 Task: Find connections with filter location Markham with filter topic #Socialnetworkingwith filter profile language German with filter current company Government Jobs in India with filter school FM University with filter industry Retail Art Dealers with filter service category Market Strategy with filter keywords title Director of First Impressions
Action: Mouse moved to (255, 344)
Screenshot: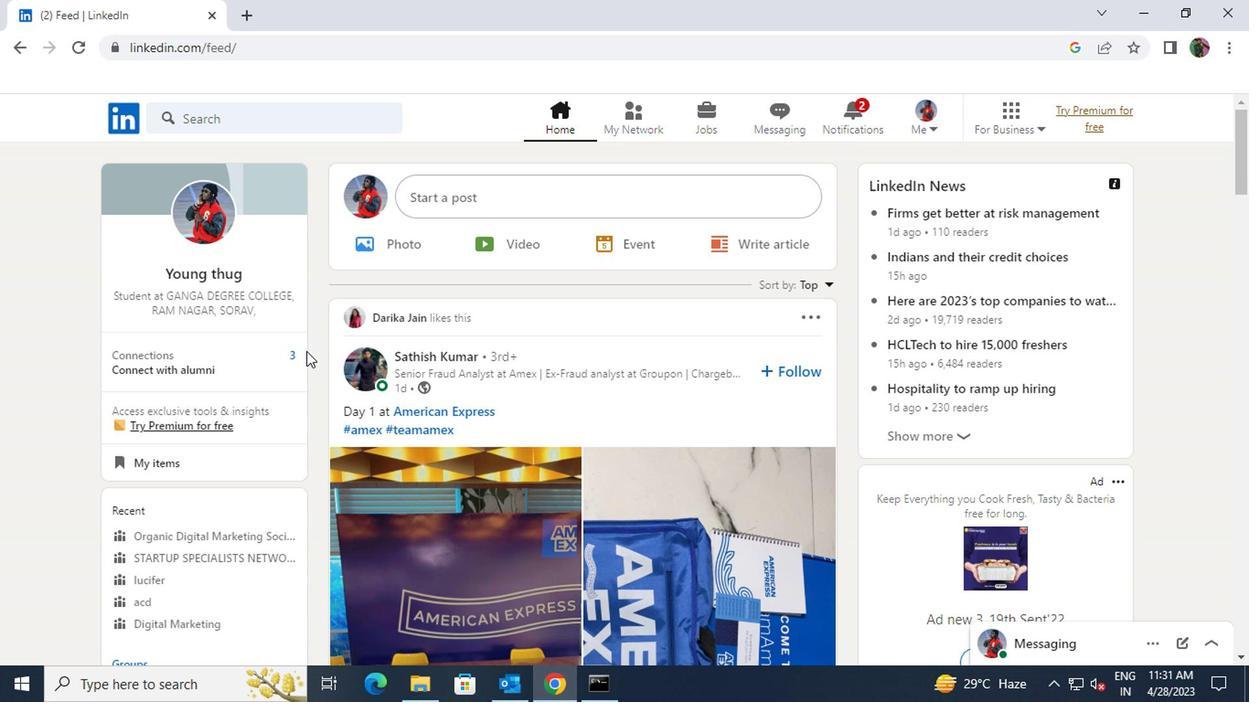 
Action: Mouse pressed left at (255, 344)
Screenshot: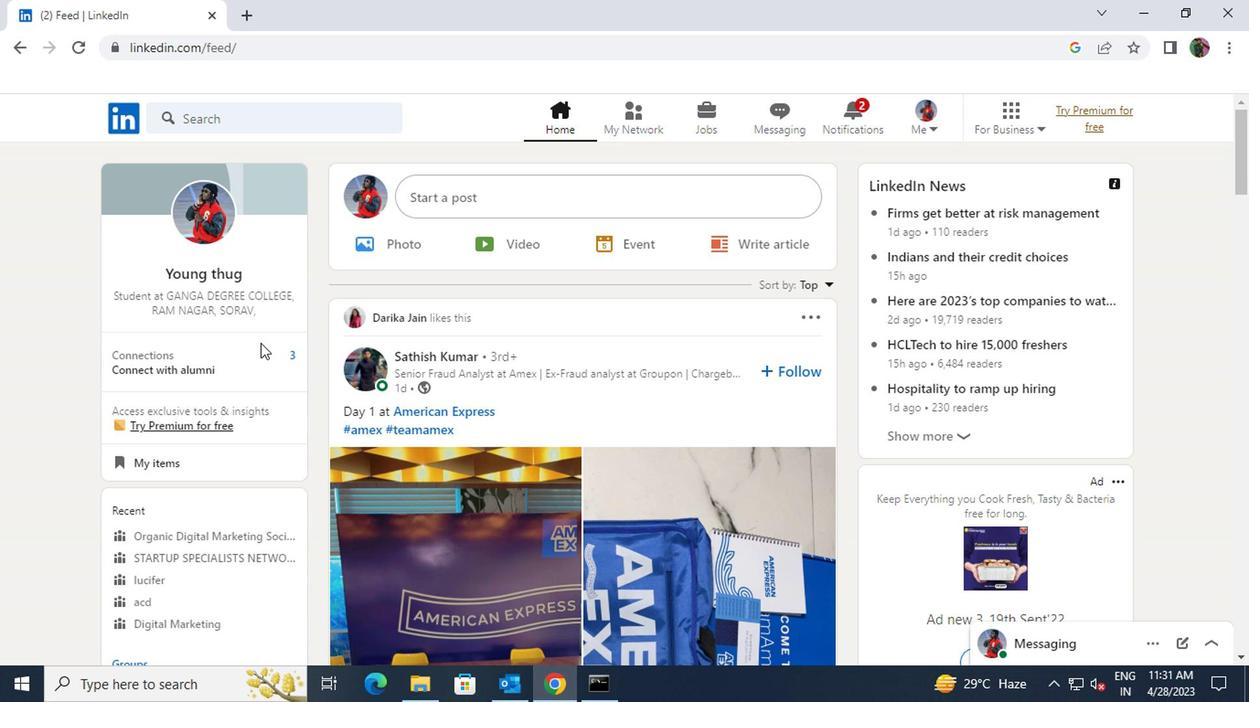 
Action: Mouse moved to (259, 354)
Screenshot: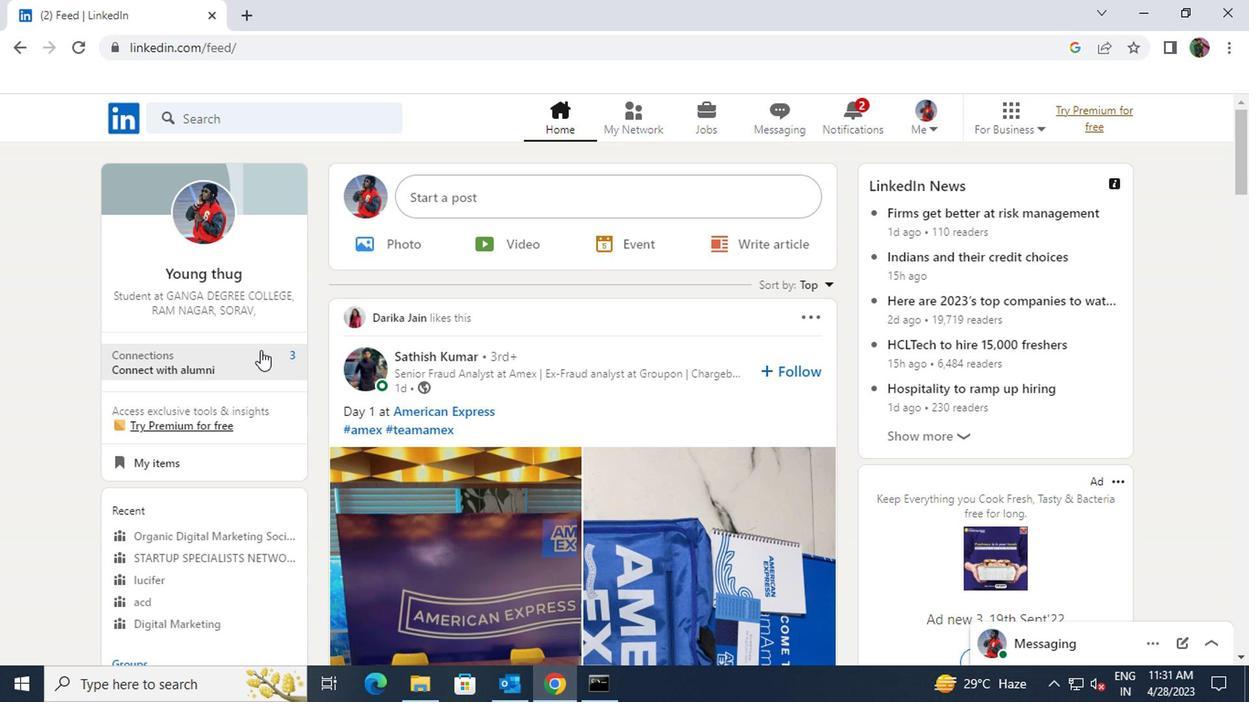 
Action: Mouse pressed left at (259, 354)
Screenshot: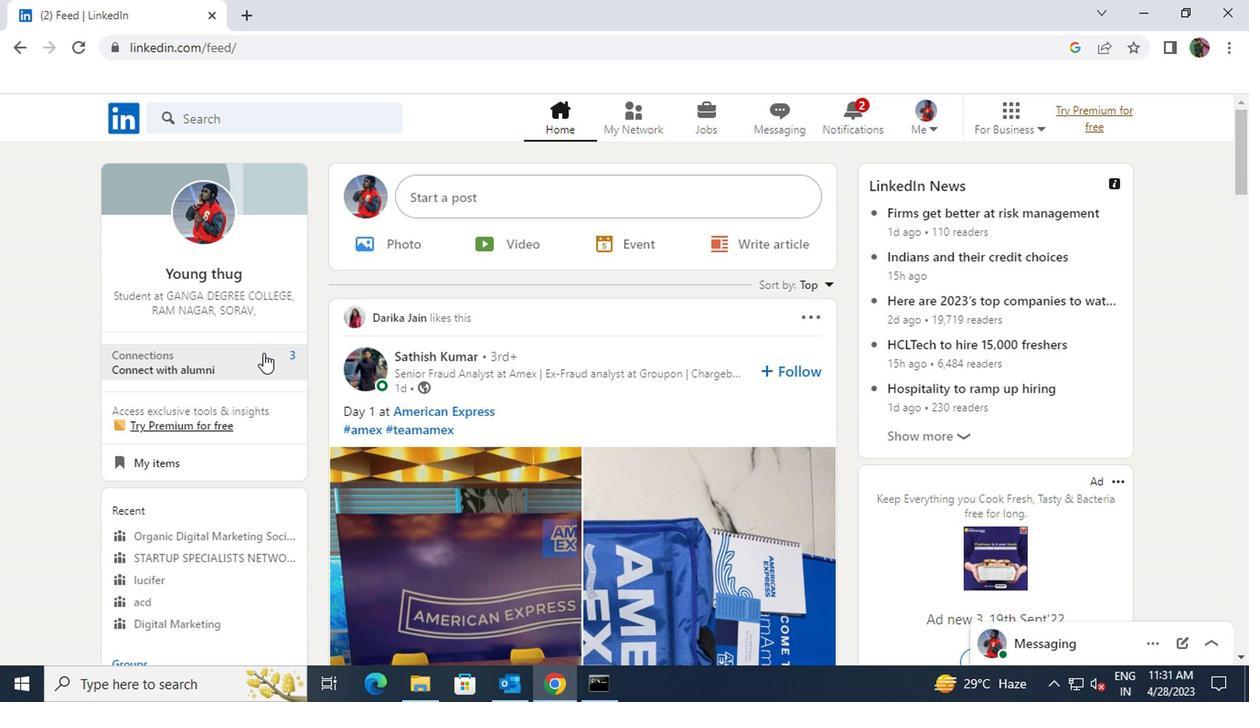 
Action: Mouse moved to (298, 216)
Screenshot: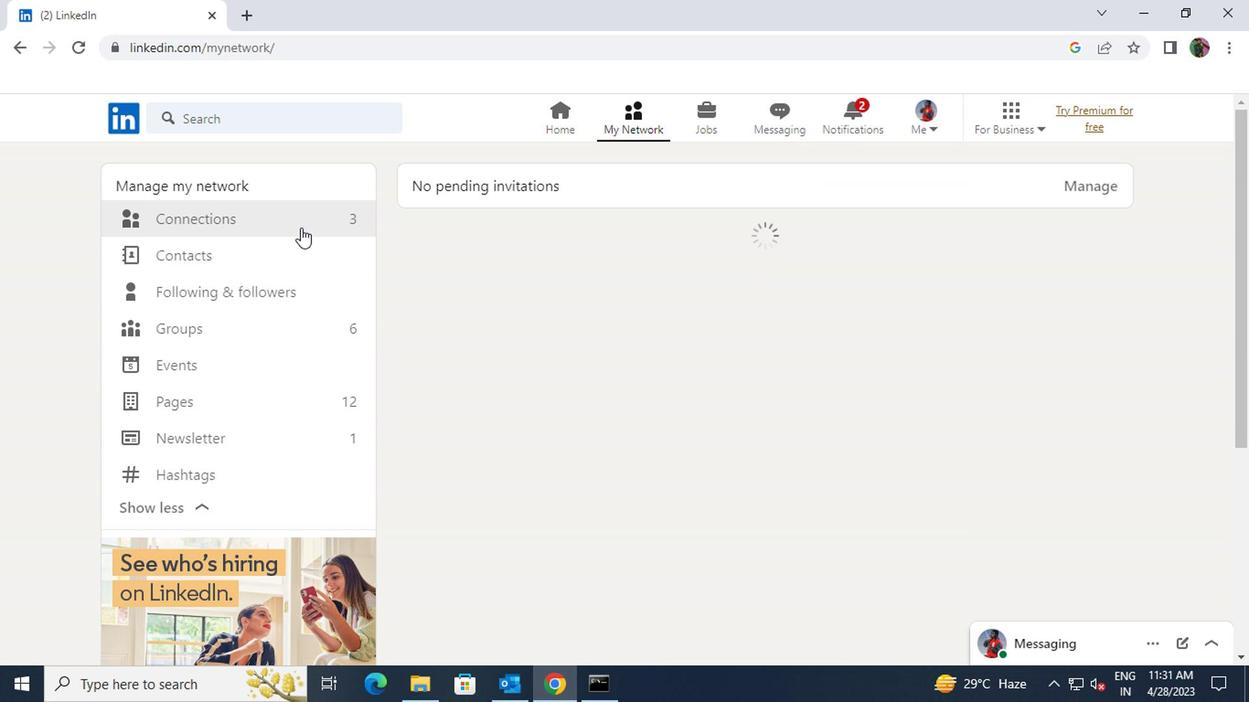 
Action: Mouse pressed left at (298, 216)
Screenshot: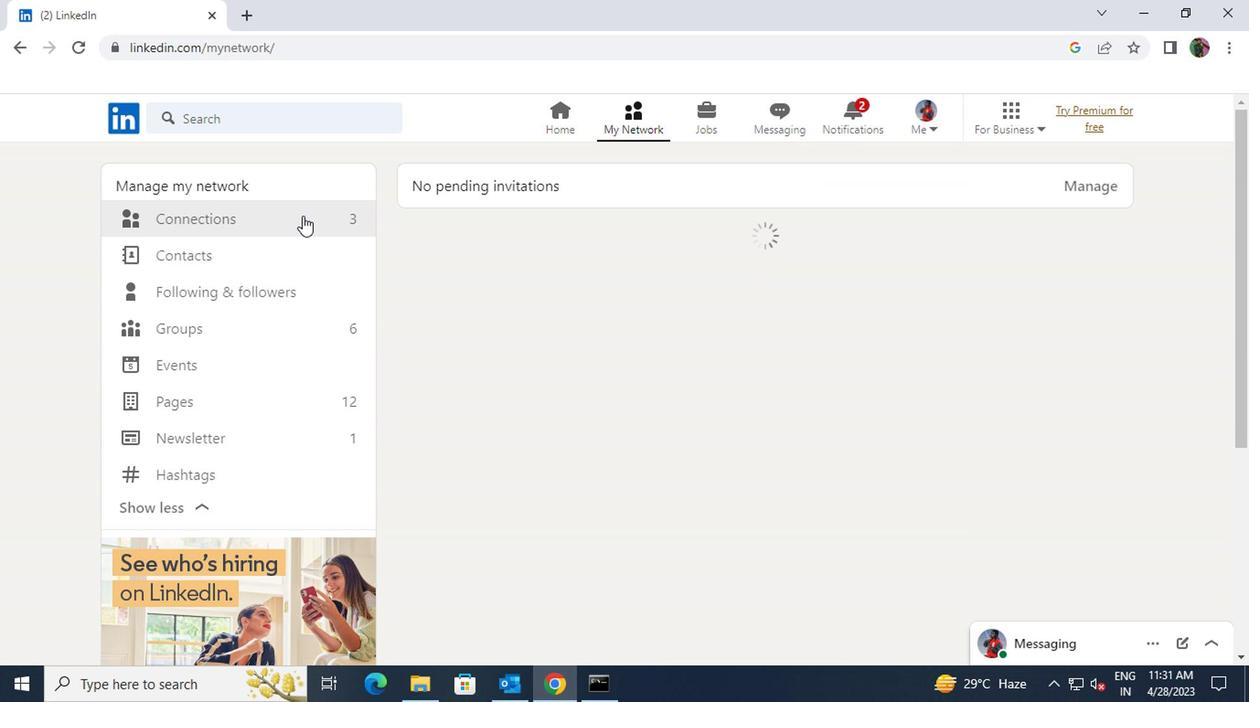 
Action: Mouse moved to (732, 221)
Screenshot: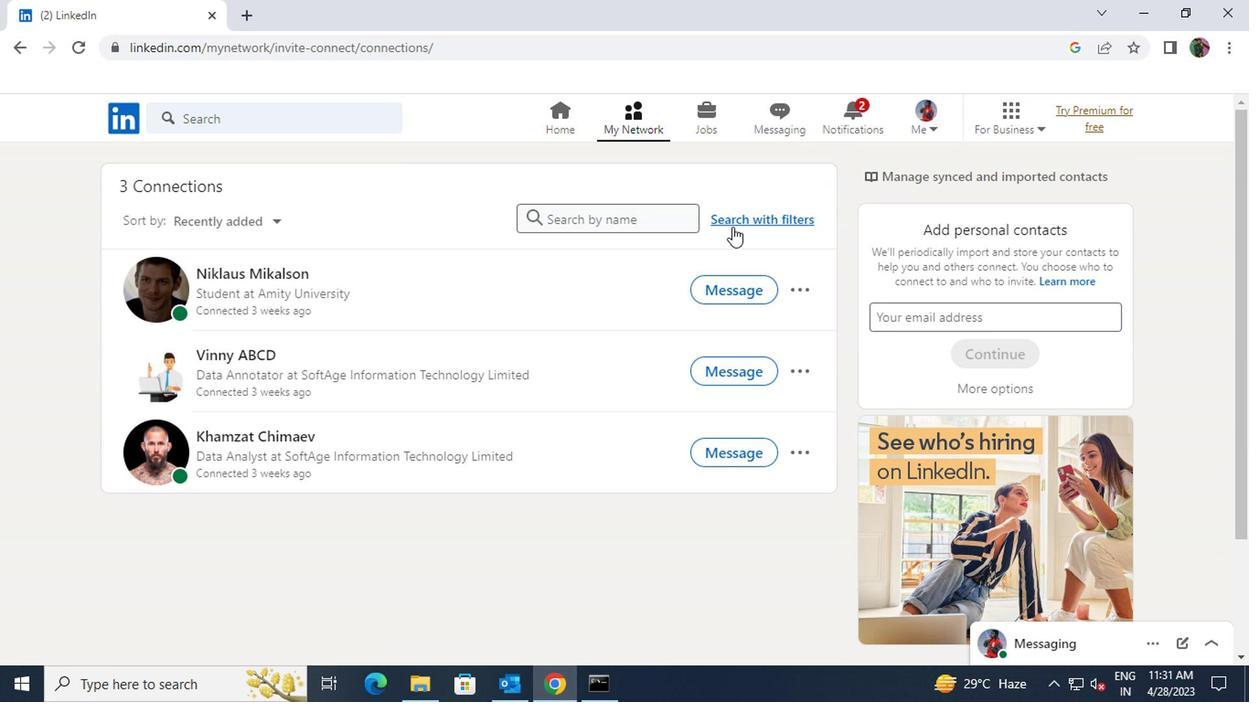 
Action: Mouse pressed left at (732, 221)
Screenshot: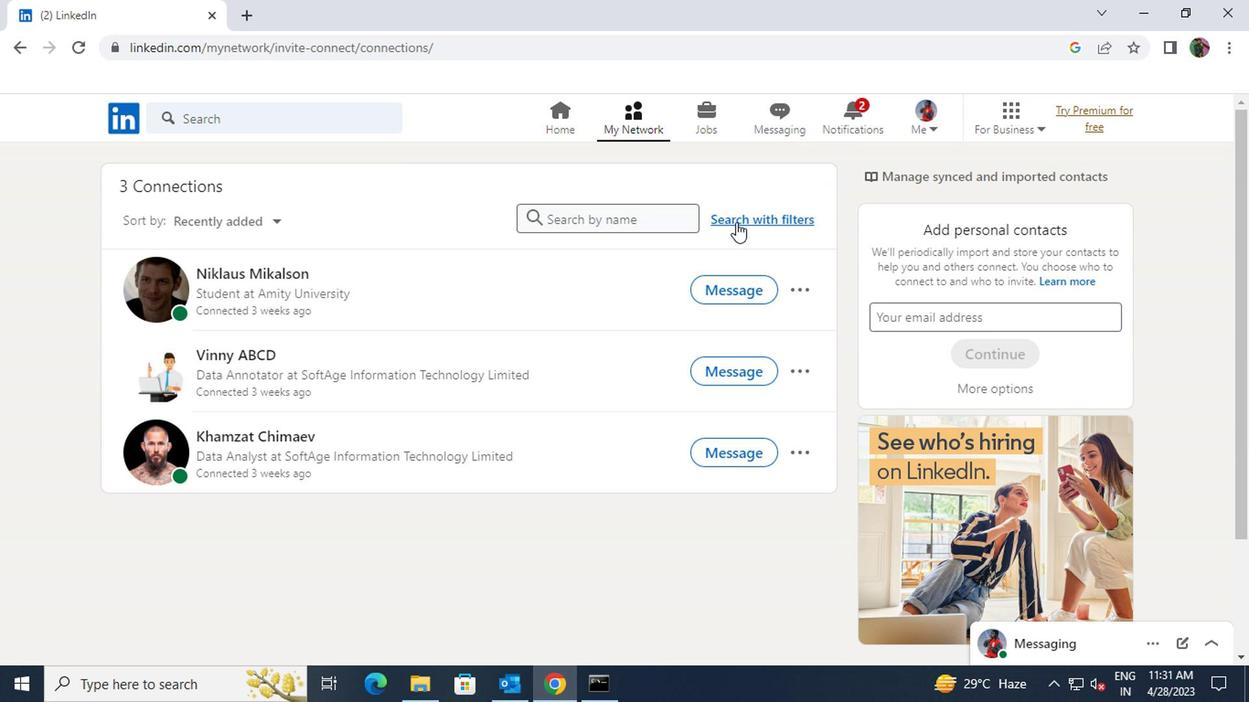 
Action: Mouse moved to (686, 167)
Screenshot: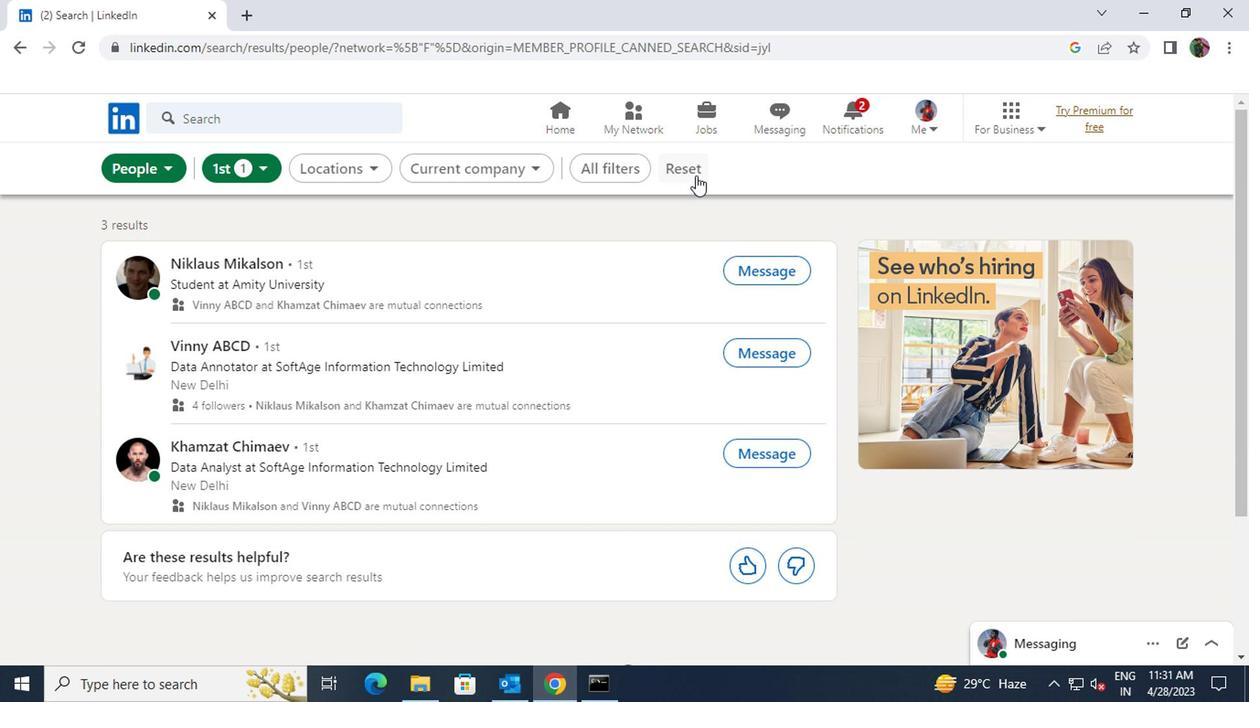 
Action: Mouse pressed left at (686, 167)
Screenshot: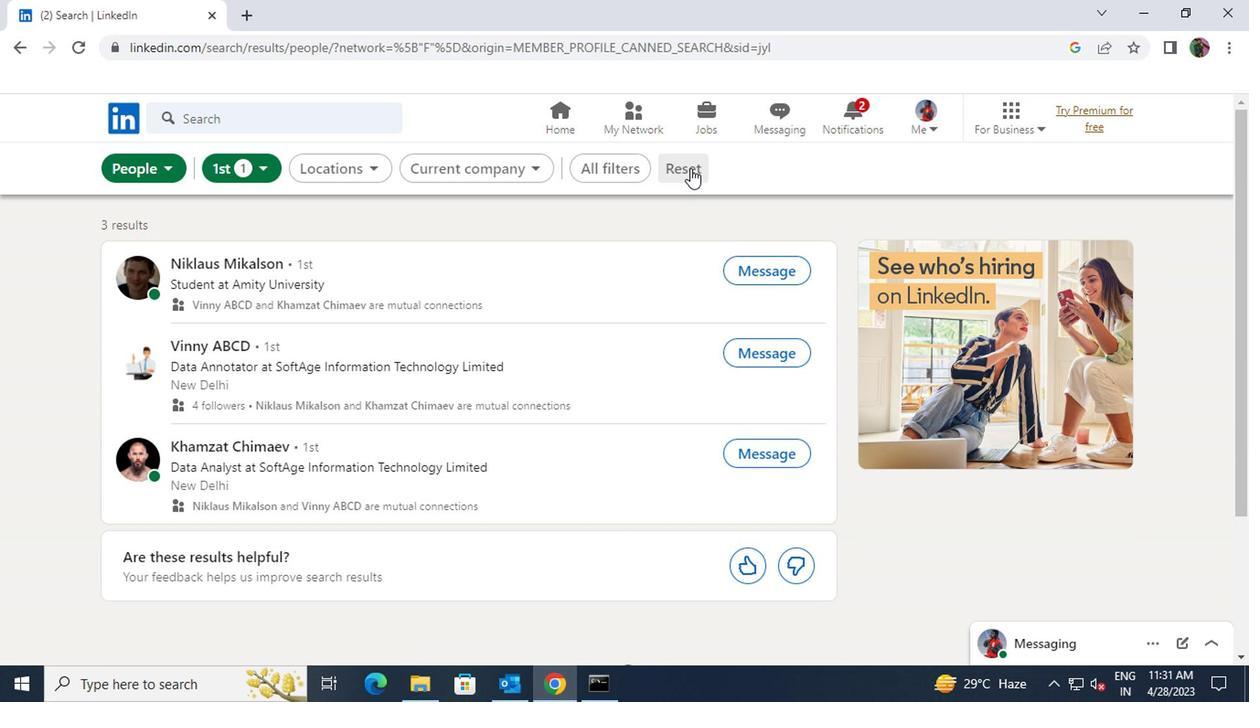 
Action: Mouse moved to (663, 164)
Screenshot: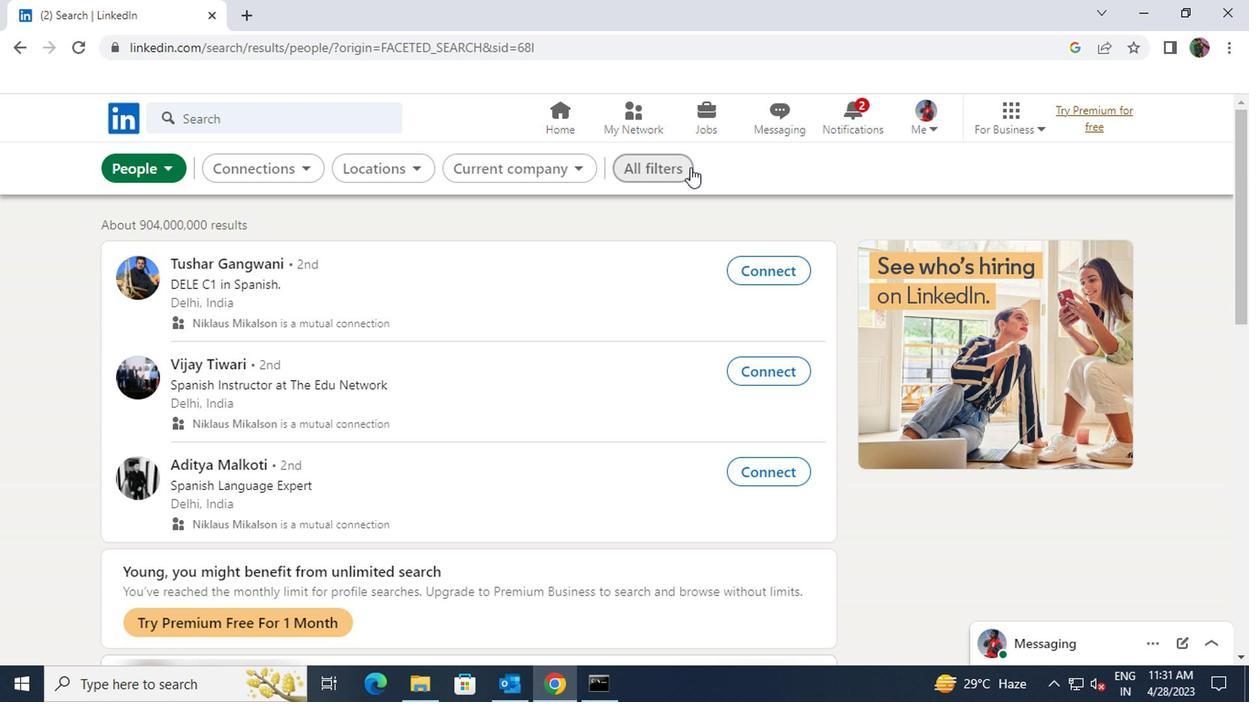 
Action: Mouse pressed left at (663, 164)
Screenshot: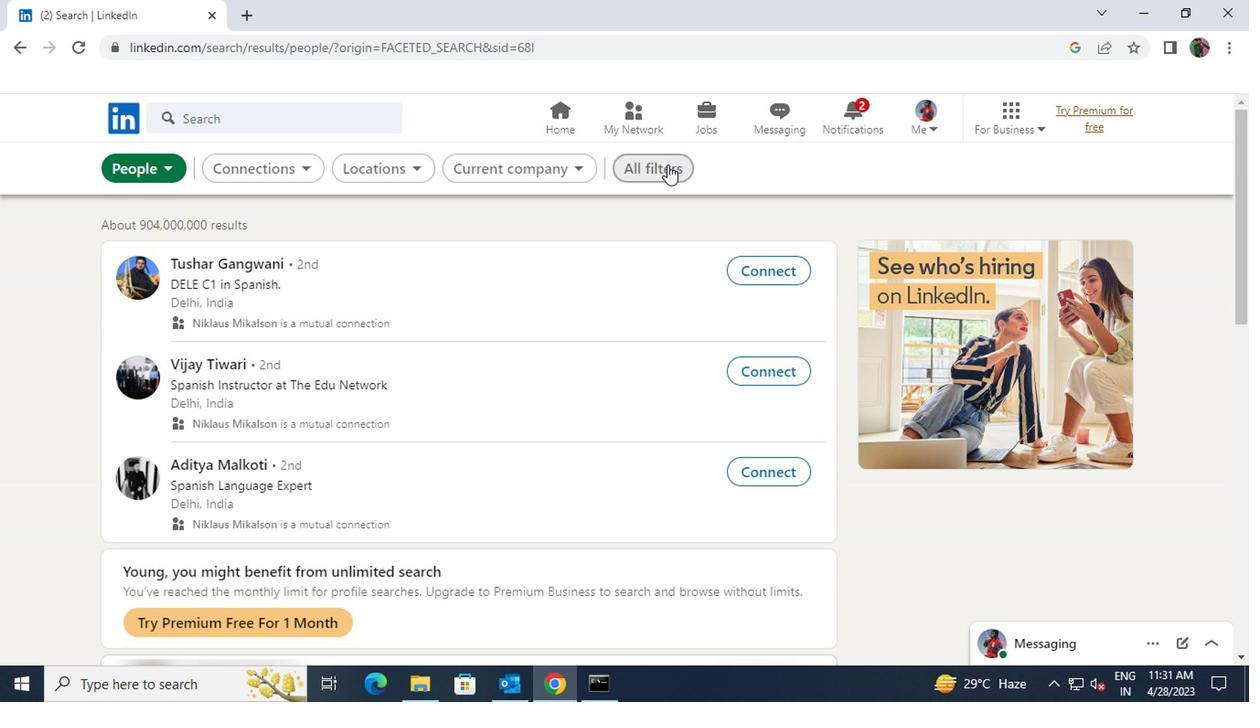 
Action: Mouse moved to (919, 380)
Screenshot: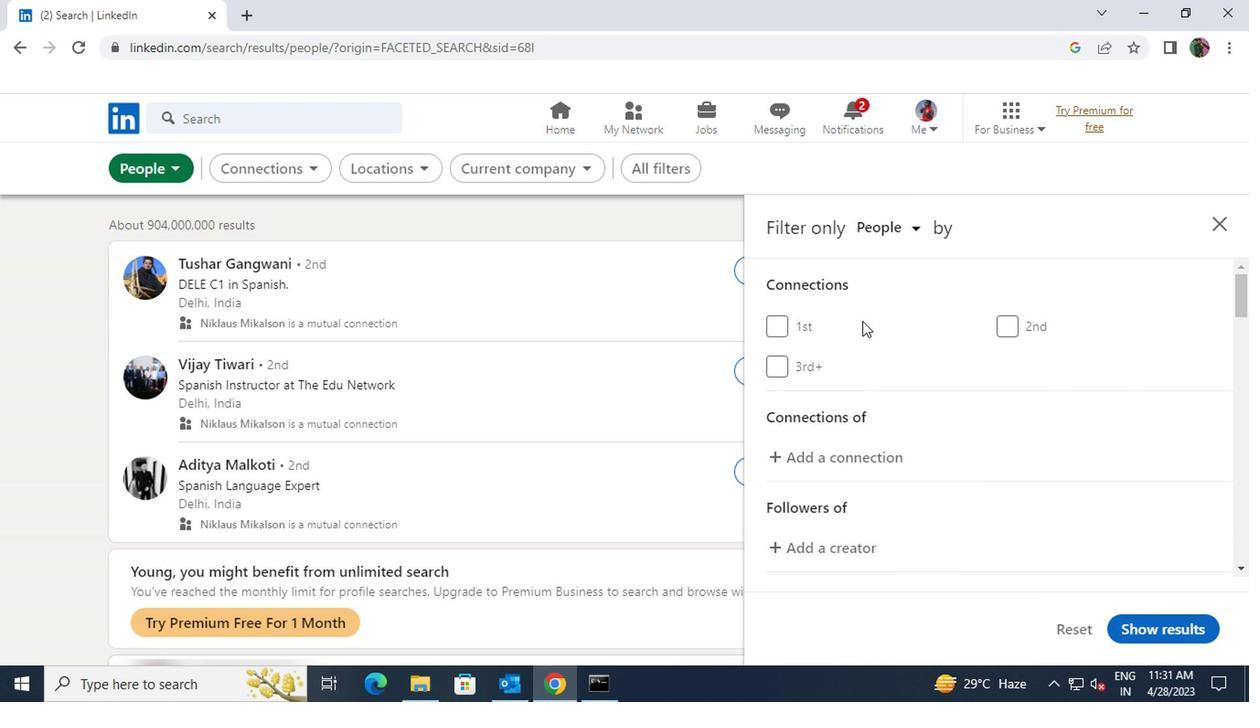 
Action: Mouse scrolled (919, 380) with delta (0, 0)
Screenshot: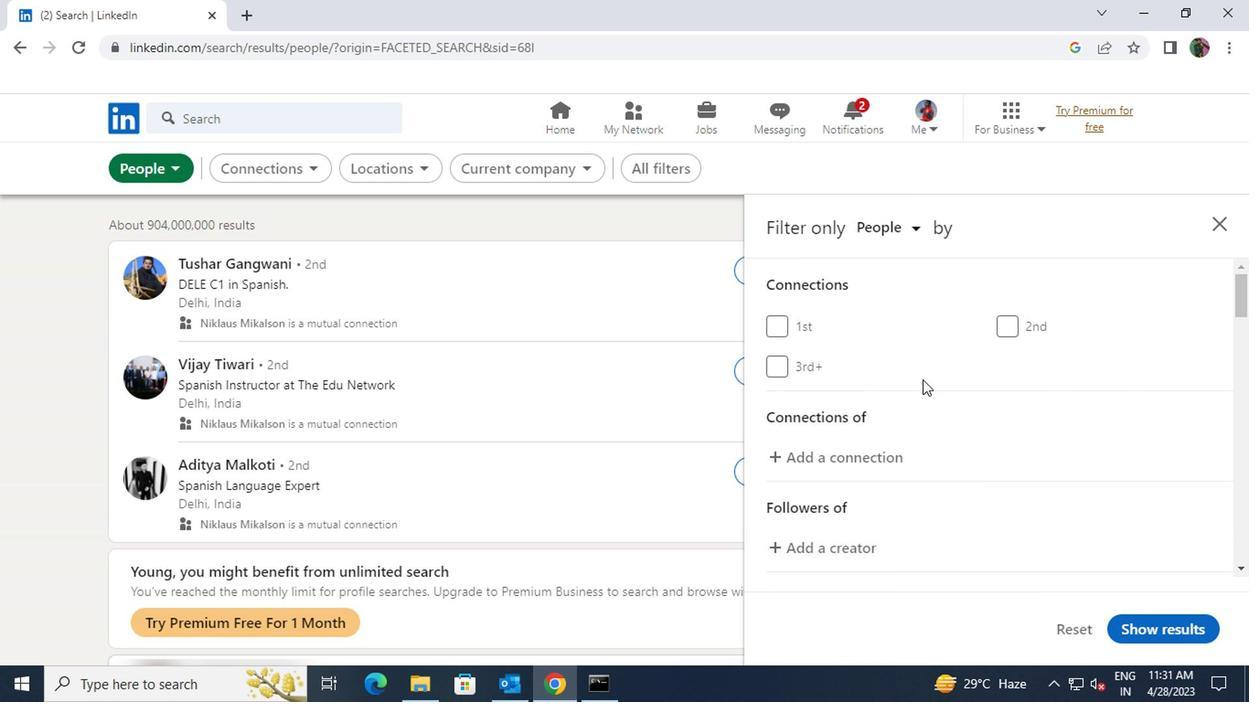 
Action: Mouse scrolled (919, 380) with delta (0, 0)
Screenshot: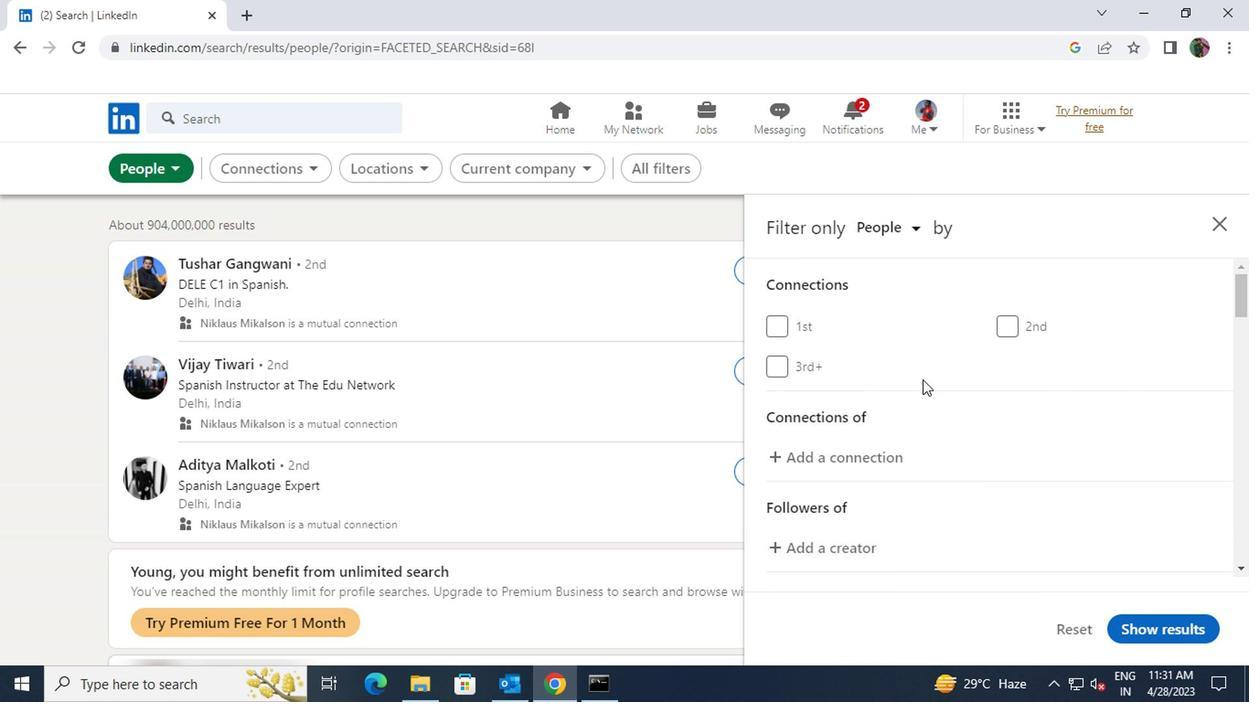 
Action: Mouse scrolled (919, 380) with delta (0, 0)
Screenshot: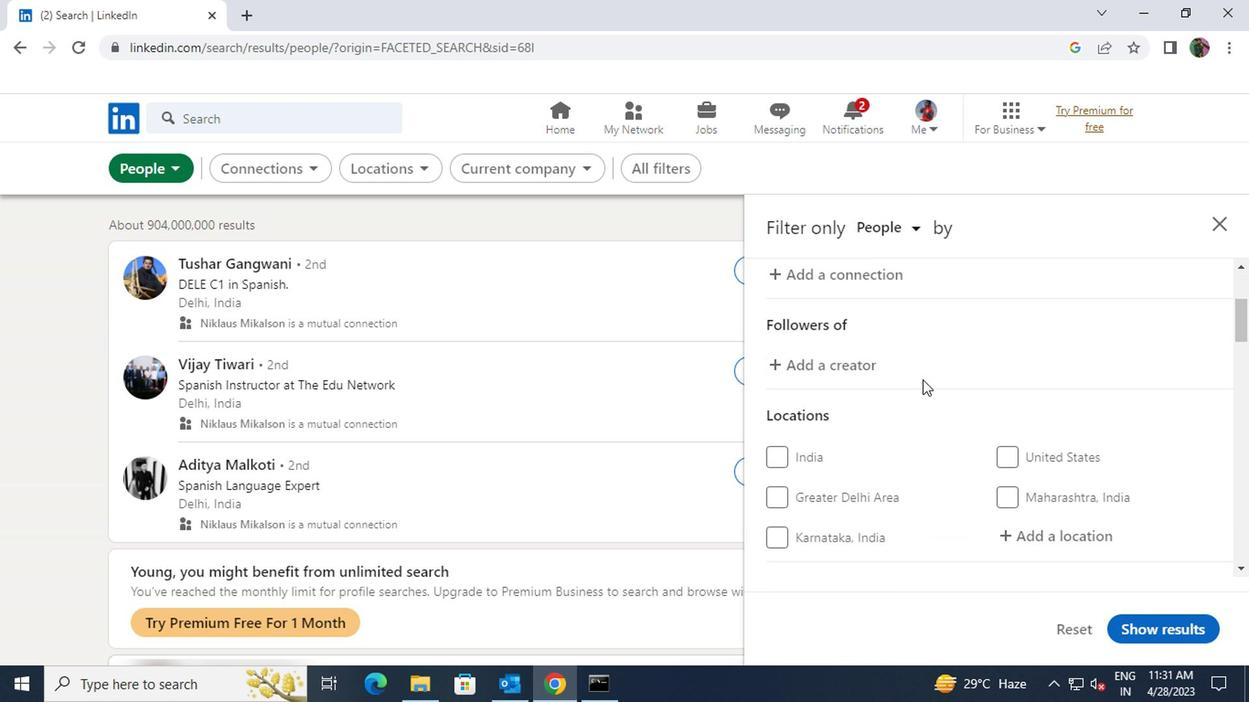 
Action: Mouse moved to (1003, 438)
Screenshot: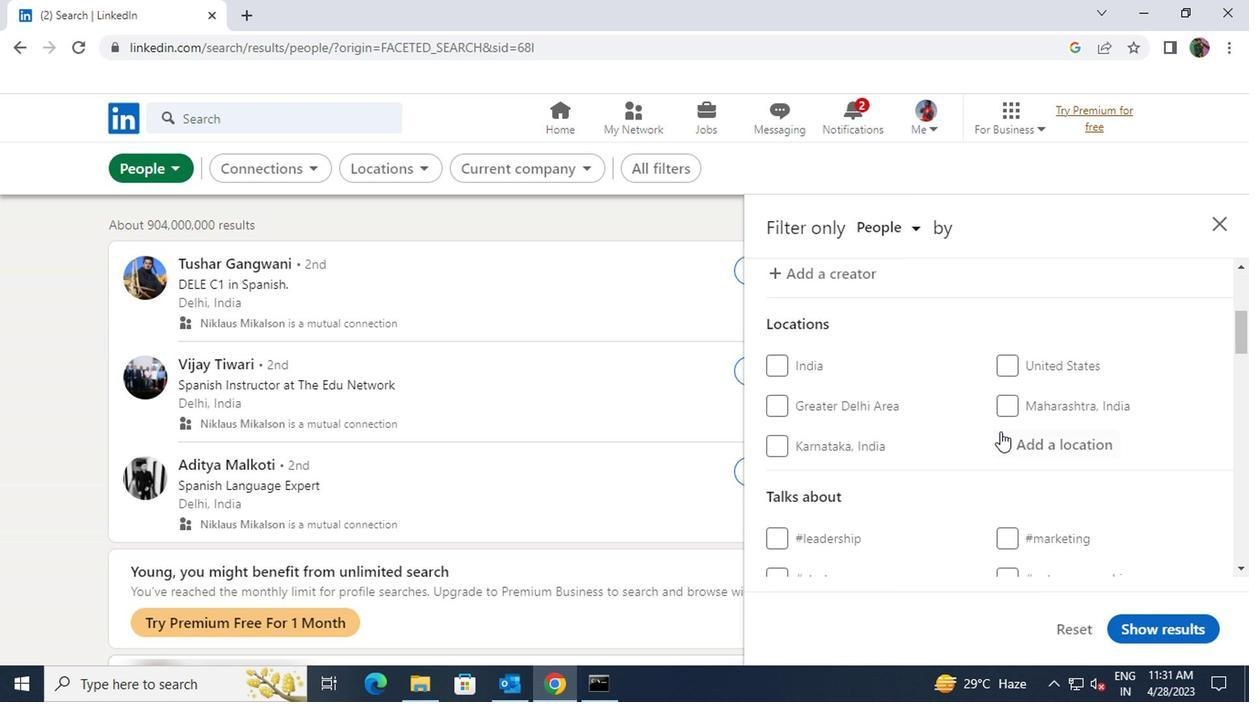 
Action: Mouse pressed left at (1003, 438)
Screenshot: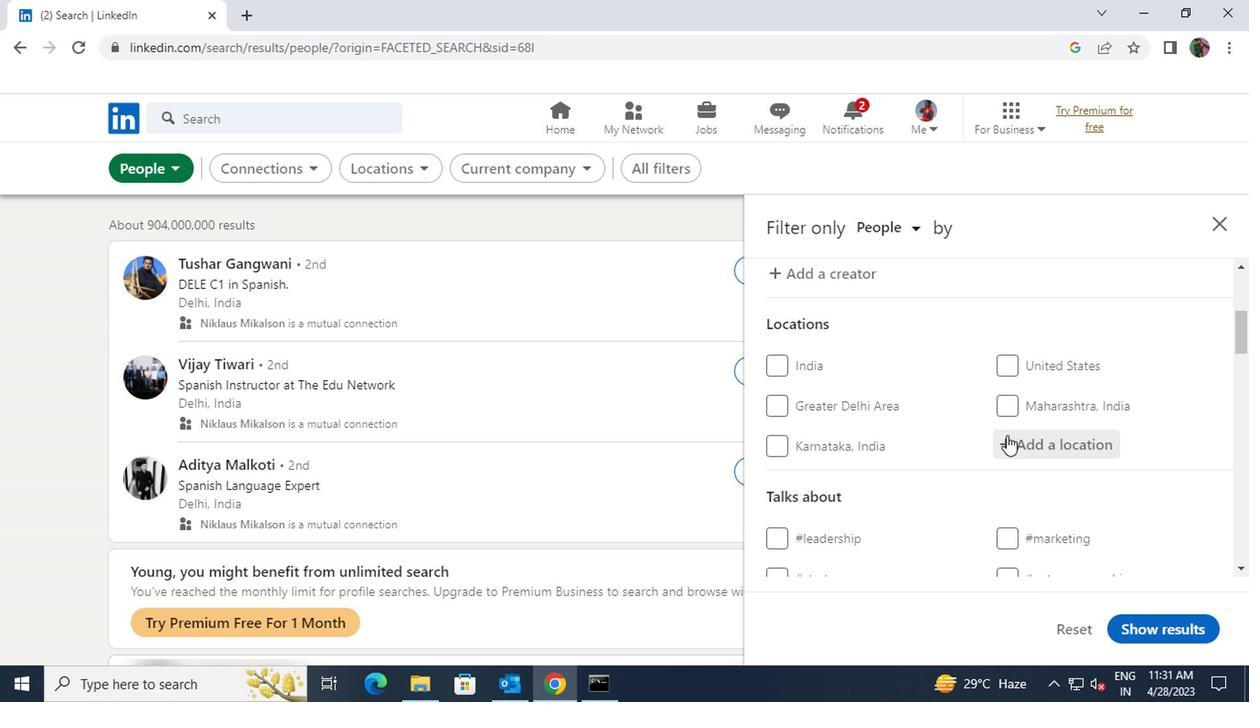 
Action: Key pressed <Key.shift>MARKHAM
Screenshot: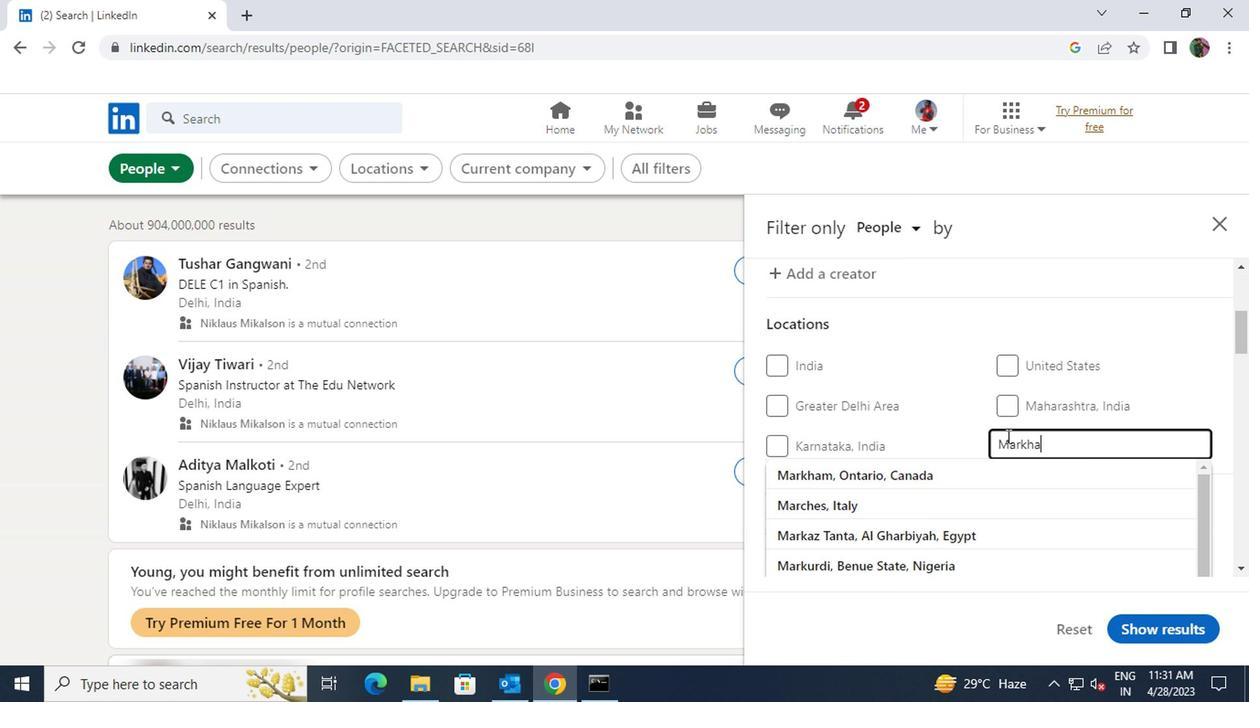 
Action: Mouse moved to (990, 473)
Screenshot: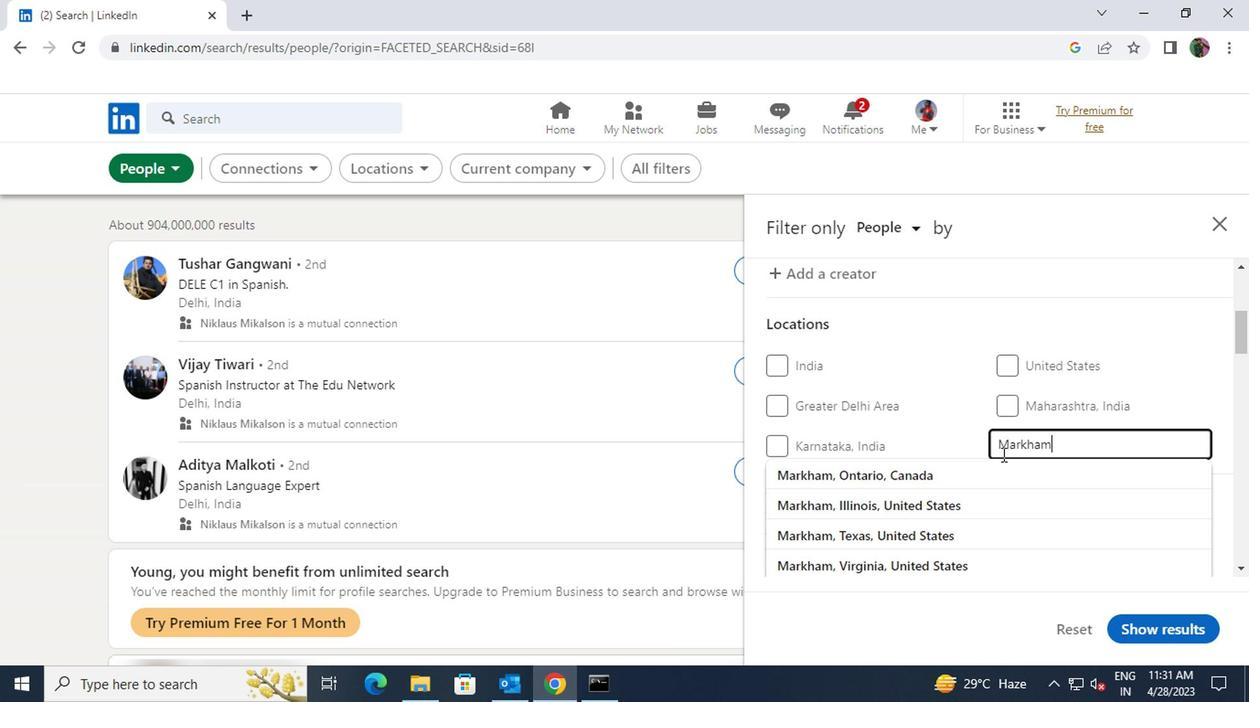 
Action: Mouse pressed left at (990, 473)
Screenshot: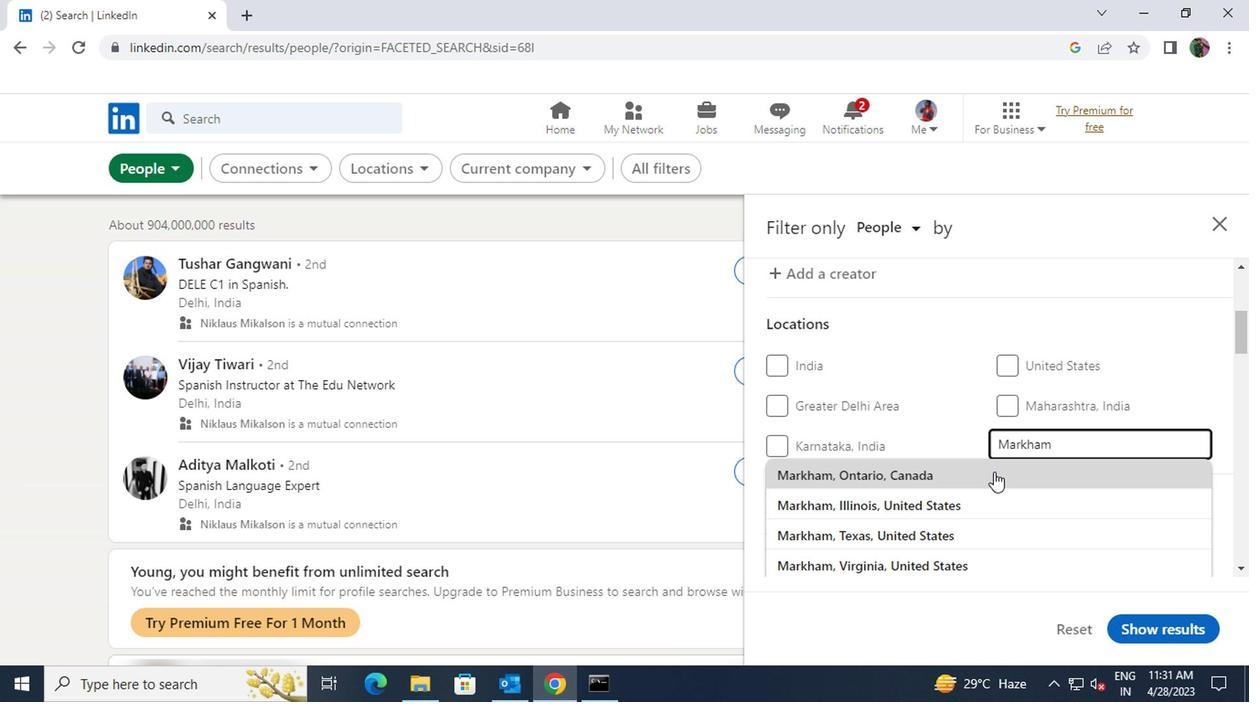 
Action: Mouse scrolled (990, 472) with delta (0, -1)
Screenshot: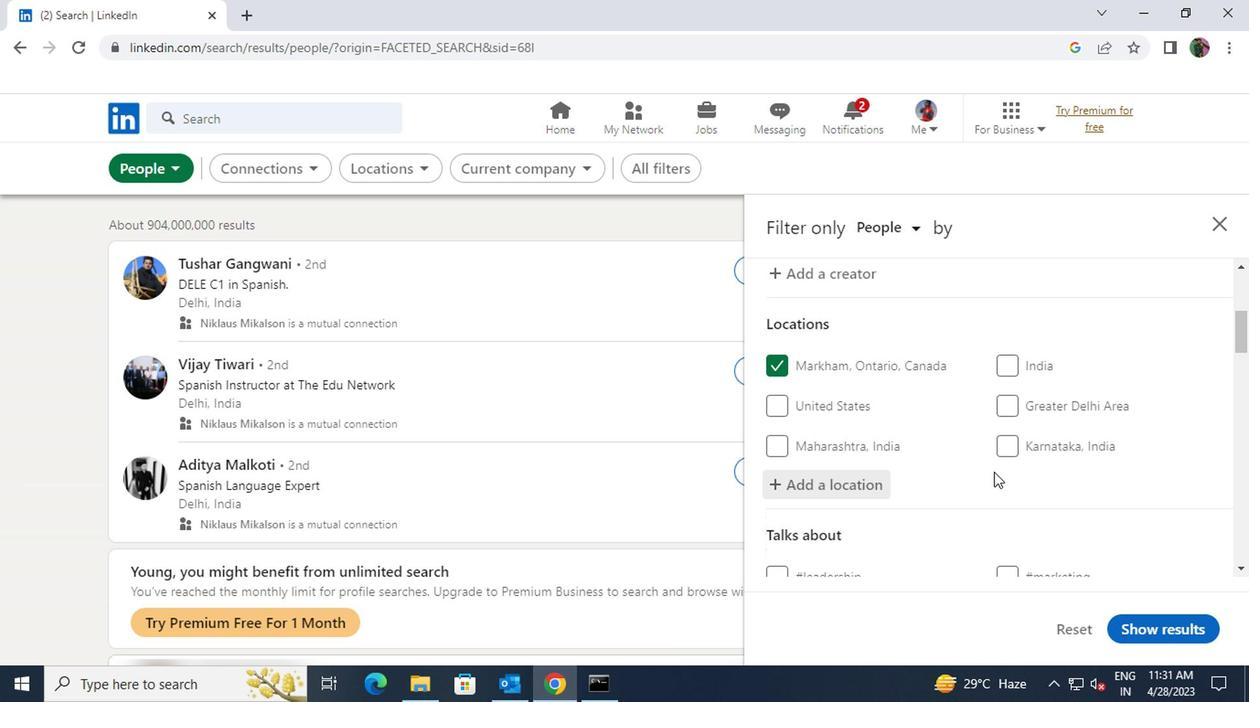 
Action: Mouse scrolled (990, 472) with delta (0, -1)
Screenshot: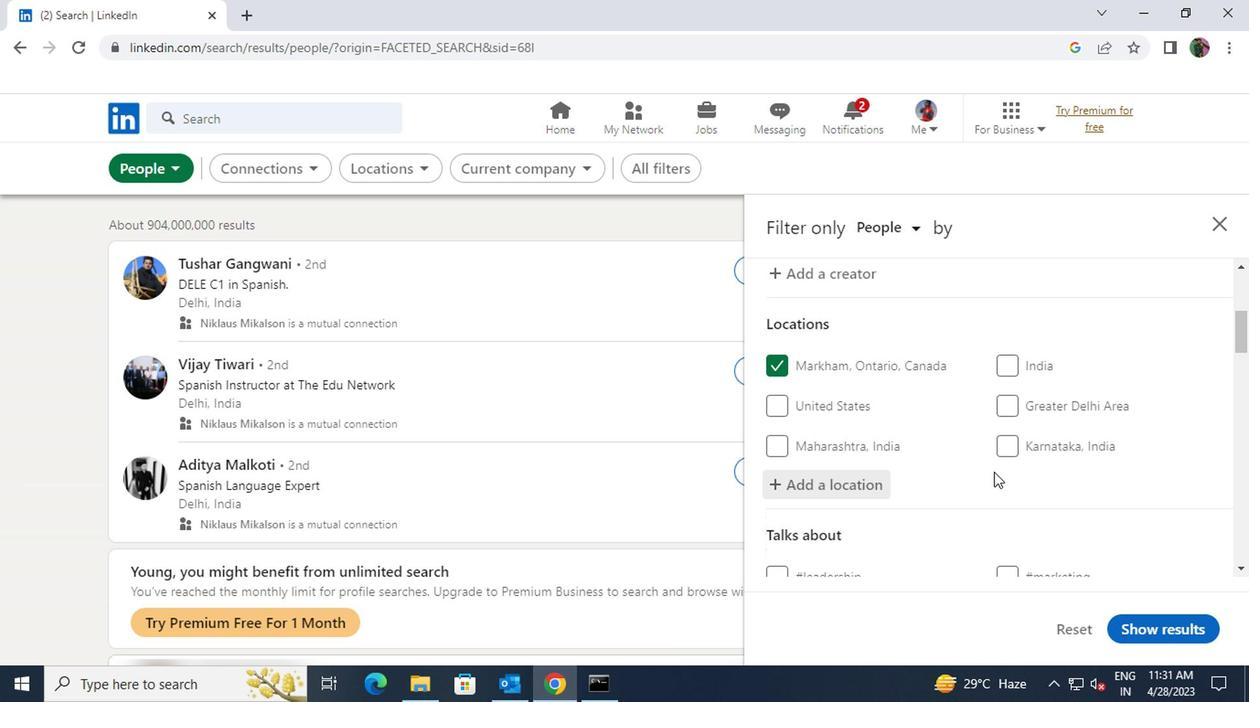 
Action: Mouse scrolled (990, 472) with delta (0, -1)
Screenshot: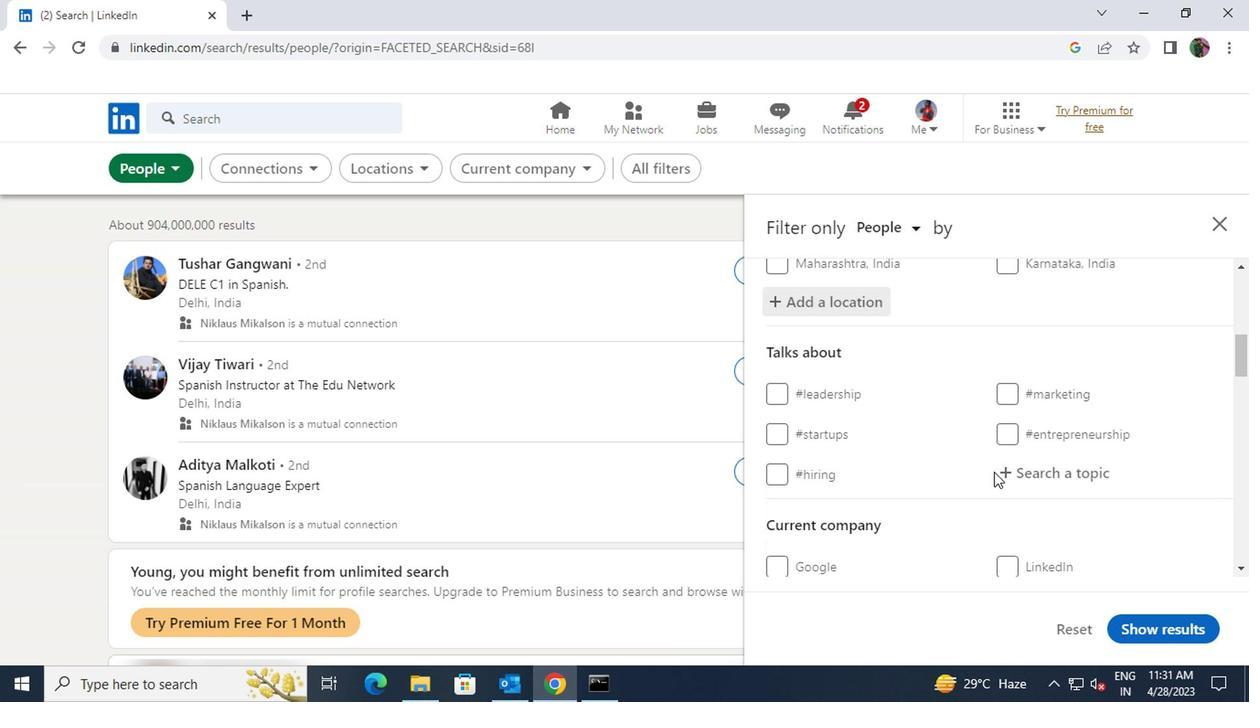 
Action: Mouse moved to (1019, 380)
Screenshot: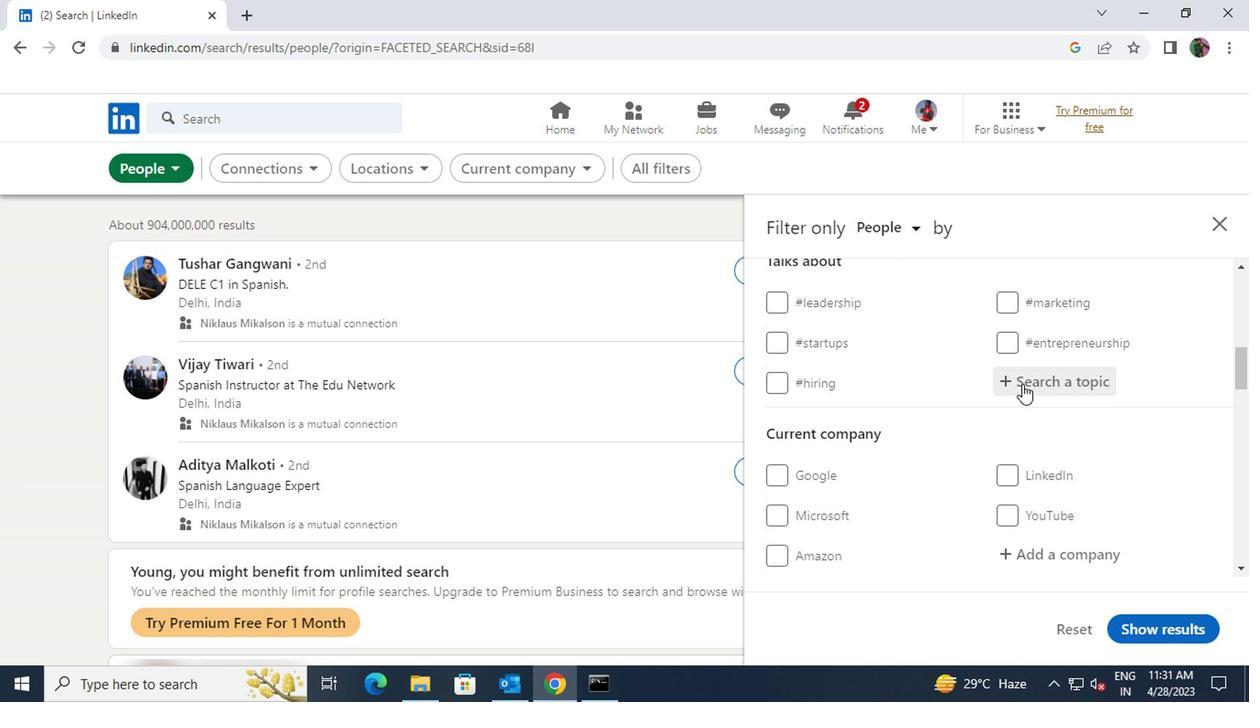 
Action: Mouse pressed left at (1019, 380)
Screenshot: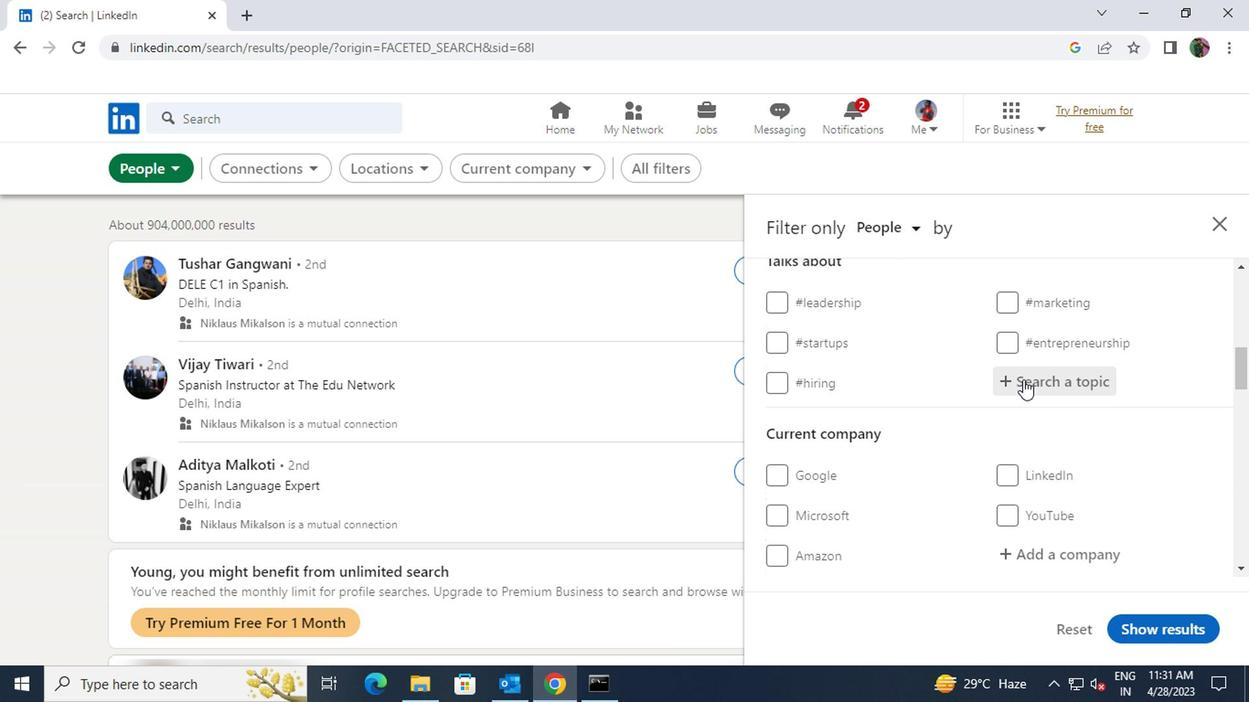 
Action: Key pressed <Key.shift><Key.shift><Key.shift><Key.shift><Key.shift><Key.shift><Key.shift><Key.shift><Key.shift><Key.shift><Key.shift><Key.shift>SOCIALNET
Screenshot: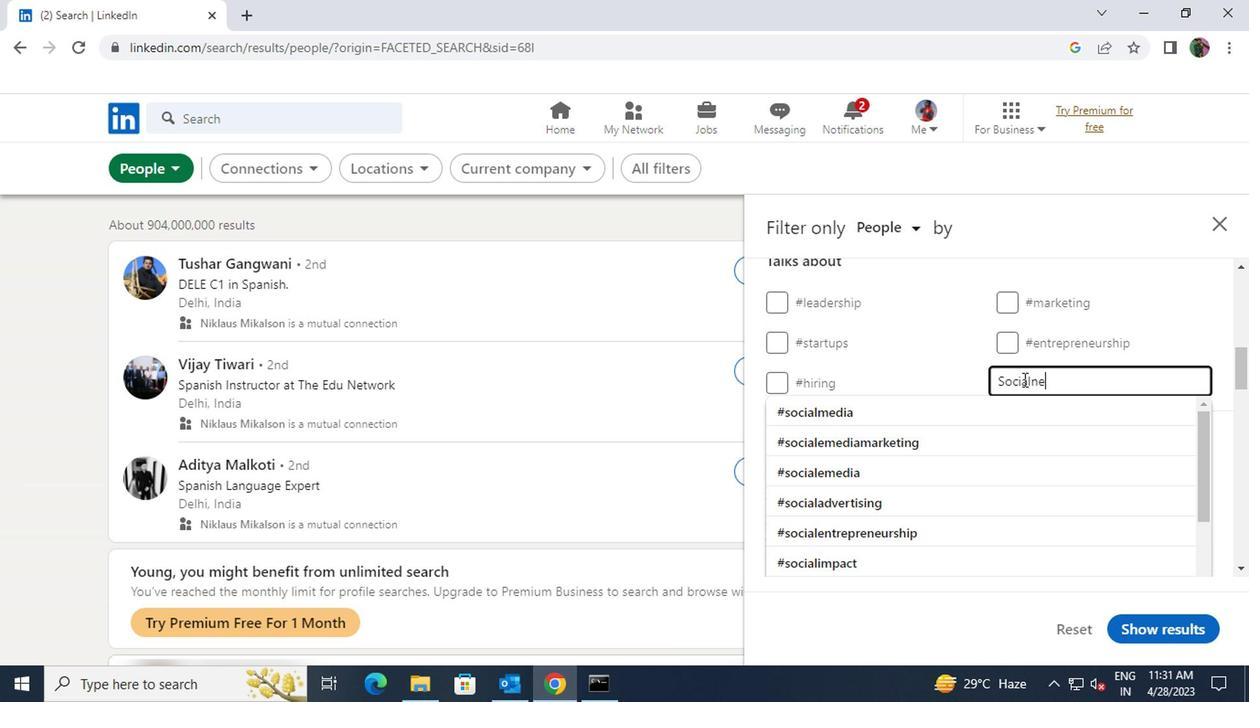 
Action: Mouse moved to (1007, 402)
Screenshot: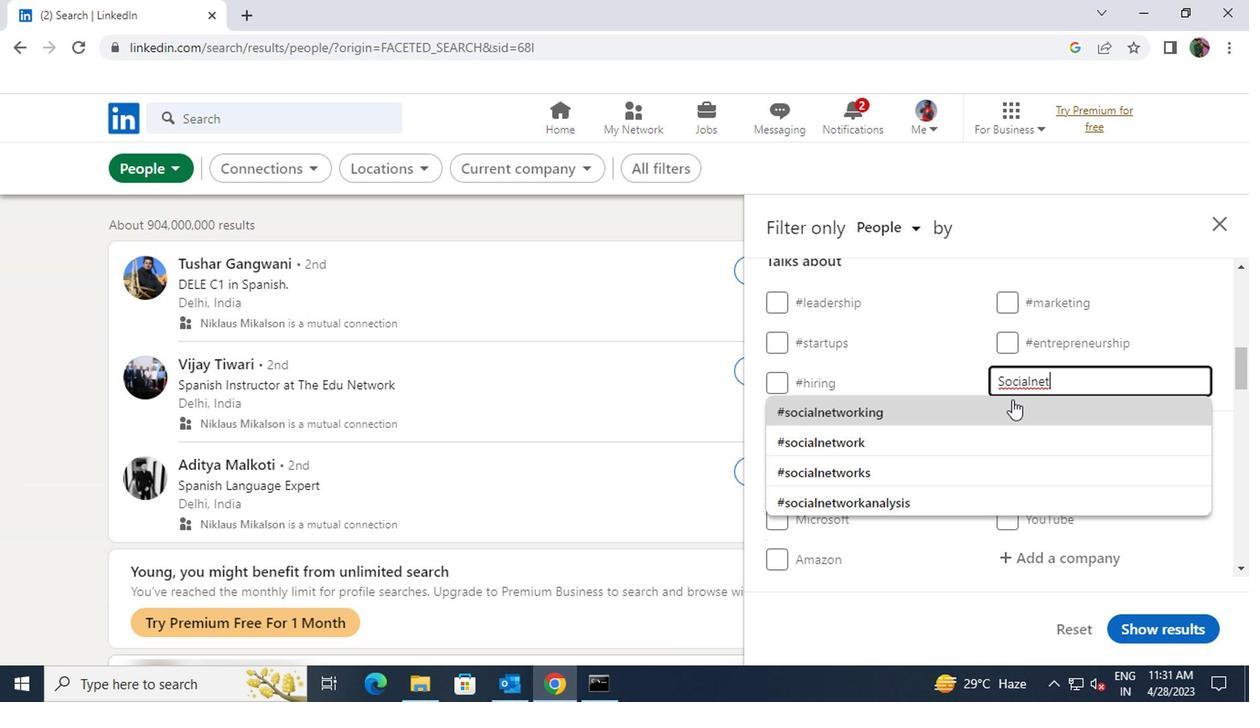 
Action: Mouse pressed left at (1007, 402)
Screenshot: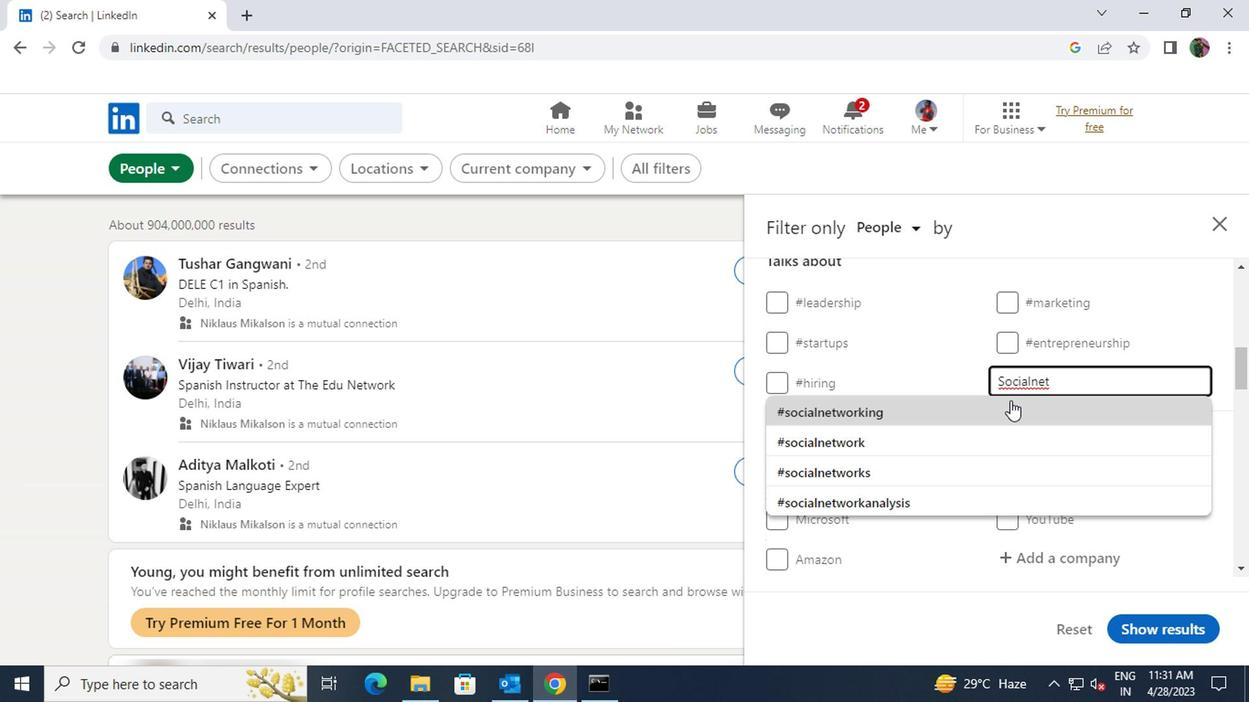 
Action: Mouse scrolled (1007, 400) with delta (0, -1)
Screenshot: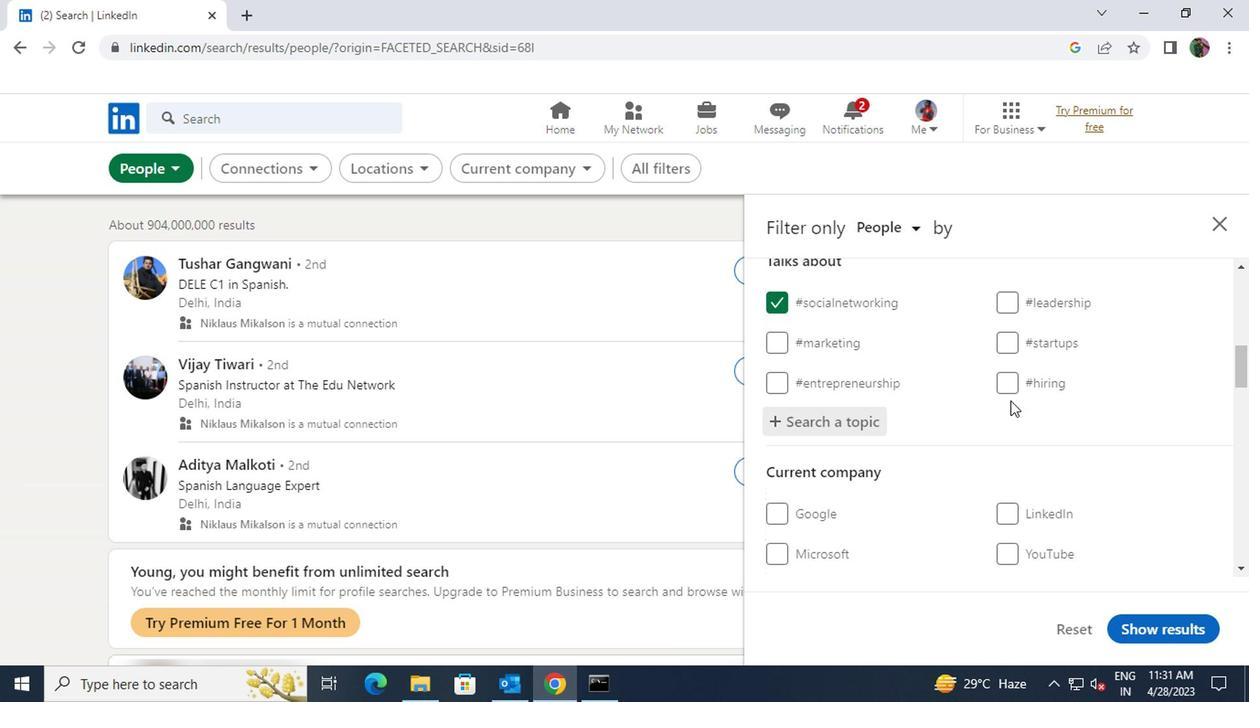 
Action: Mouse scrolled (1007, 400) with delta (0, -1)
Screenshot: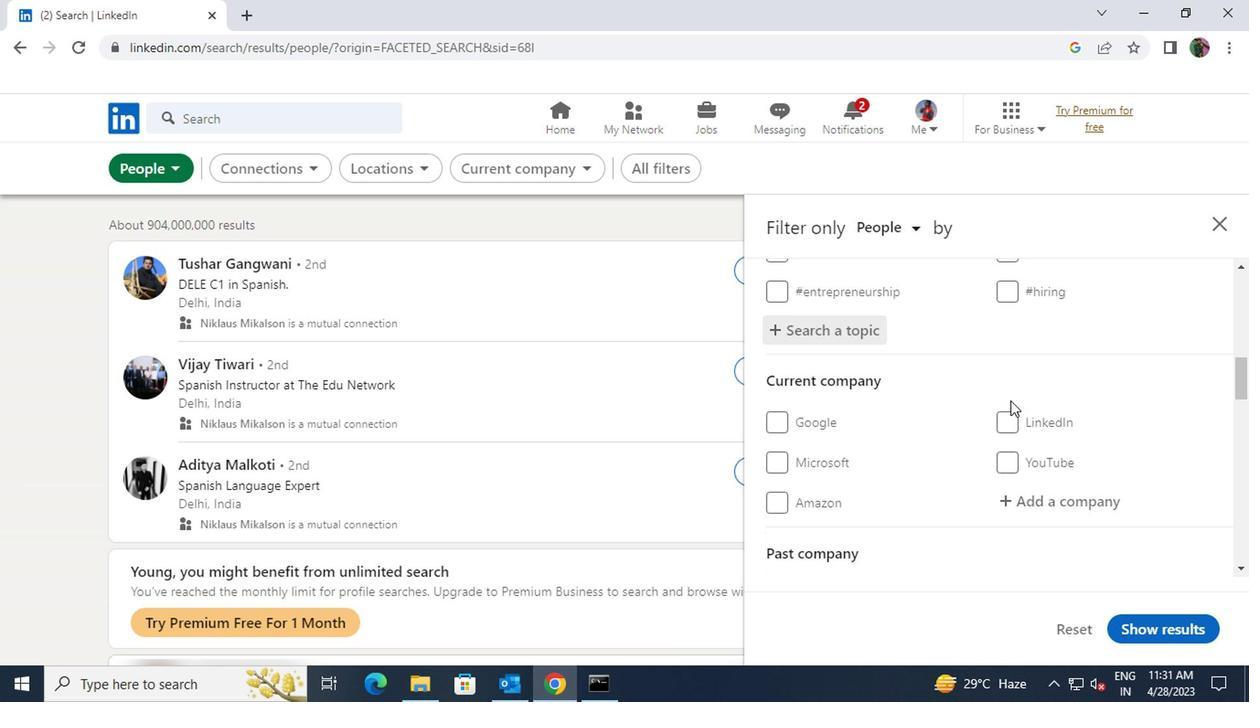 
Action: Mouse scrolled (1007, 400) with delta (0, -1)
Screenshot: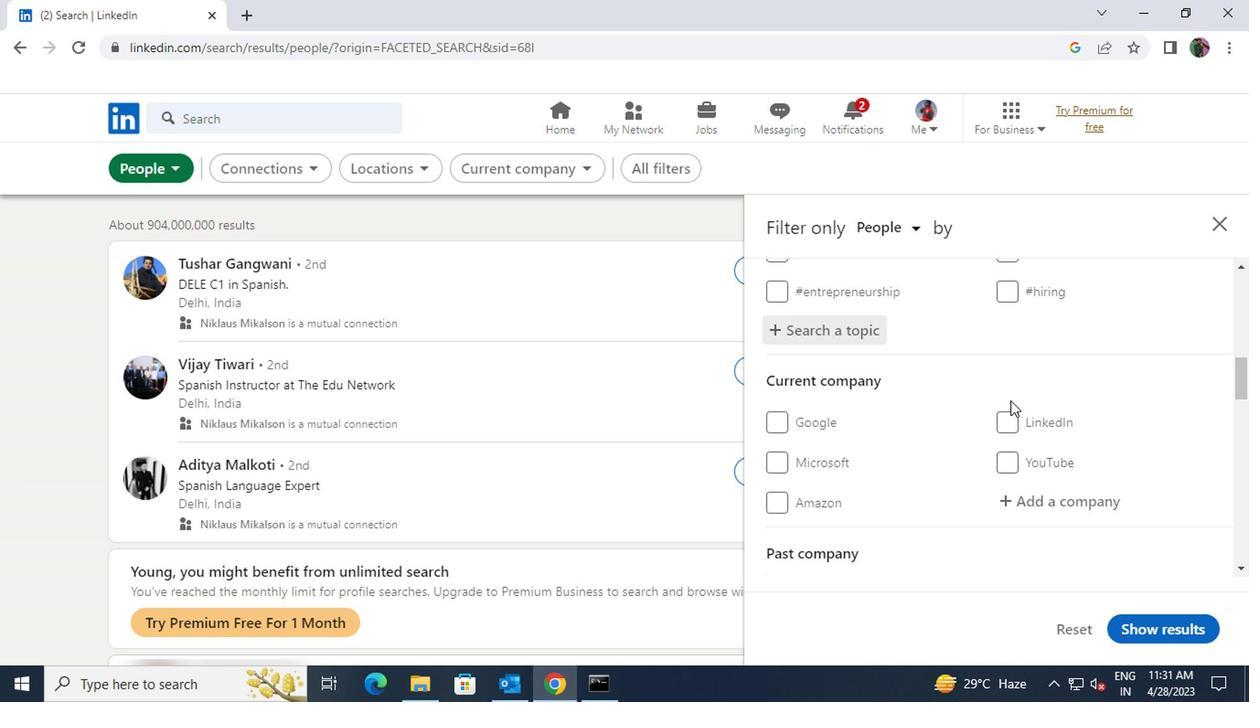 
Action: Mouse scrolled (1007, 400) with delta (0, -1)
Screenshot: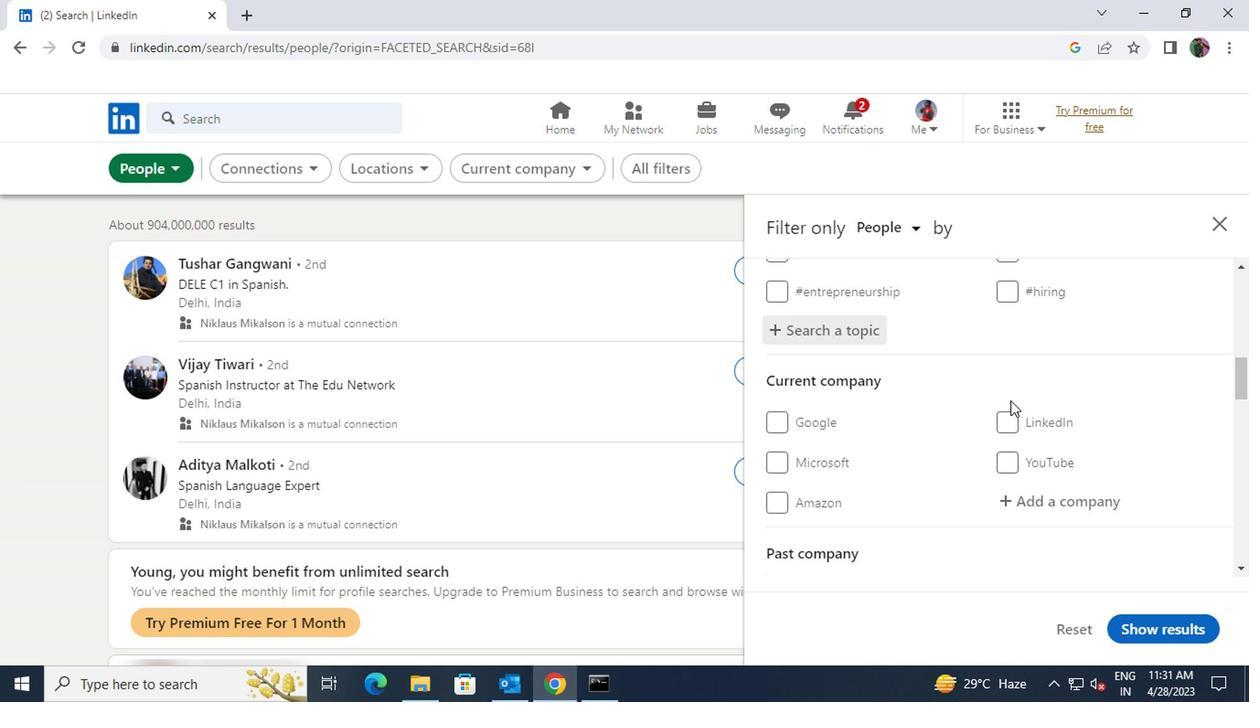 
Action: Mouse moved to (989, 389)
Screenshot: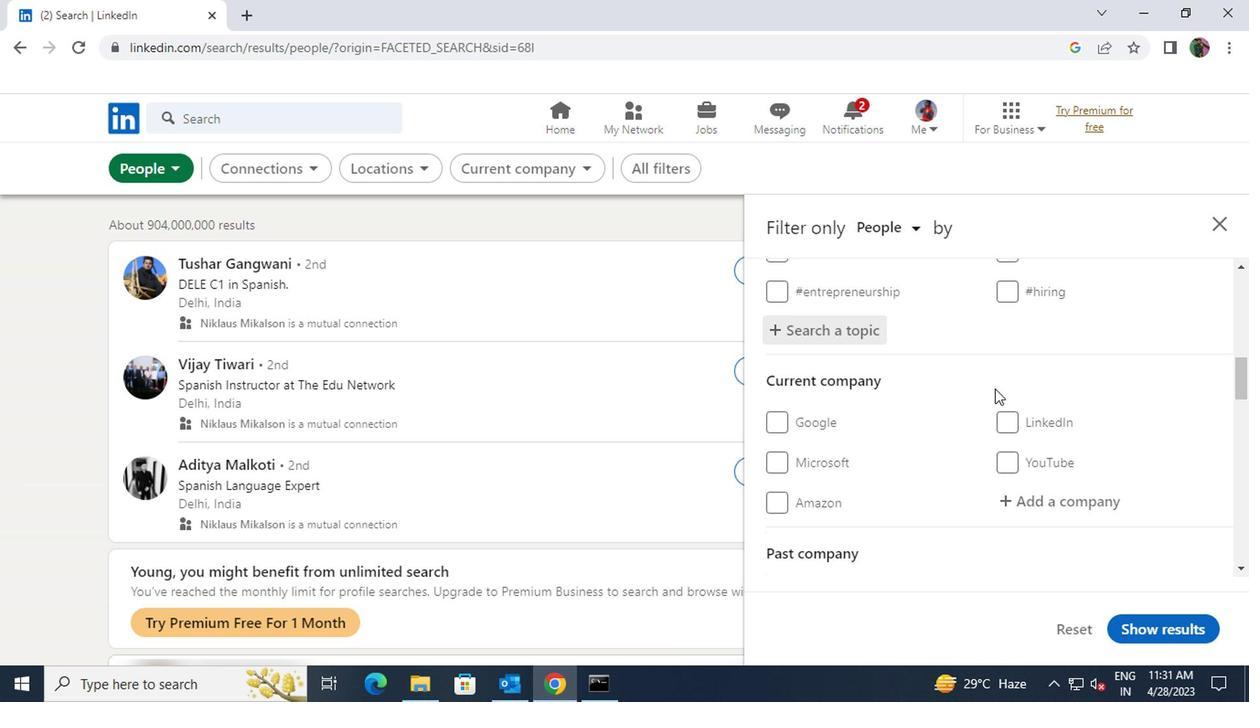 
Action: Mouse scrolled (989, 389) with delta (0, 0)
Screenshot: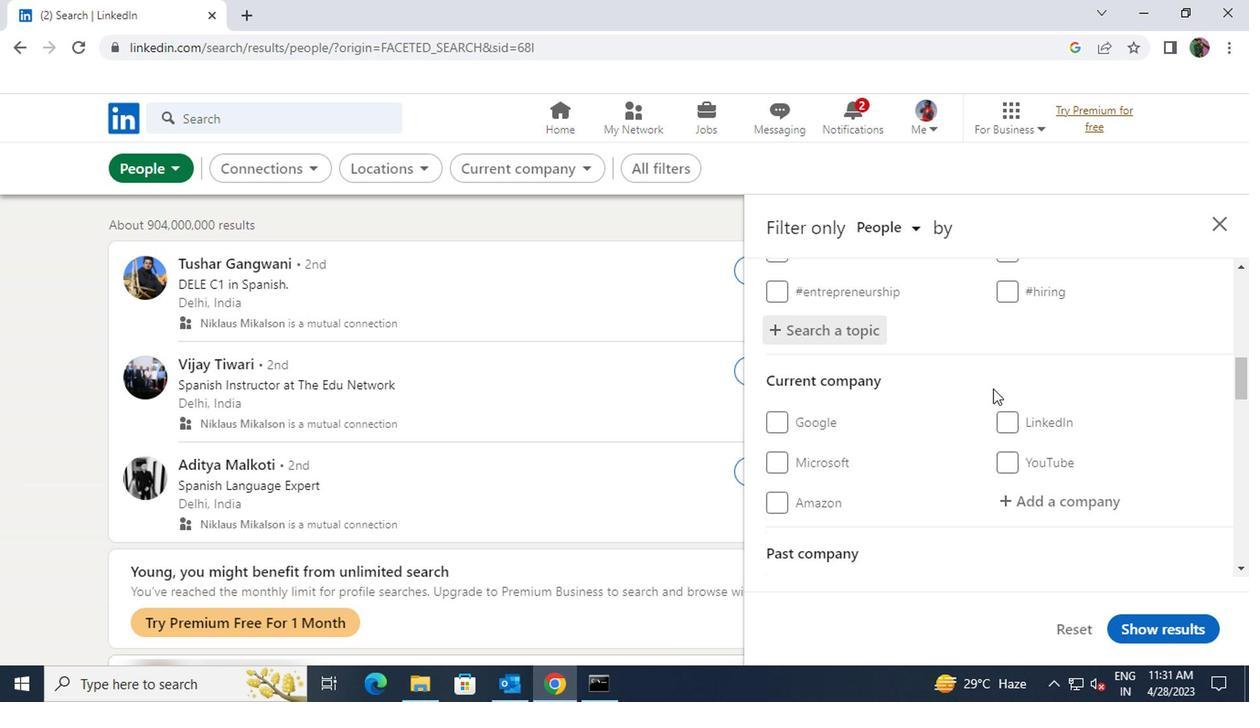 
Action: Mouse scrolled (989, 389) with delta (0, 0)
Screenshot: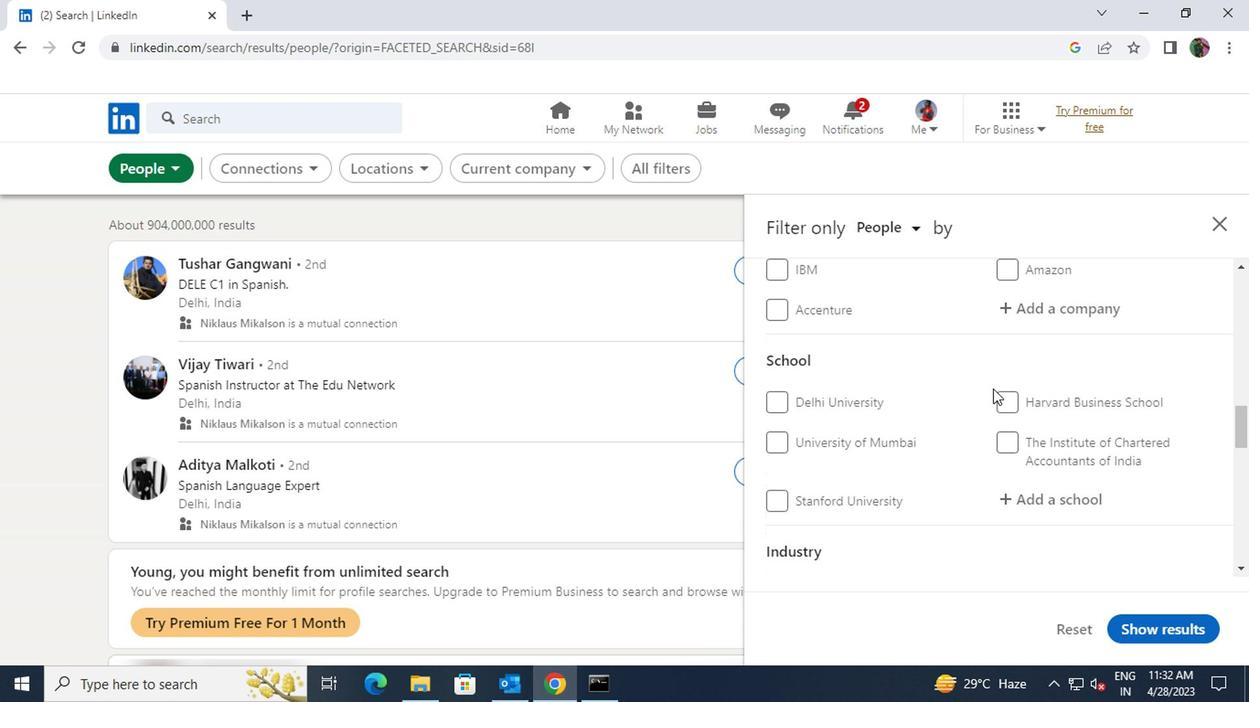 
Action: Mouse scrolled (989, 389) with delta (0, 0)
Screenshot: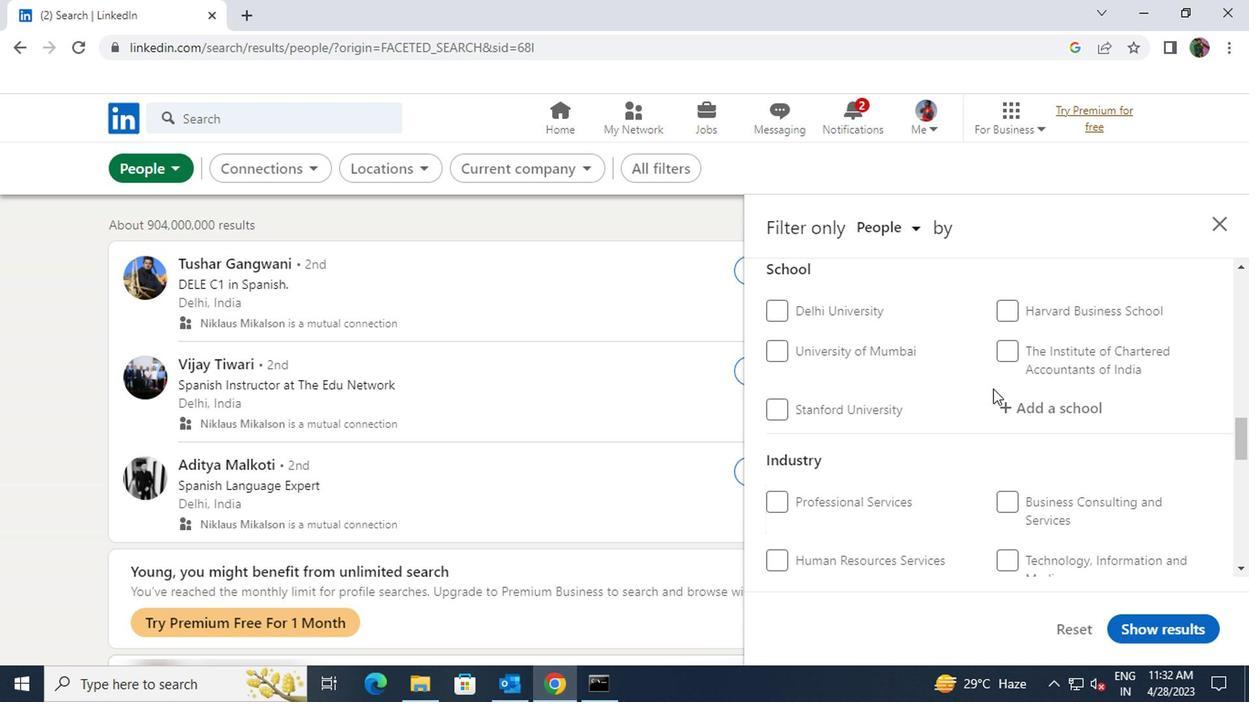 
Action: Mouse scrolled (989, 389) with delta (0, 0)
Screenshot: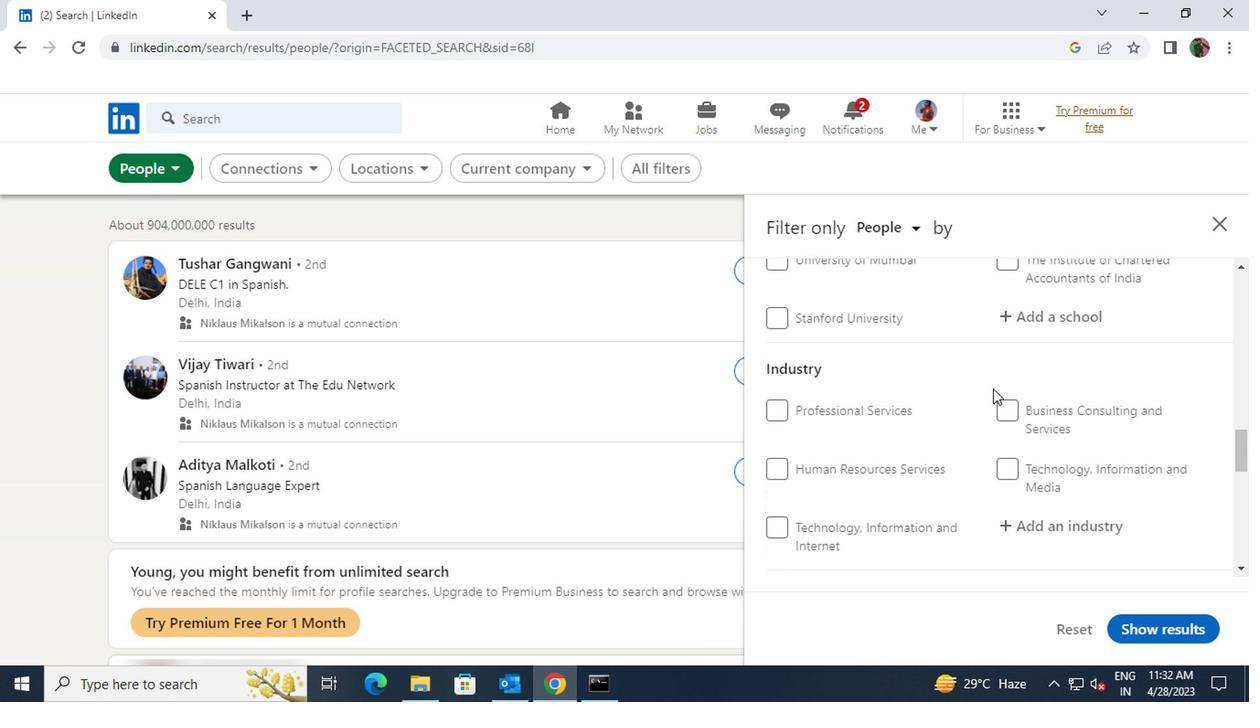
Action: Mouse scrolled (989, 389) with delta (0, 0)
Screenshot: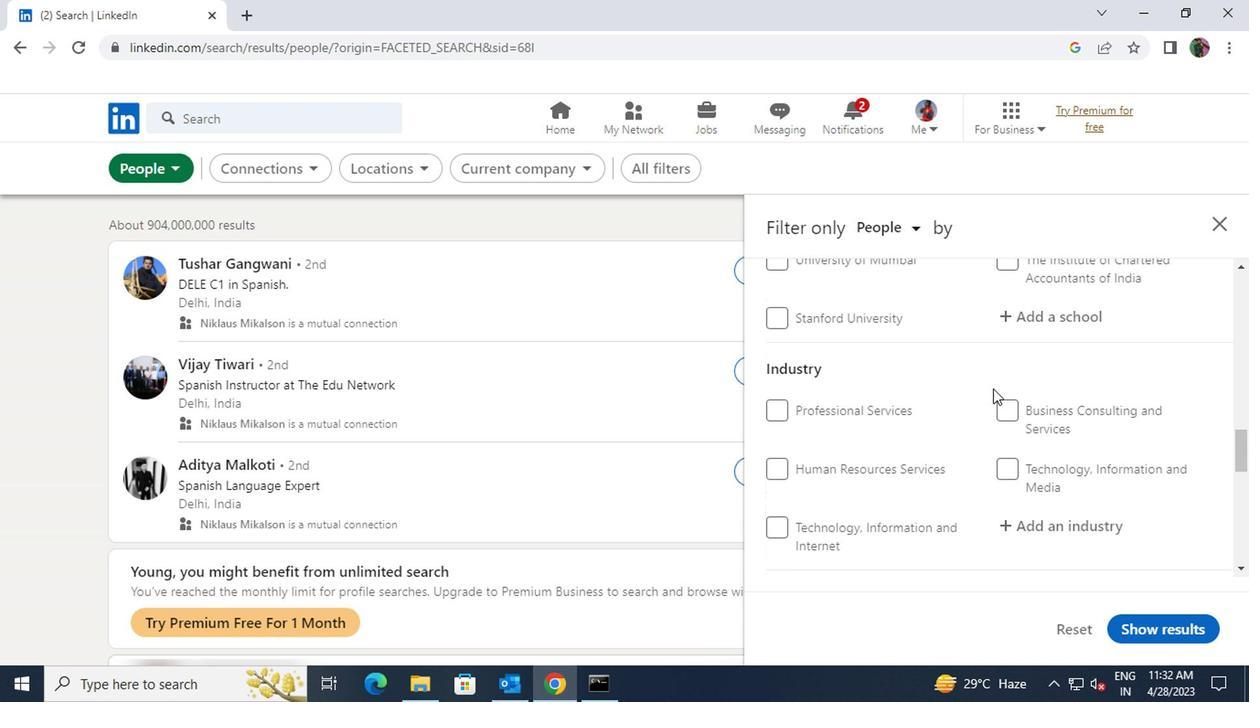 
Action: Mouse scrolled (989, 389) with delta (0, 0)
Screenshot: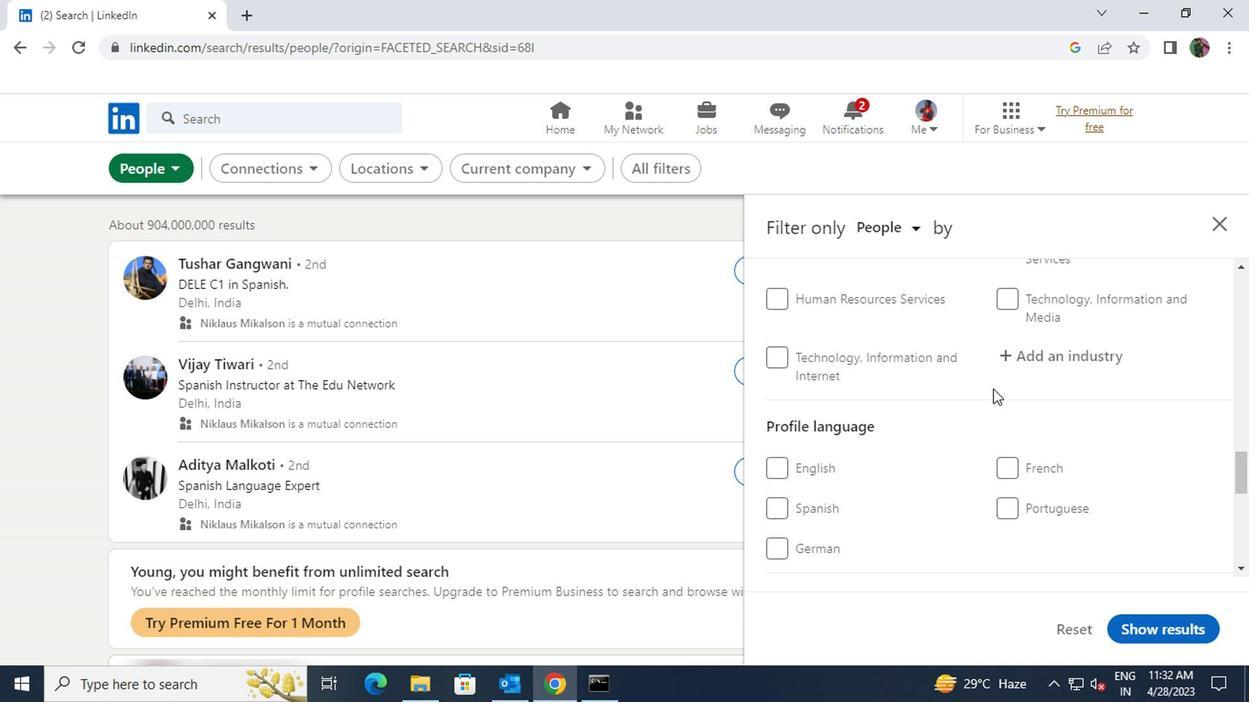 
Action: Mouse moved to (776, 441)
Screenshot: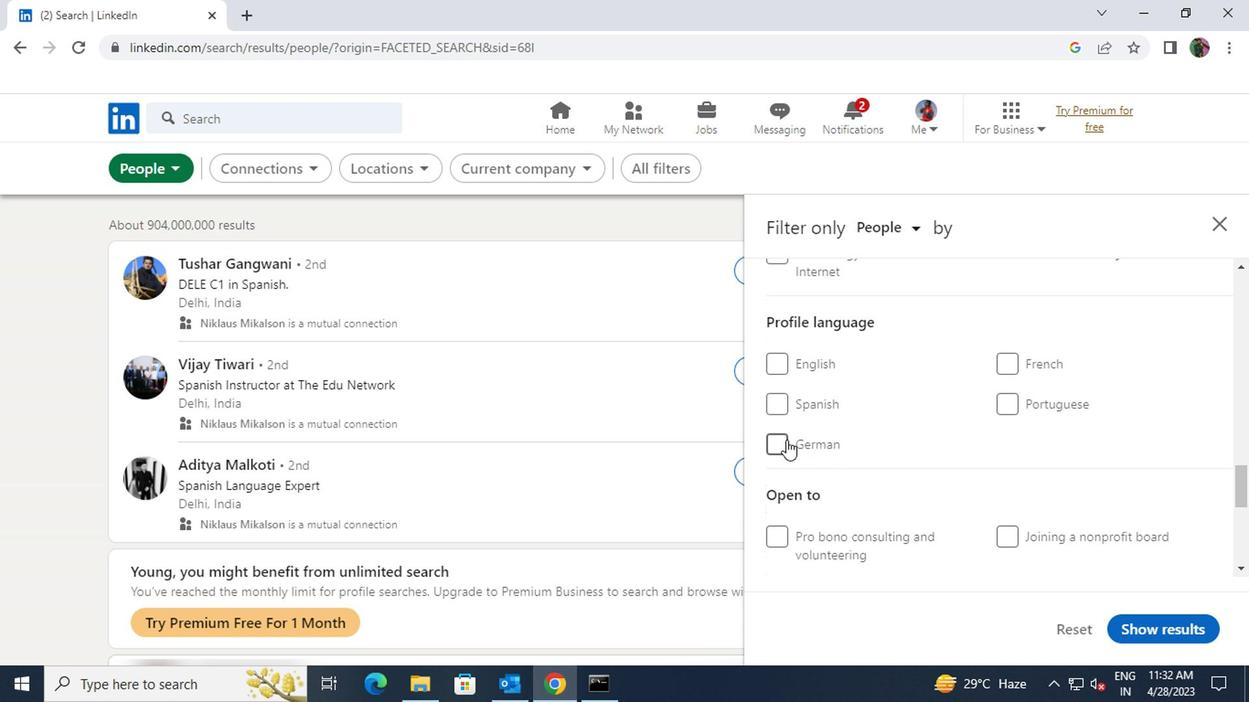 
Action: Mouse pressed left at (776, 441)
Screenshot: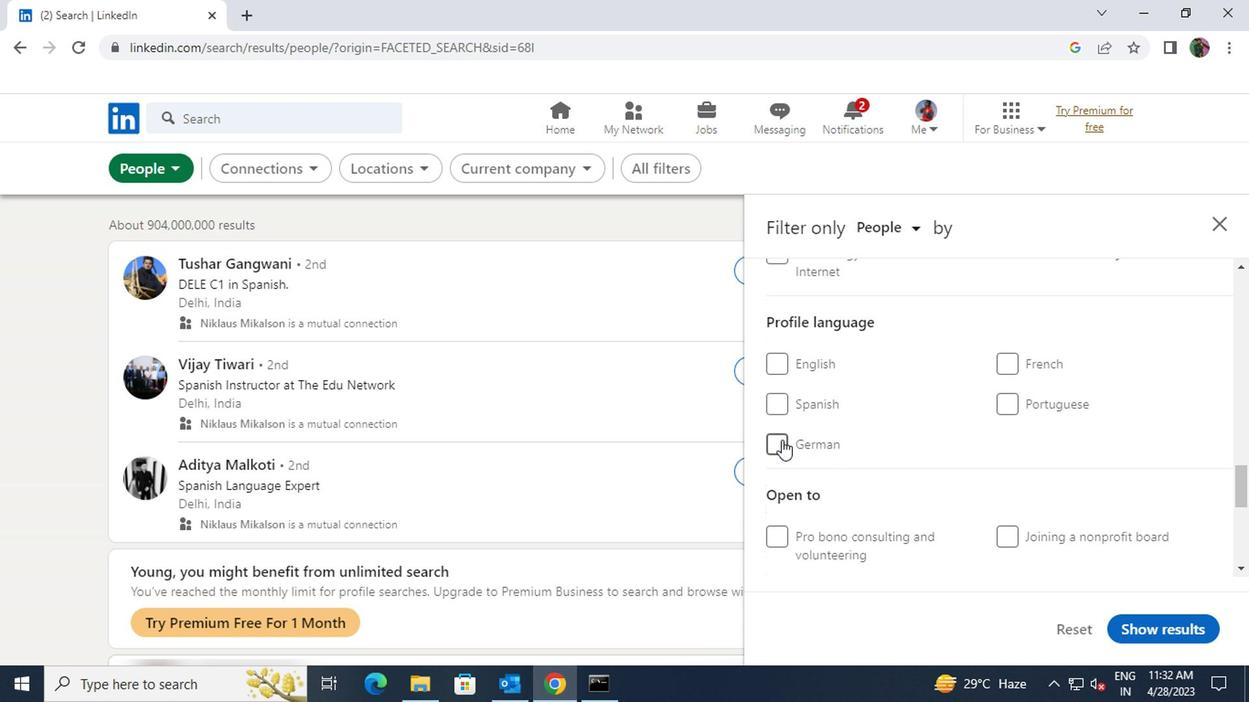 
Action: Mouse moved to (883, 430)
Screenshot: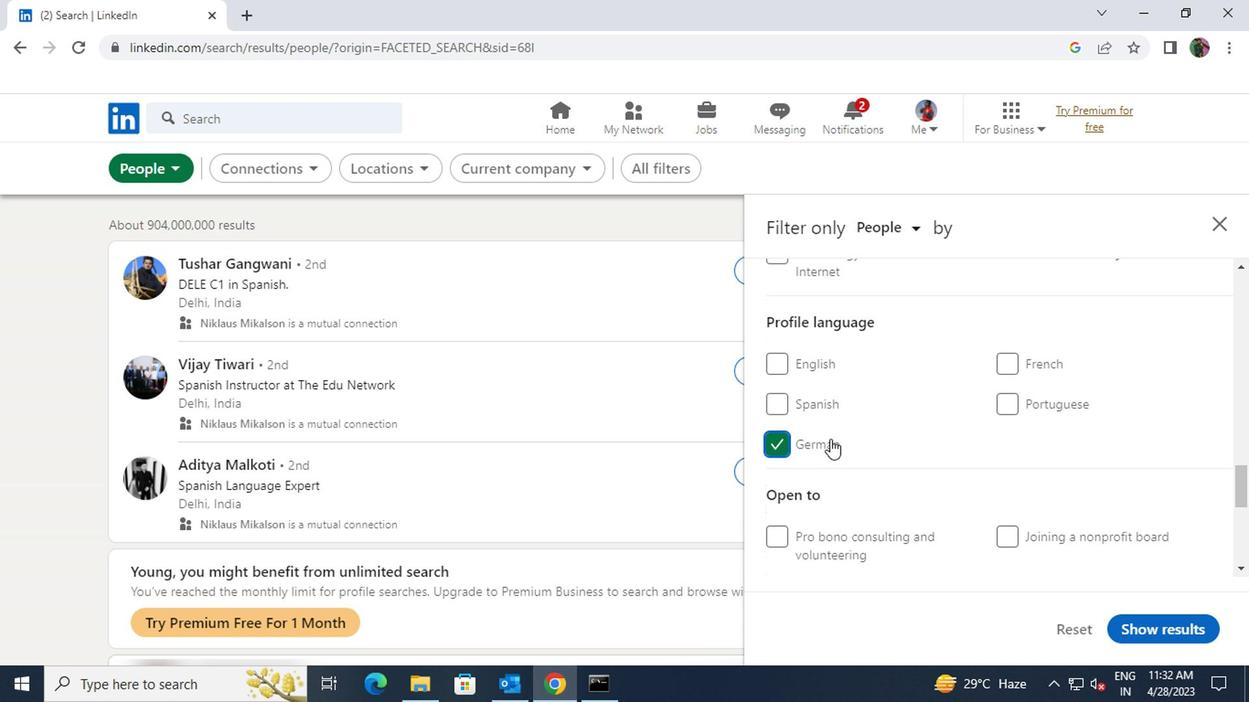 
Action: Mouse scrolled (883, 431) with delta (0, 1)
Screenshot: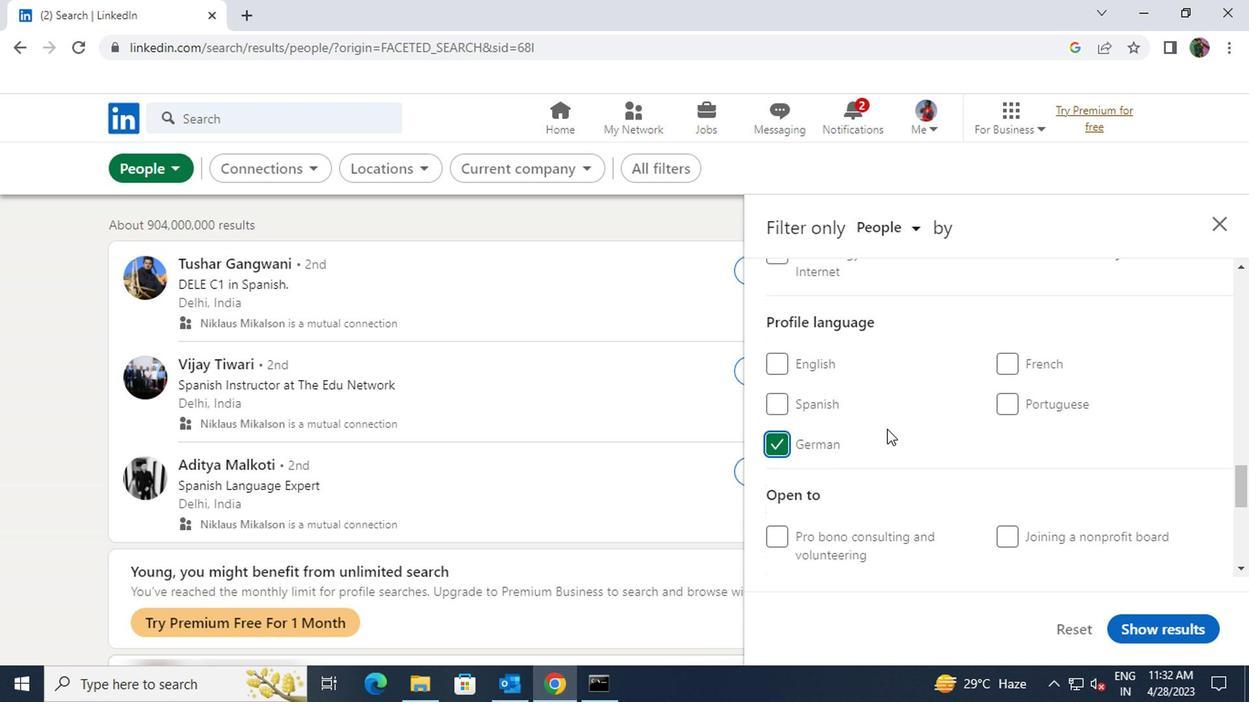
Action: Mouse scrolled (883, 431) with delta (0, 1)
Screenshot: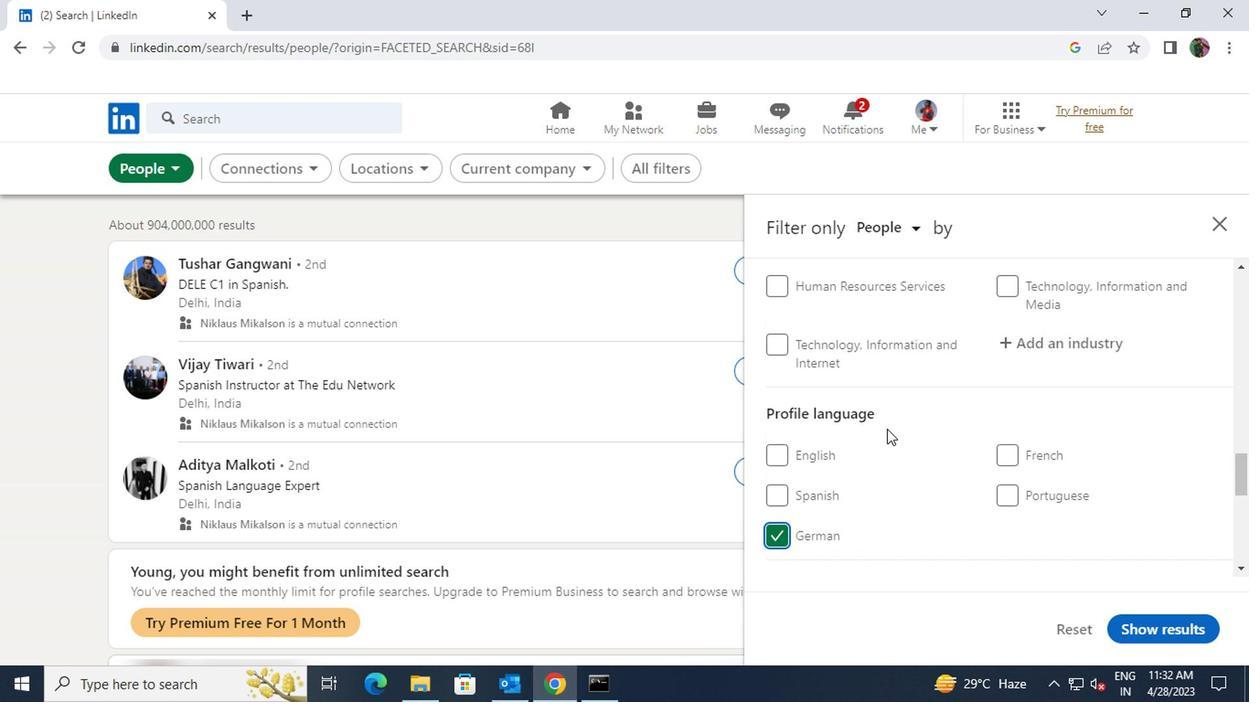 
Action: Mouse moved to (884, 430)
Screenshot: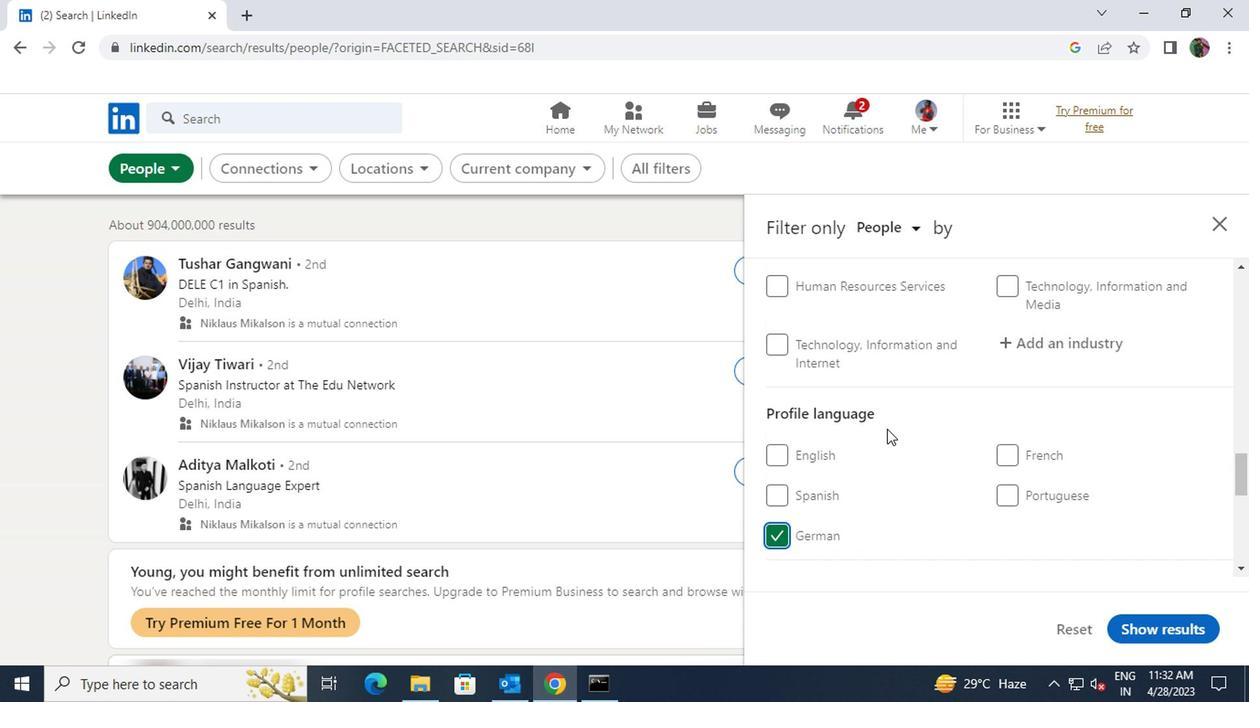 
Action: Mouse scrolled (884, 431) with delta (0, 1)
Screenshot: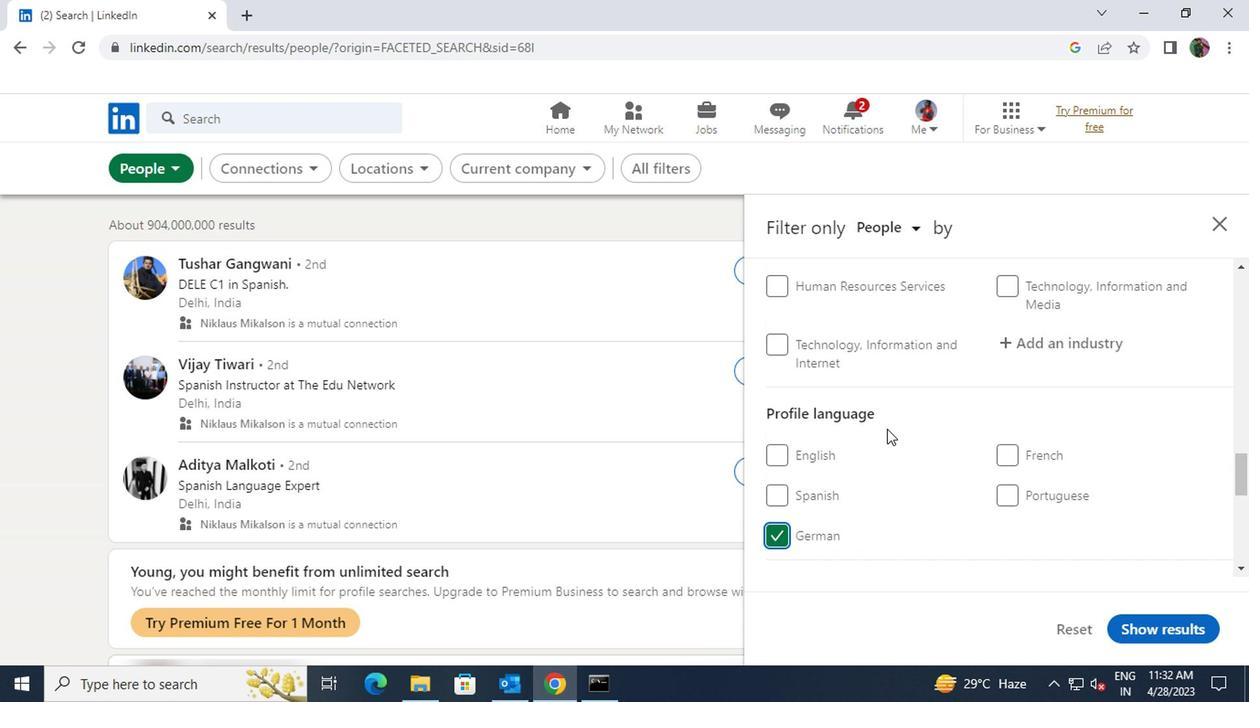
Action: Mouse scrolled (884, 431) with delta (0, 1)
Screenshot: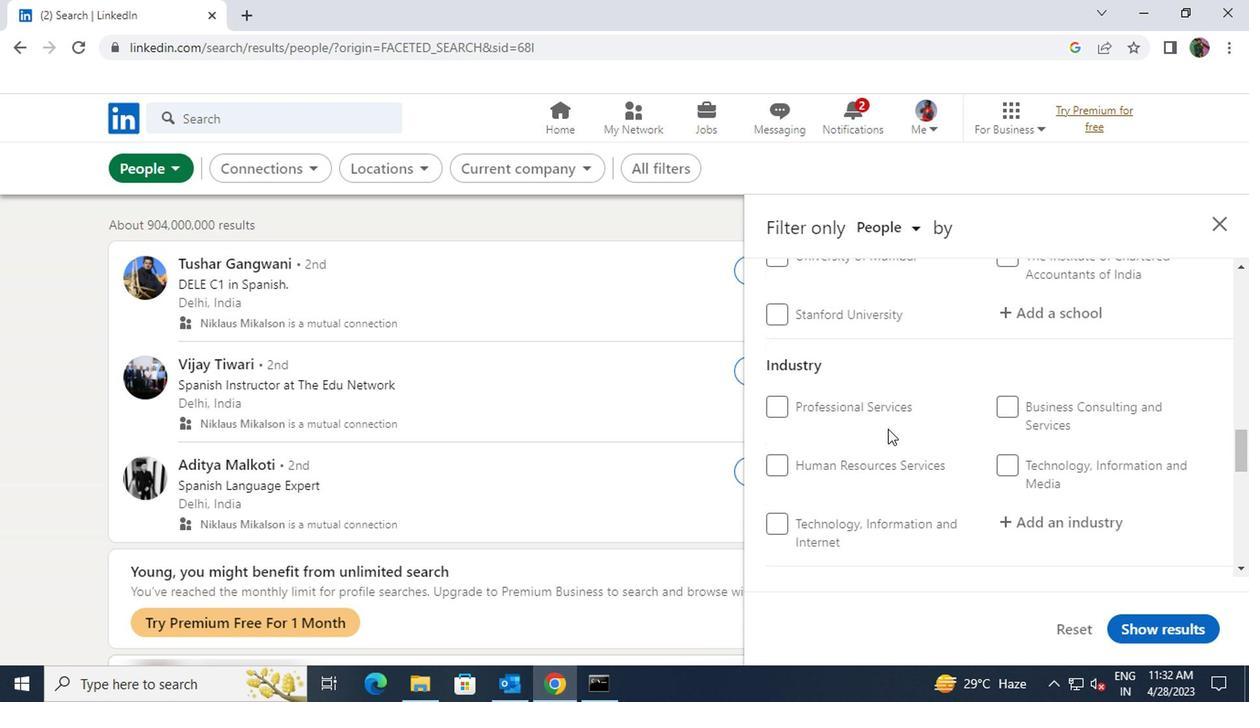 
Action: Mouse scrolled (884, 431) with delta (0, 1)
Screenshot: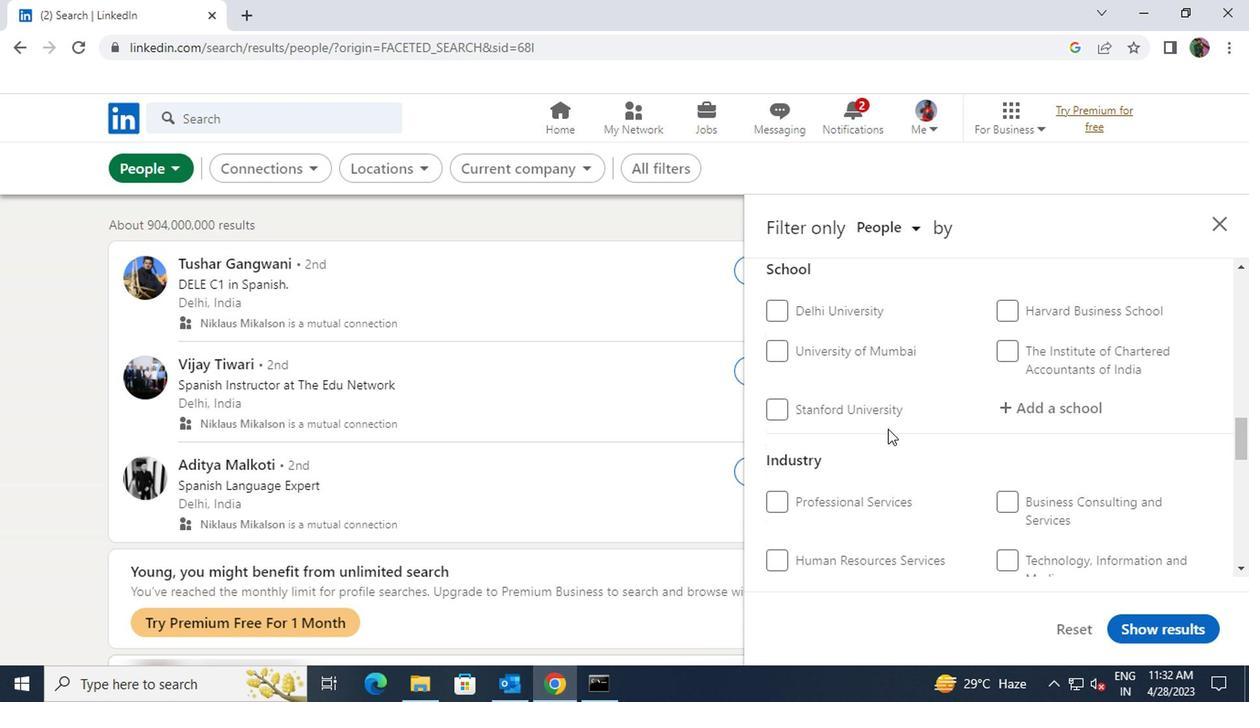 
Action: Mouse scrolled (884, 431) with delta (0, 1)
Screenshot: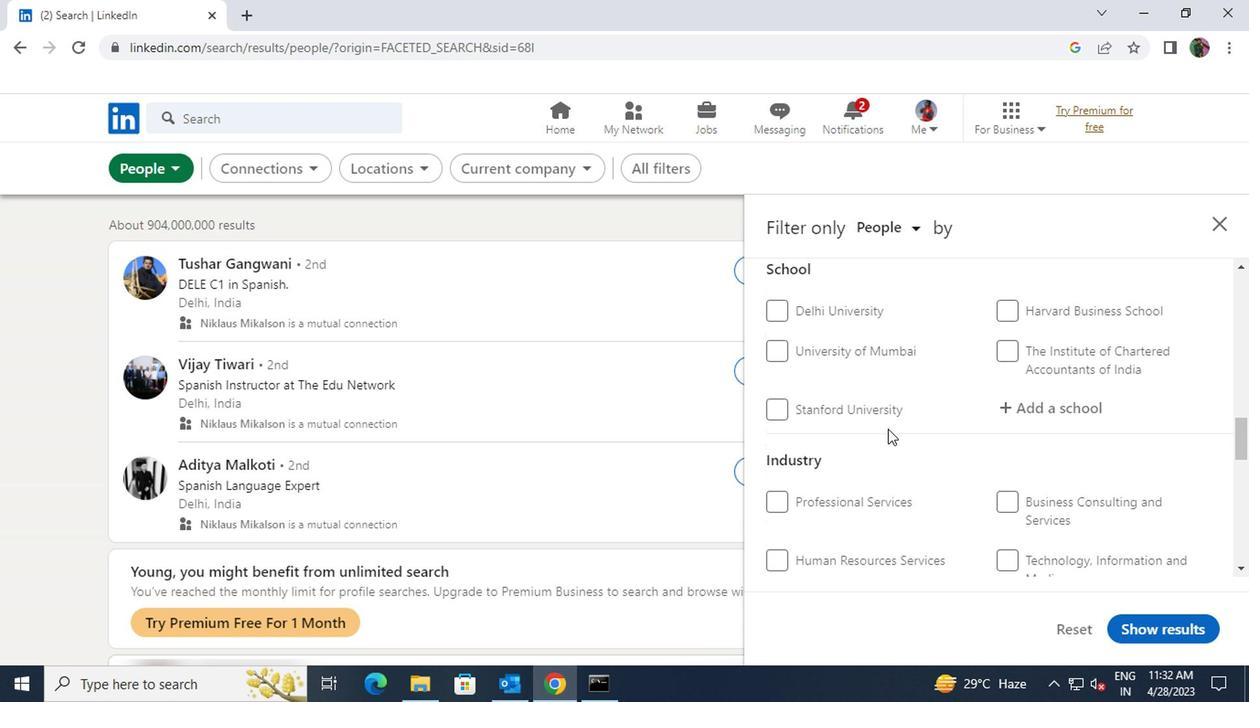 
Action: Mouse scrolled (884, 431) with delta (0, 1)
Screenshot: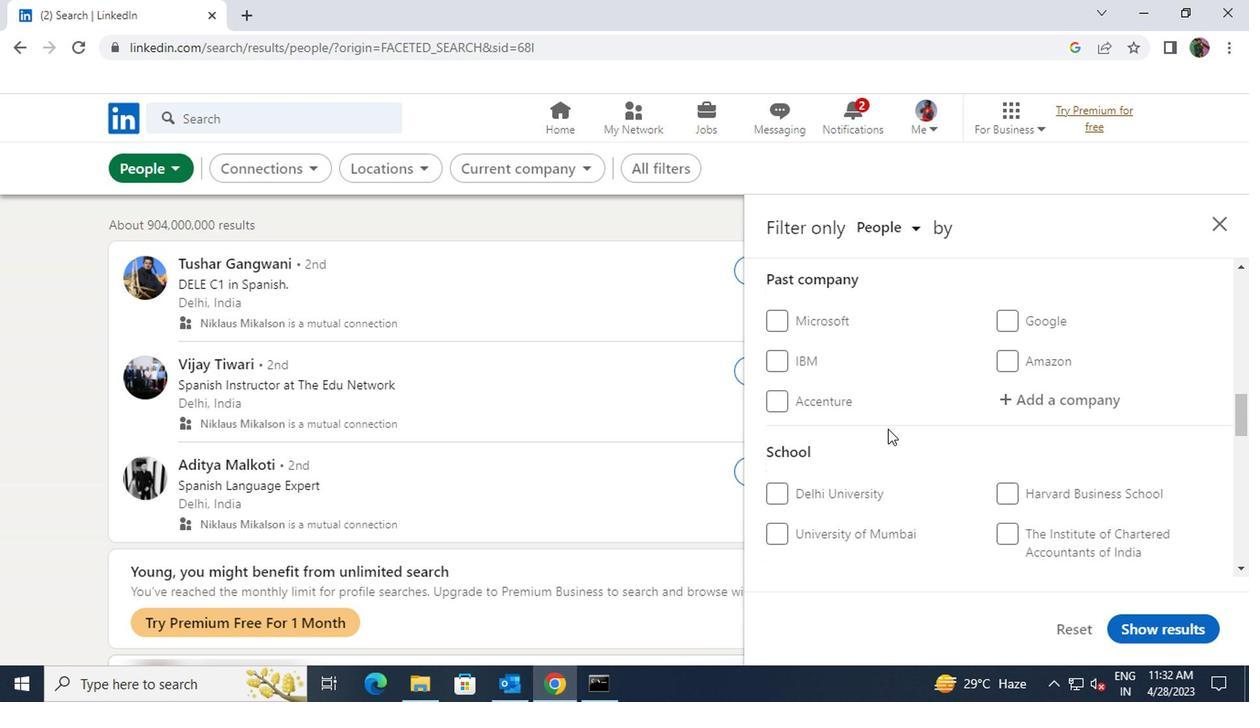 
Action: Mouse moved to (1010, 320)
Screenshot: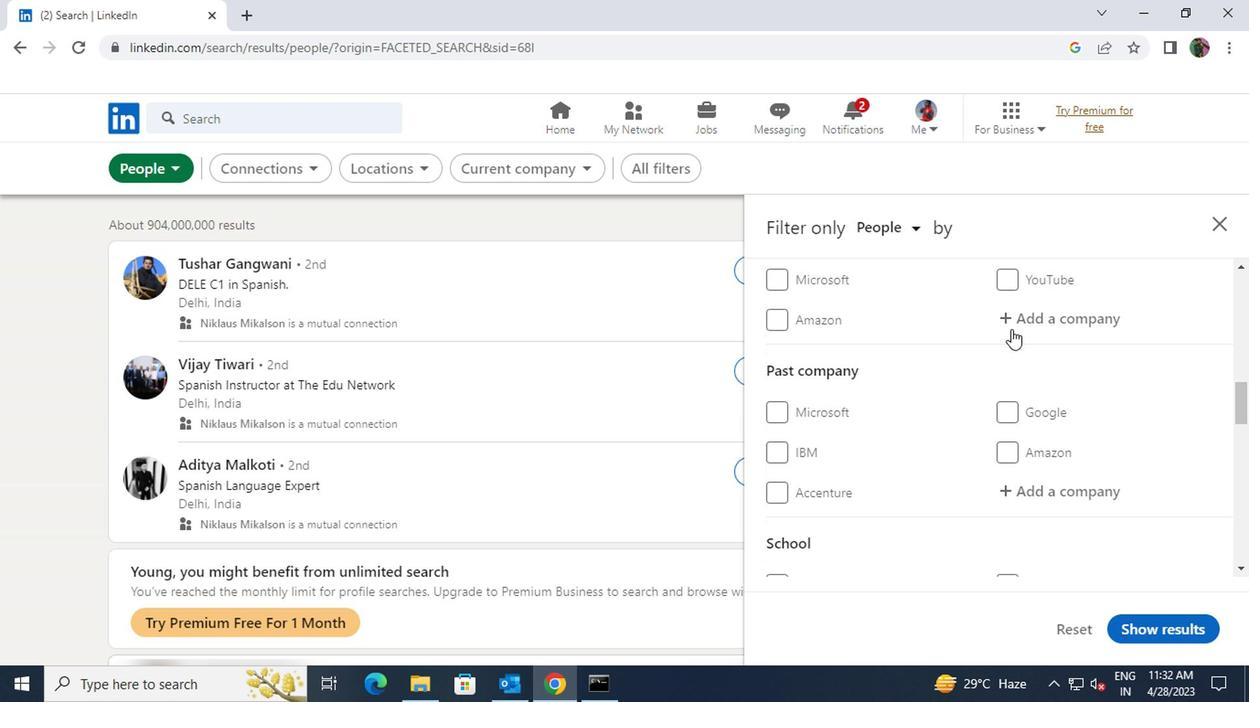 
Action: Mouse pressed left at (1010, 320)
Screenshot: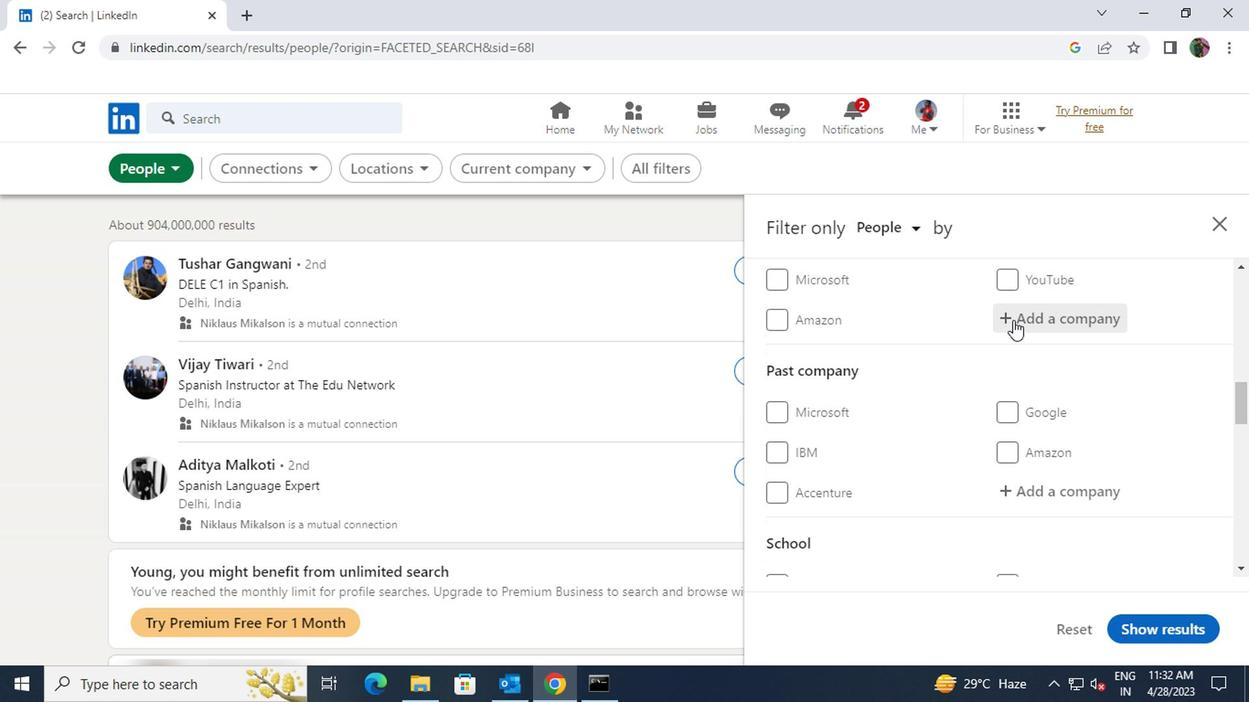
Action: Key pressed <Key.shift><Key.shift>GOVERNMENTS<Key.space><Key.shift>JOBS<Key.space>IN<Key.space><Key.shift>INDIA
Screenshot: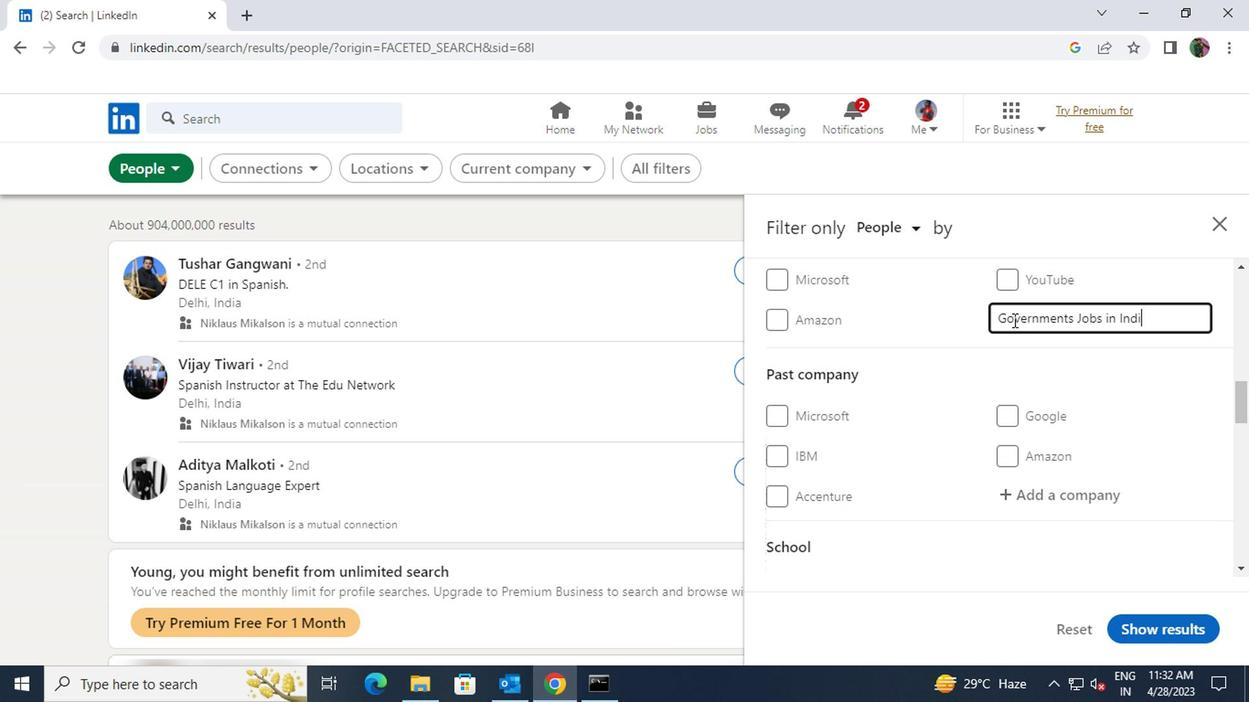
Action: Mouse moved to (969, 358)
Screenshot: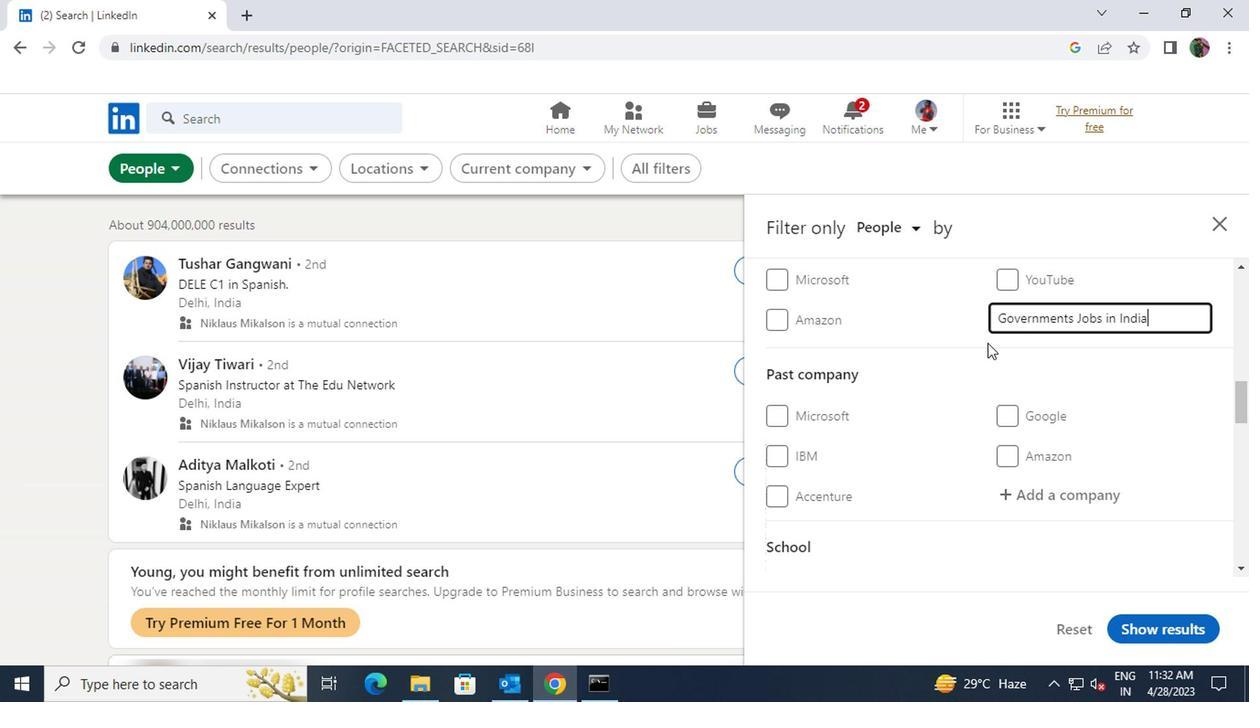 
Action: Mouse scrolled (969, 357) with delta (0, 0)
Screenshot: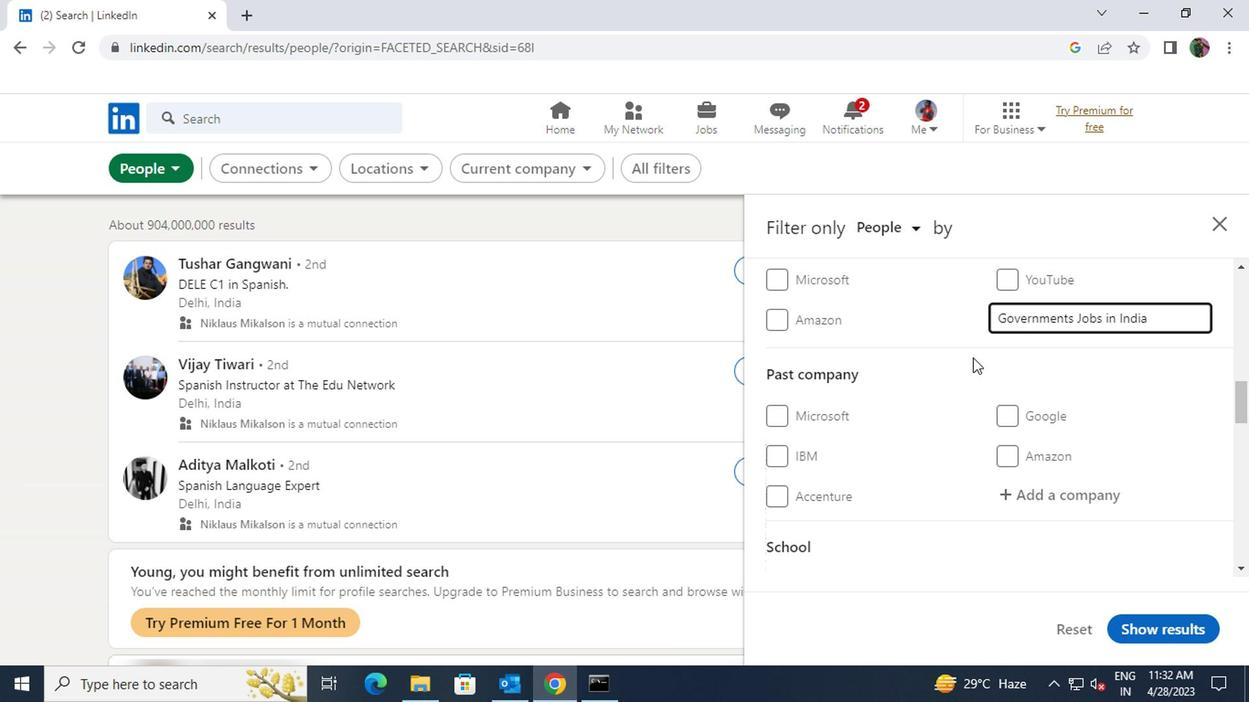 
Action: Mouse scrolled (969, 357) with delta (0, 0)
Screenshot: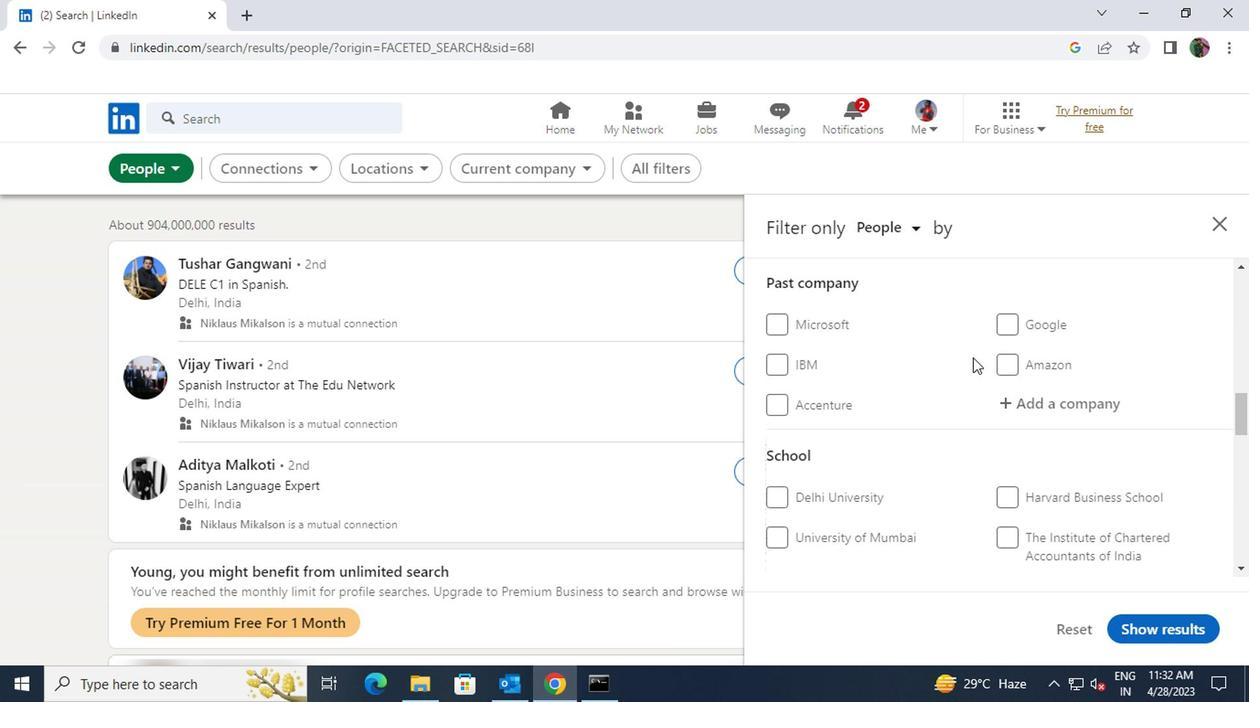 
Action: Mouse scrolled (969, 357) with delta (0, 0)
Screenshot: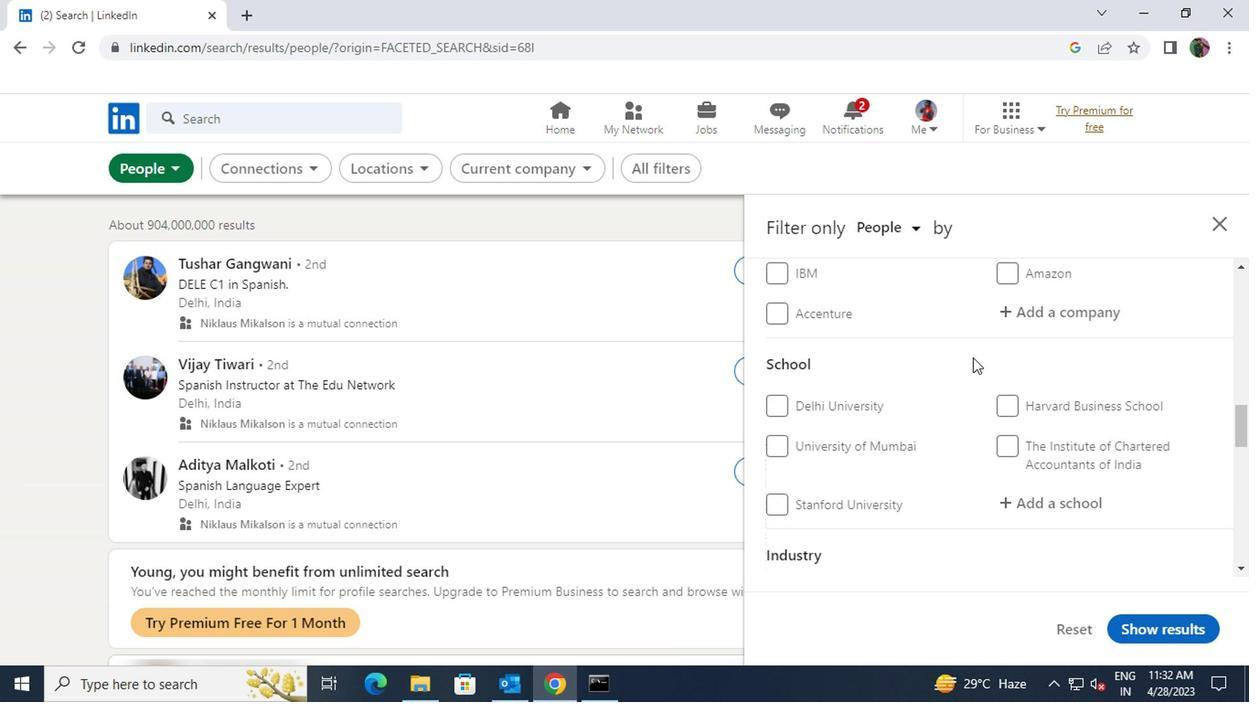 
Action: Mouse moved to (1017, 409)
Screenshot: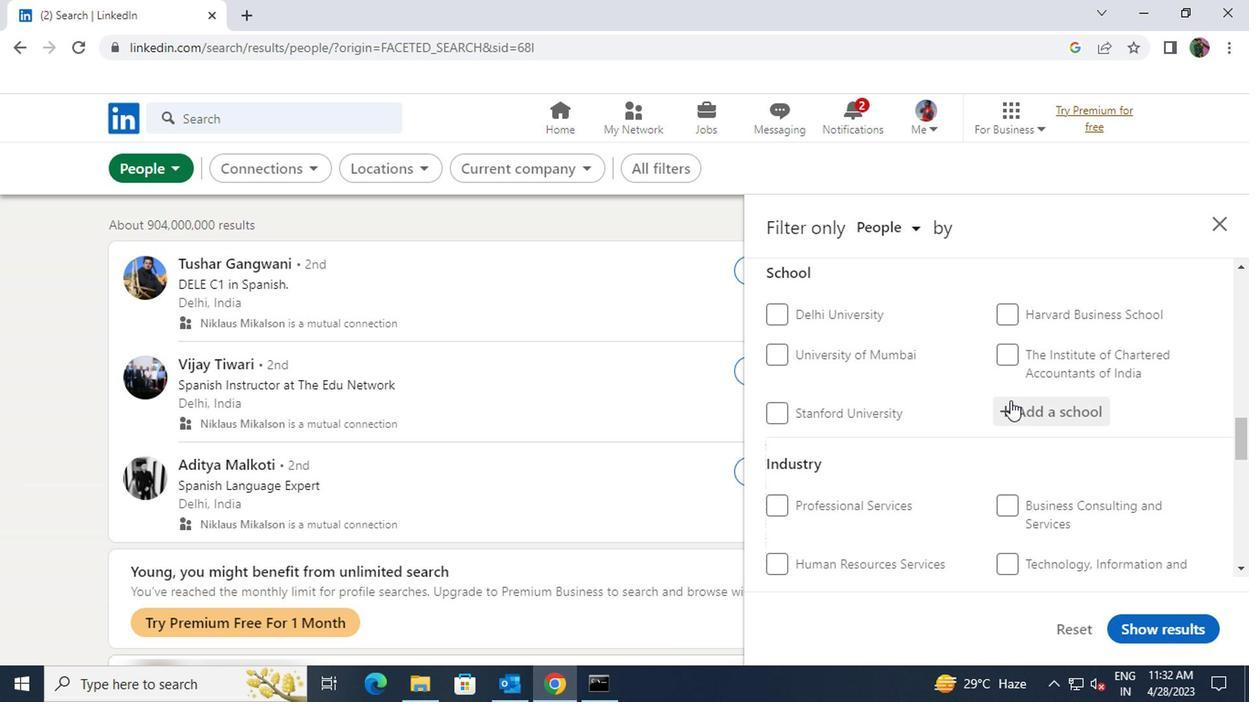 
Action: Mouse pressed left at (1017, 409)
Screenshot: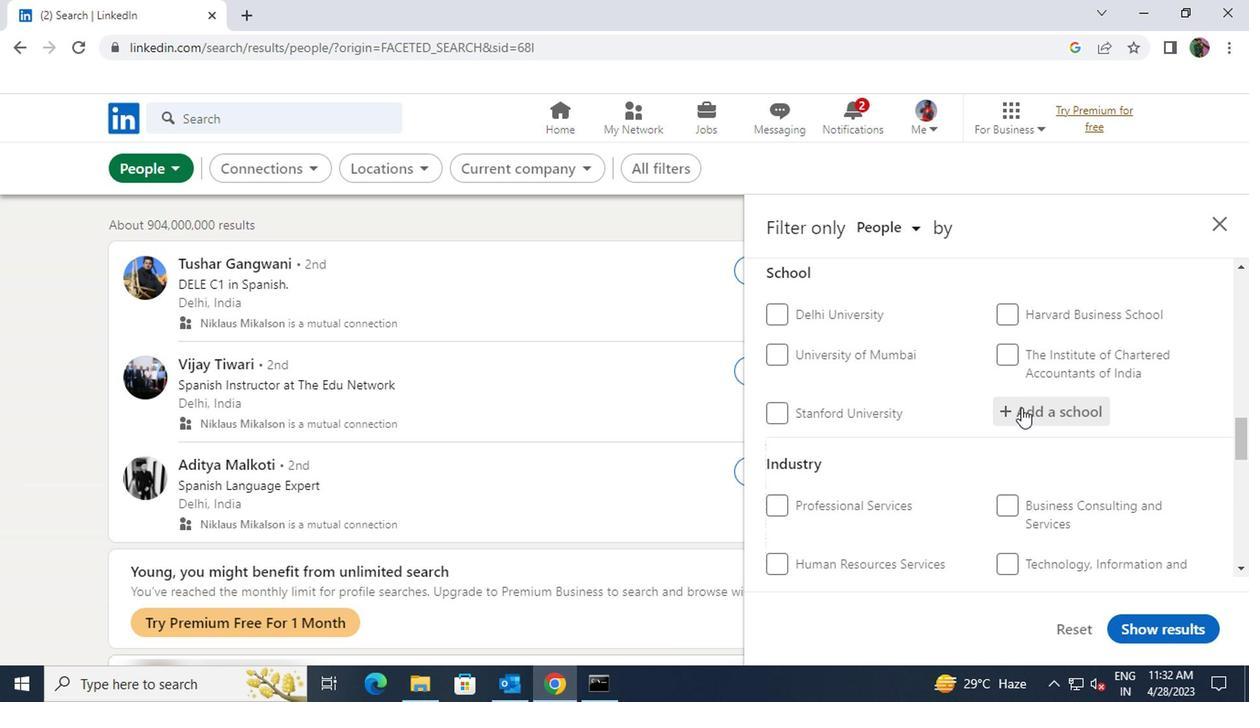
Action: Key pressed <Key.shift><Key.shift><Key.shift>FM<Key.space><Key.shift>UNIVER
Screenshot: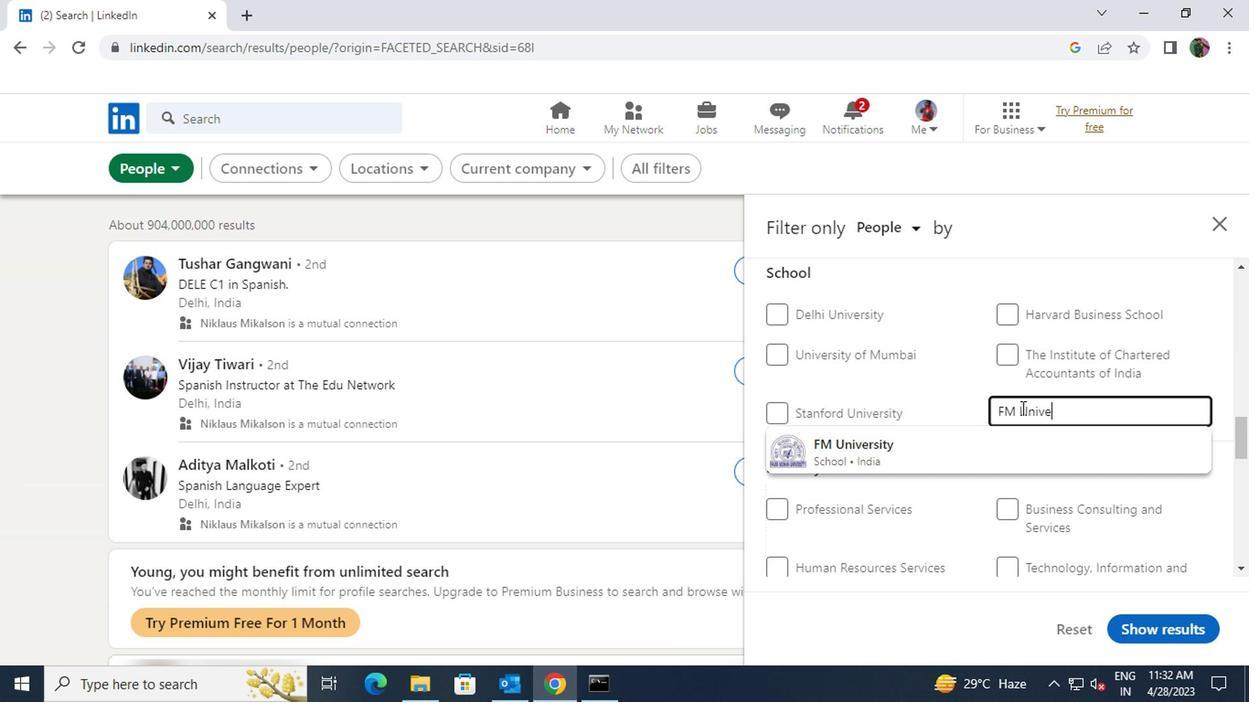 
Action: Mouse moved to (999, 438)
Screenshot: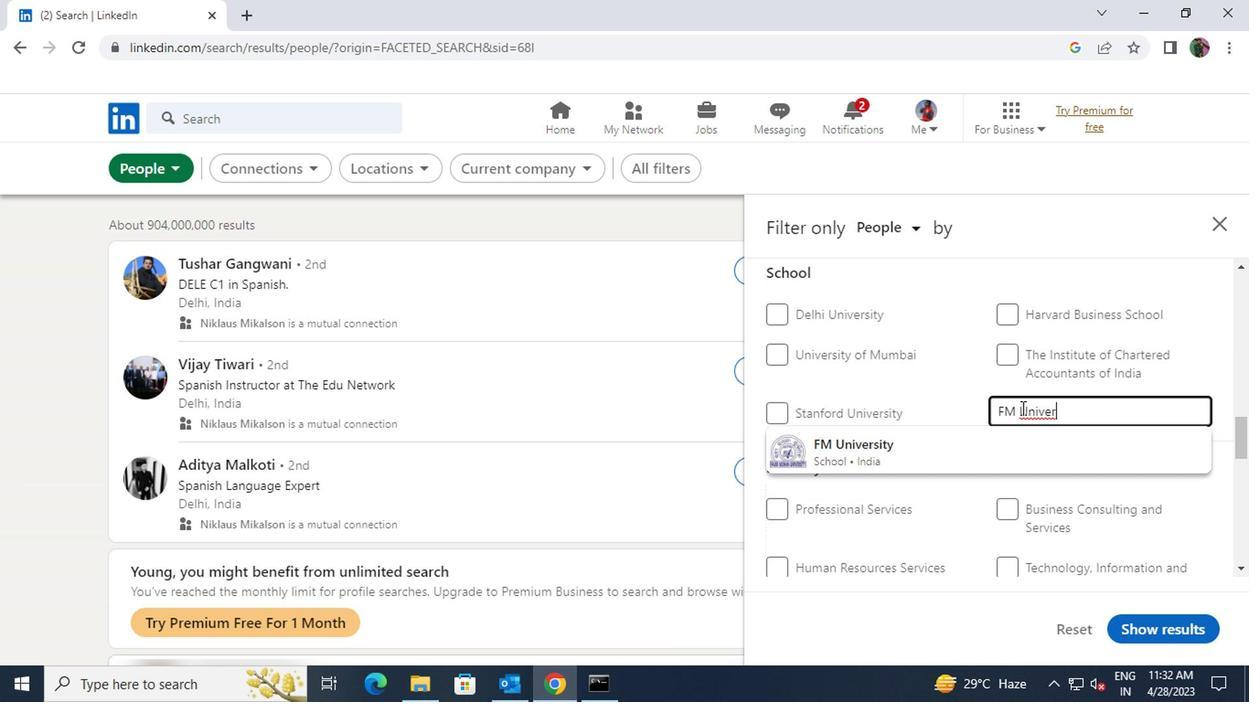 
Action: Mouse pressed left at (999, 438)
Screenshot: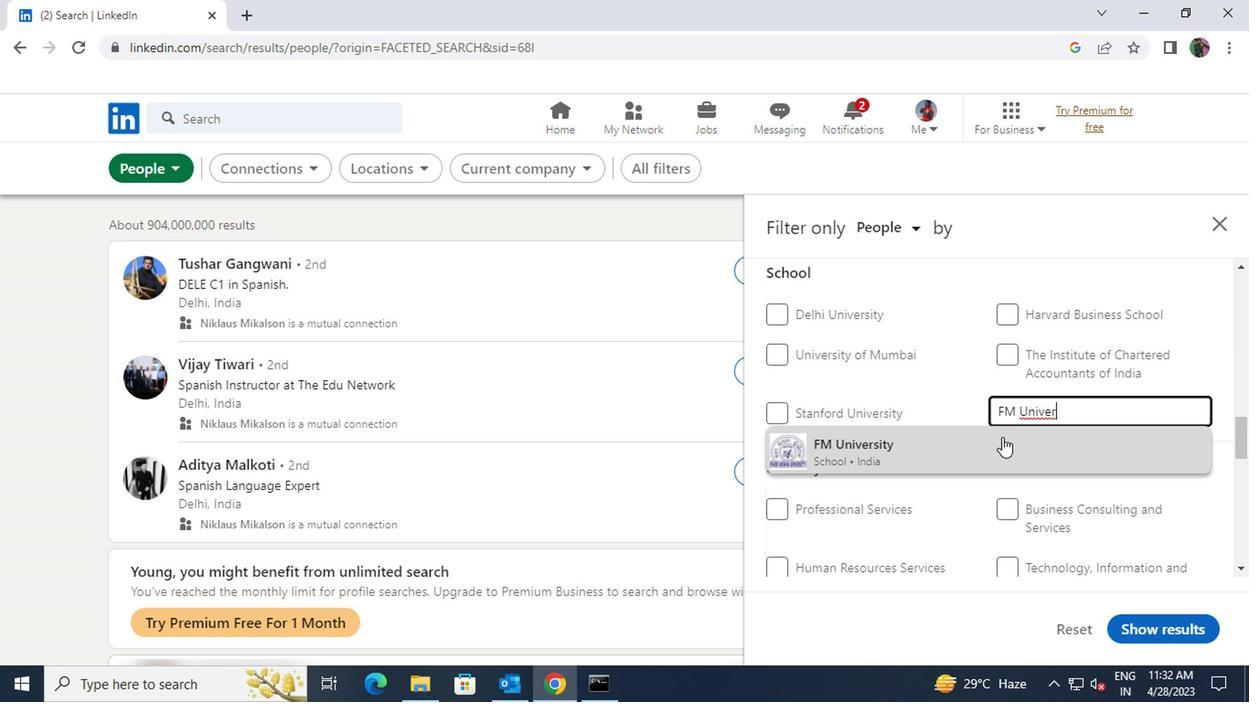 
Action: Mouse scrolled (999, 438) with delta (0, 0)
Screenshot: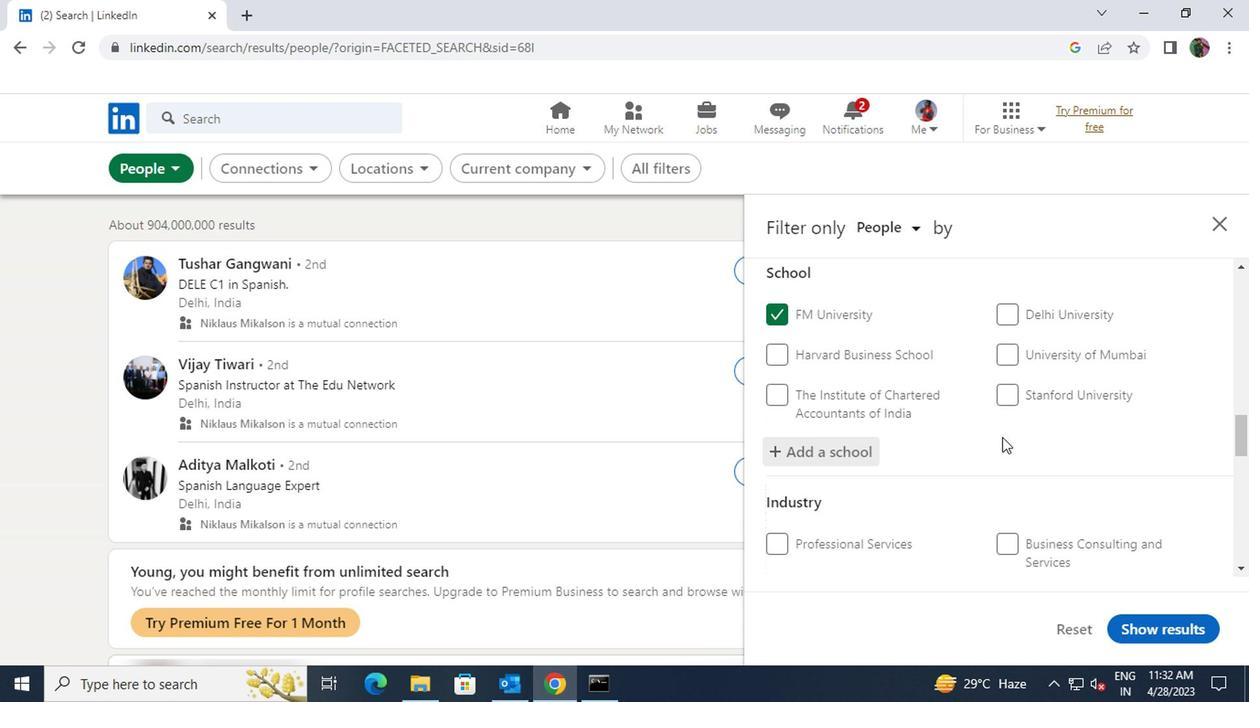 
Action: Mouse scrolled (999, 438) with delta (0, 0)
Screenshot: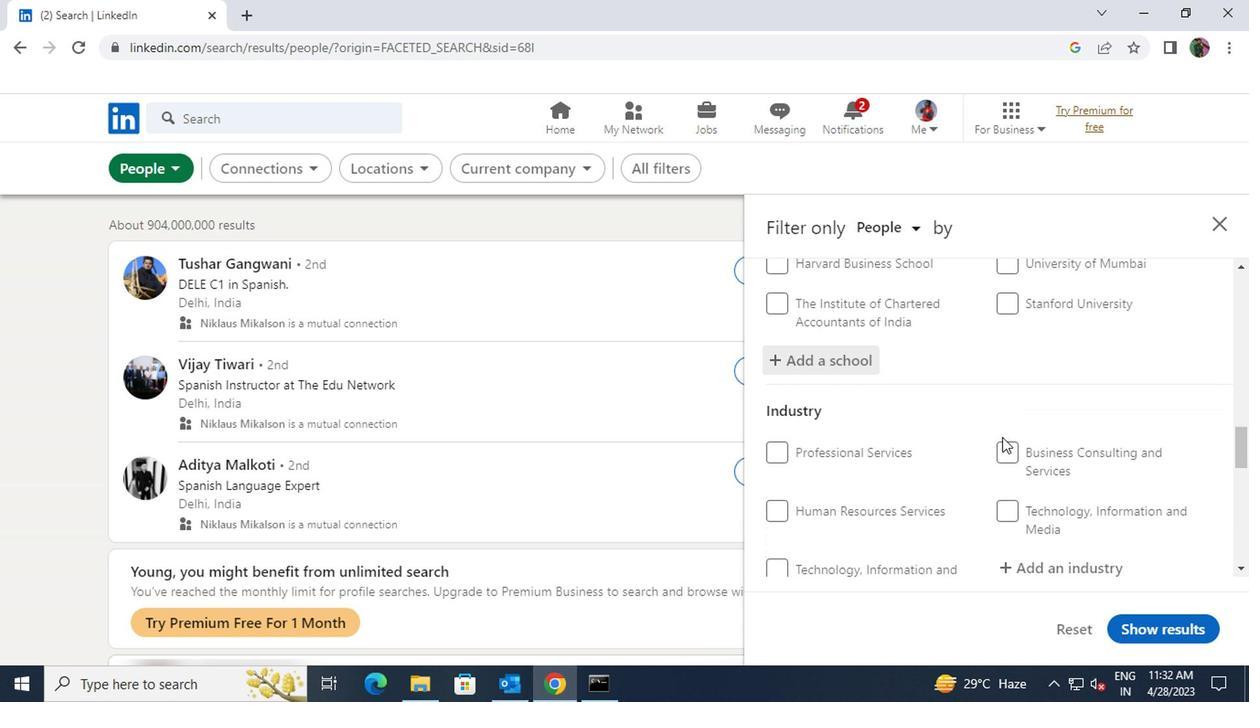 
Action: Mouse moved to (1017, 474)
Screenshot: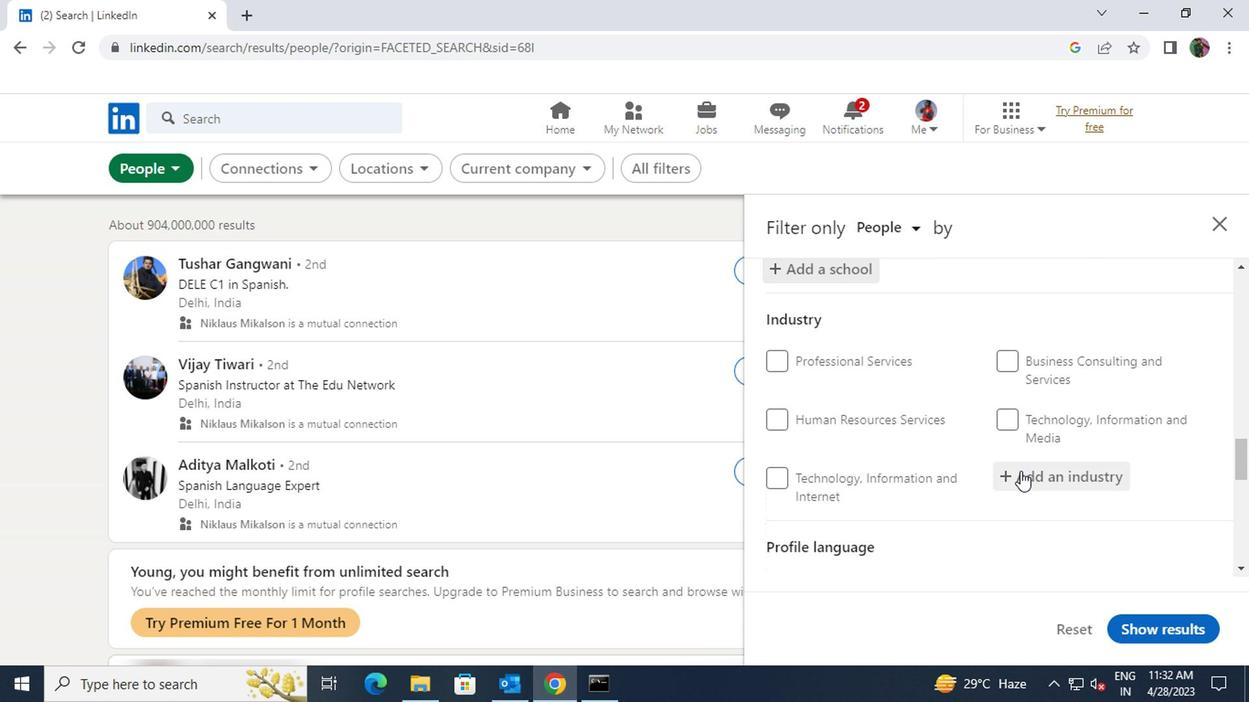 
Action: Mouse pressed left at (1017, 474)
Screenshot: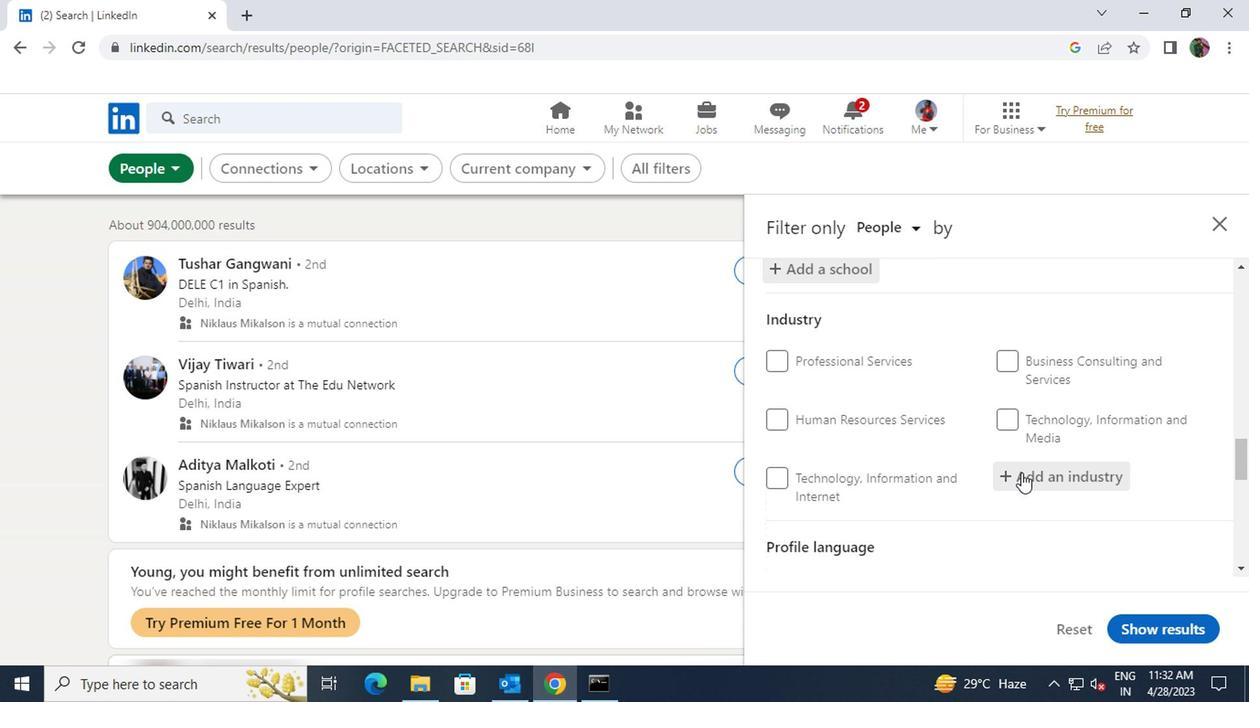 
Action: Key pressed <Key.shift>RETAIL<Key.space><Key.shift>ART
Screenshot: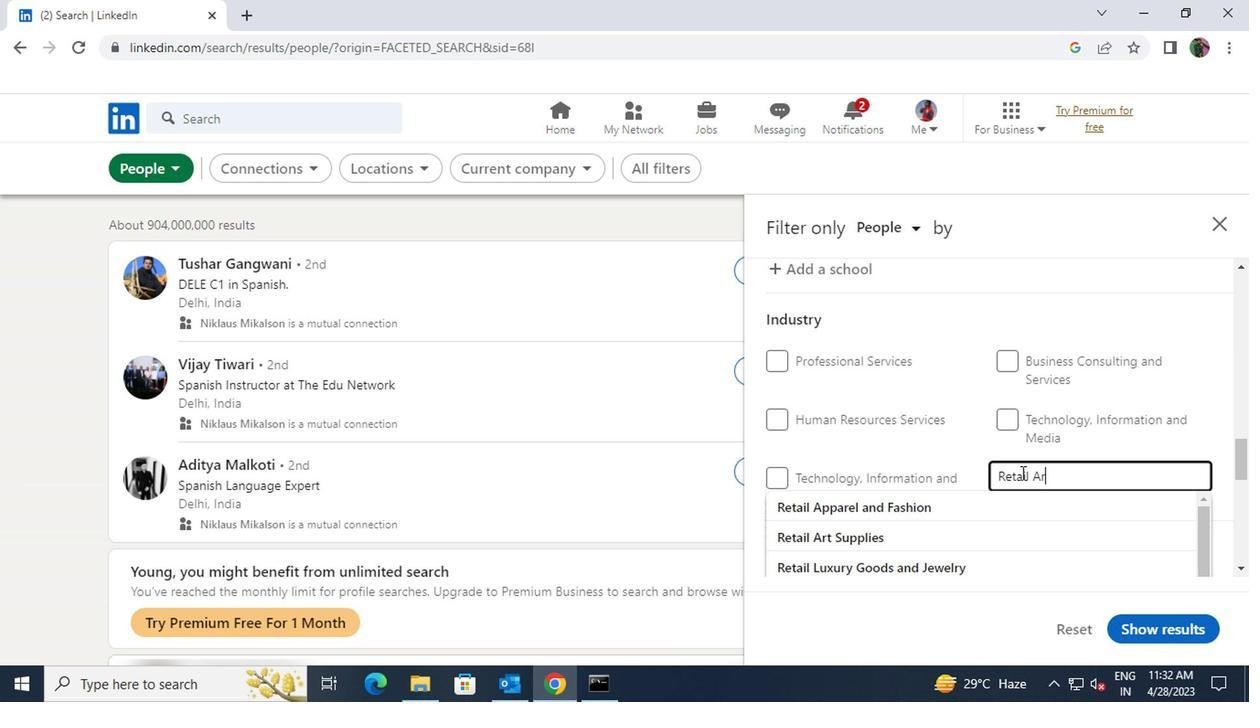 
Action: Mouse moved to (990, 534)
Screenshot: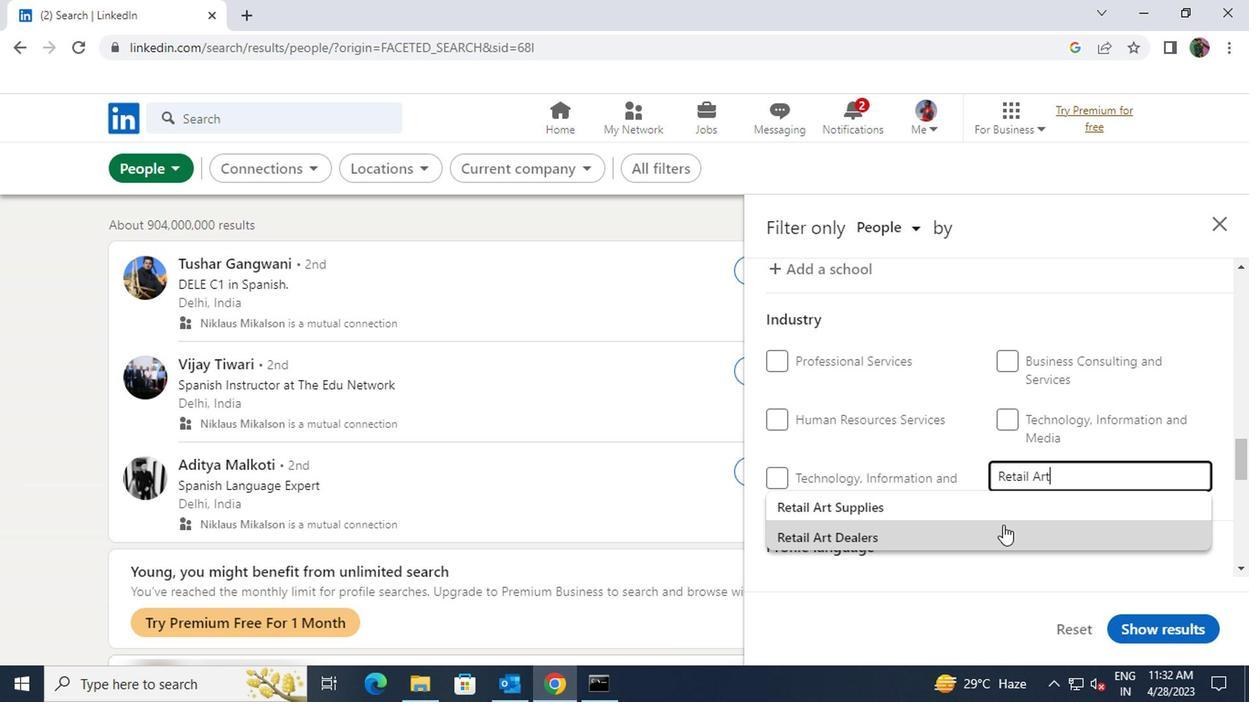 
Action: Mouse pressed left at (990, 534)
Screenshot: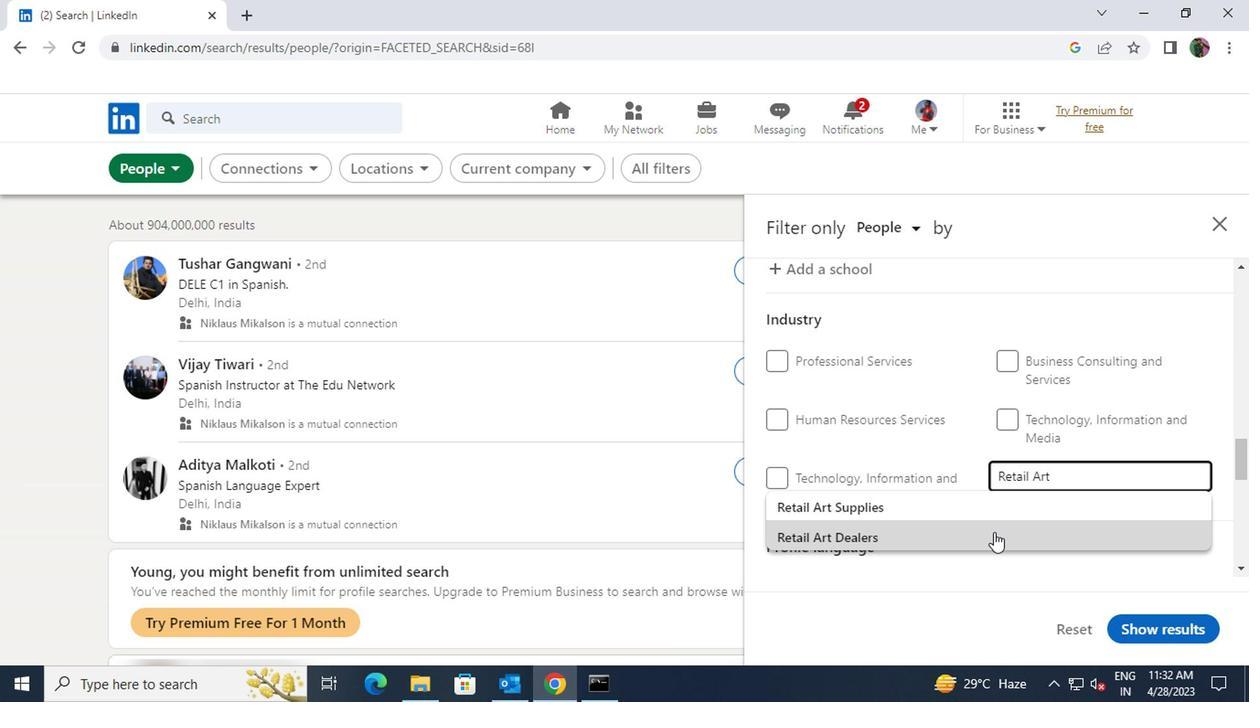 
Action: Mouse moved to (990, 525)
Screenshot: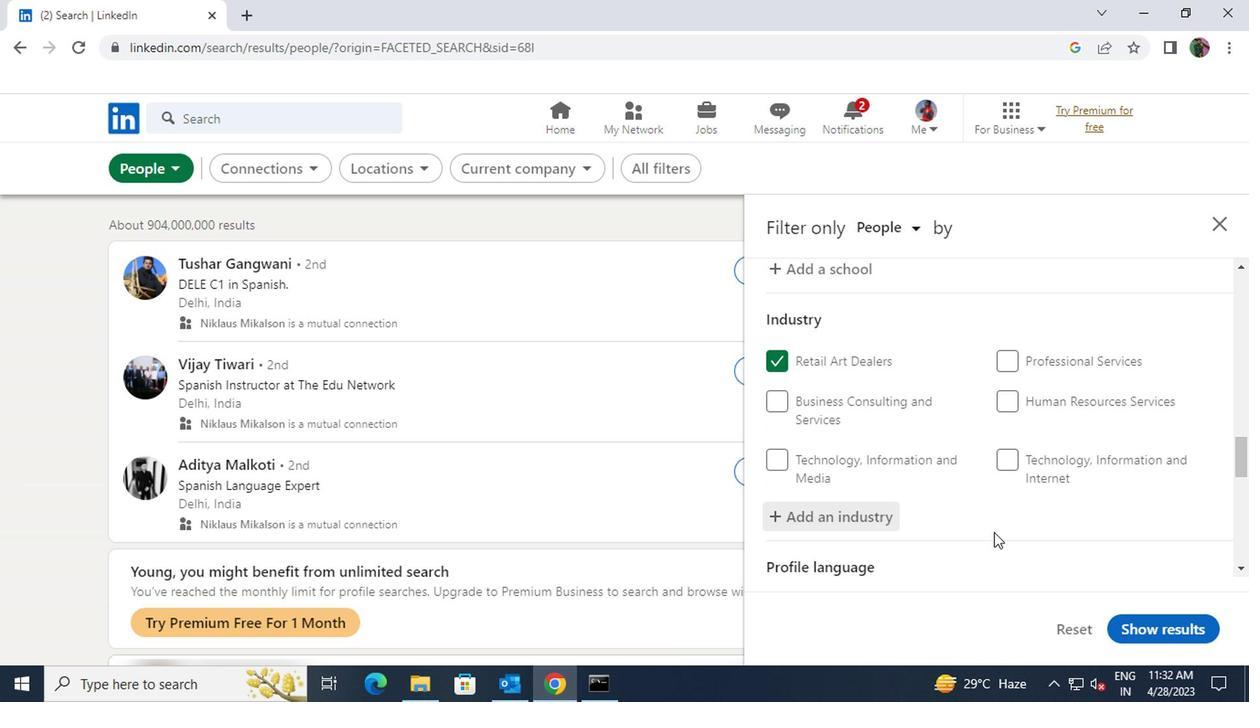 
Action: Mouse scrolled (990, 523) with delta (0, -1)
Screenshot: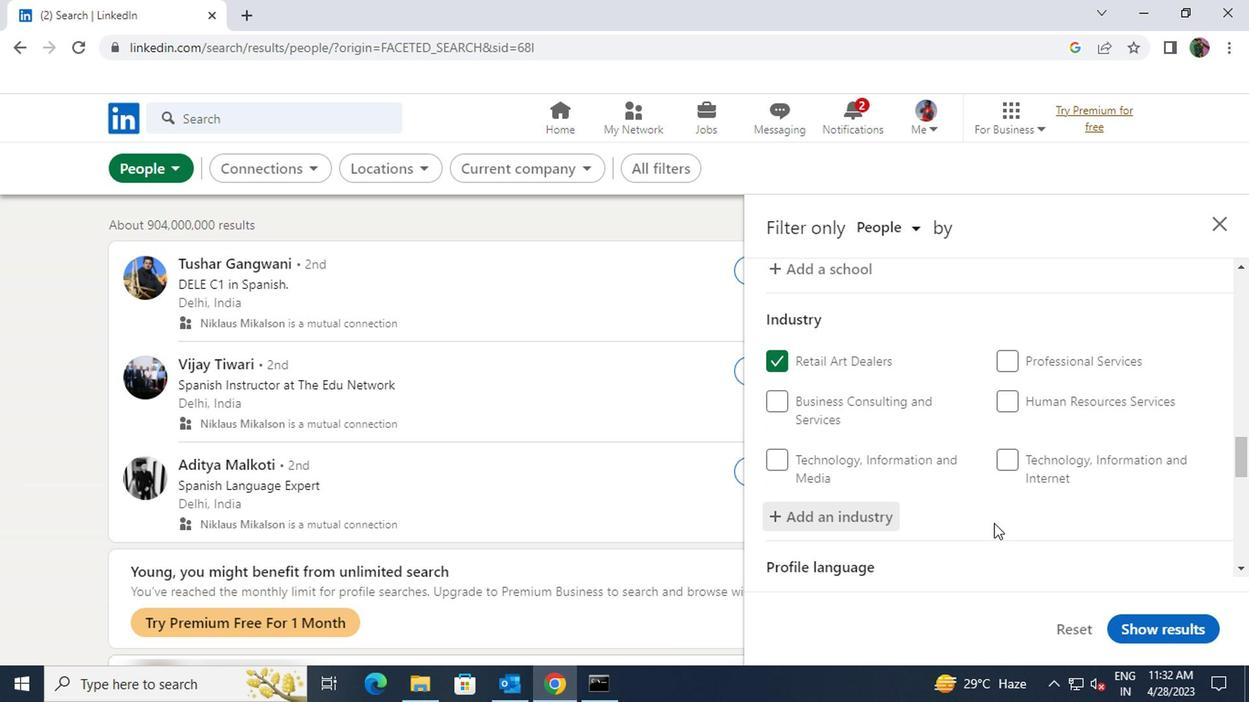 
Action: Mouse scrolled (990, 523) with delta (0, -1)
Screenshot: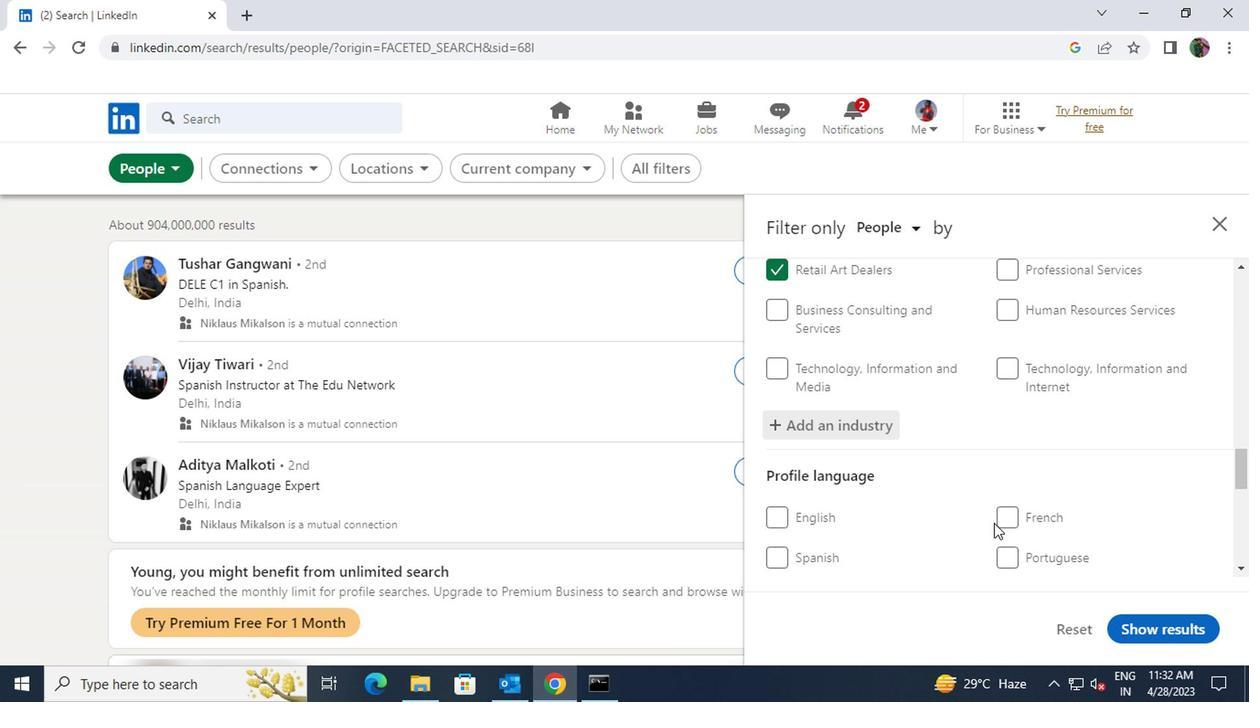 
Action: Mouse scrolled (990, 523) with delta (0, -1)
Screenshot: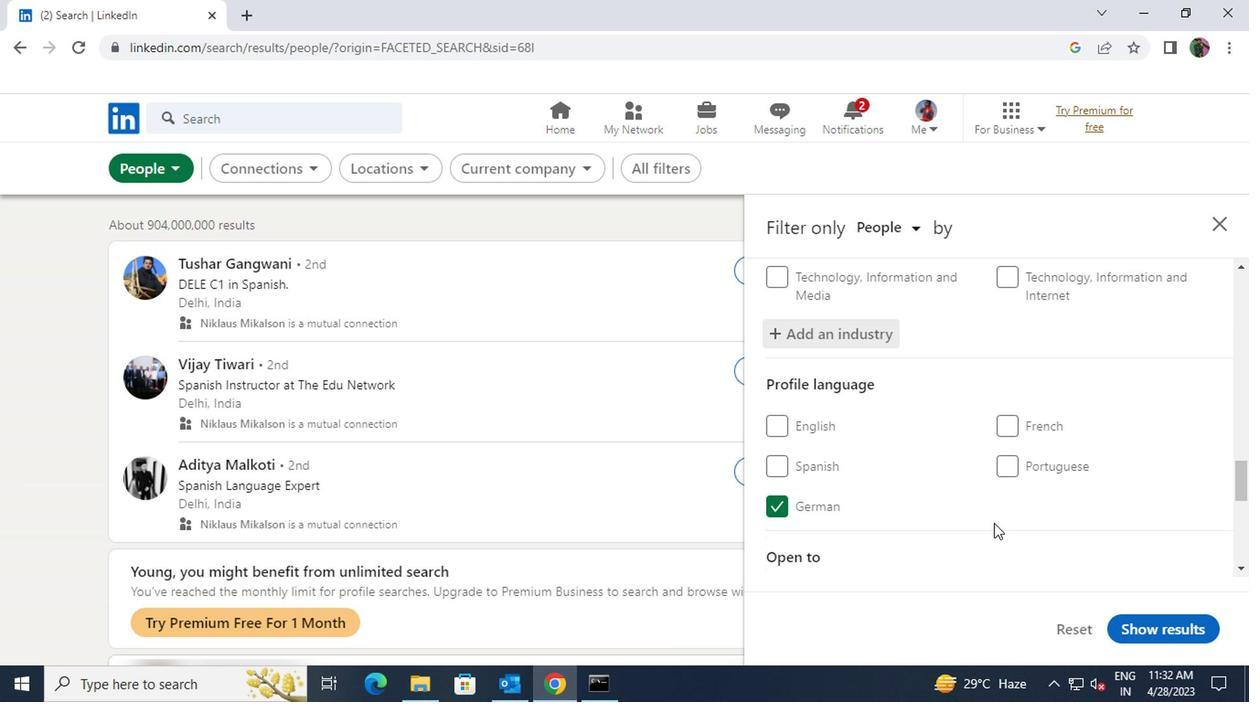 
Action: Mouse scrolled (990, 523) with delta (0, -1)
Screenshot: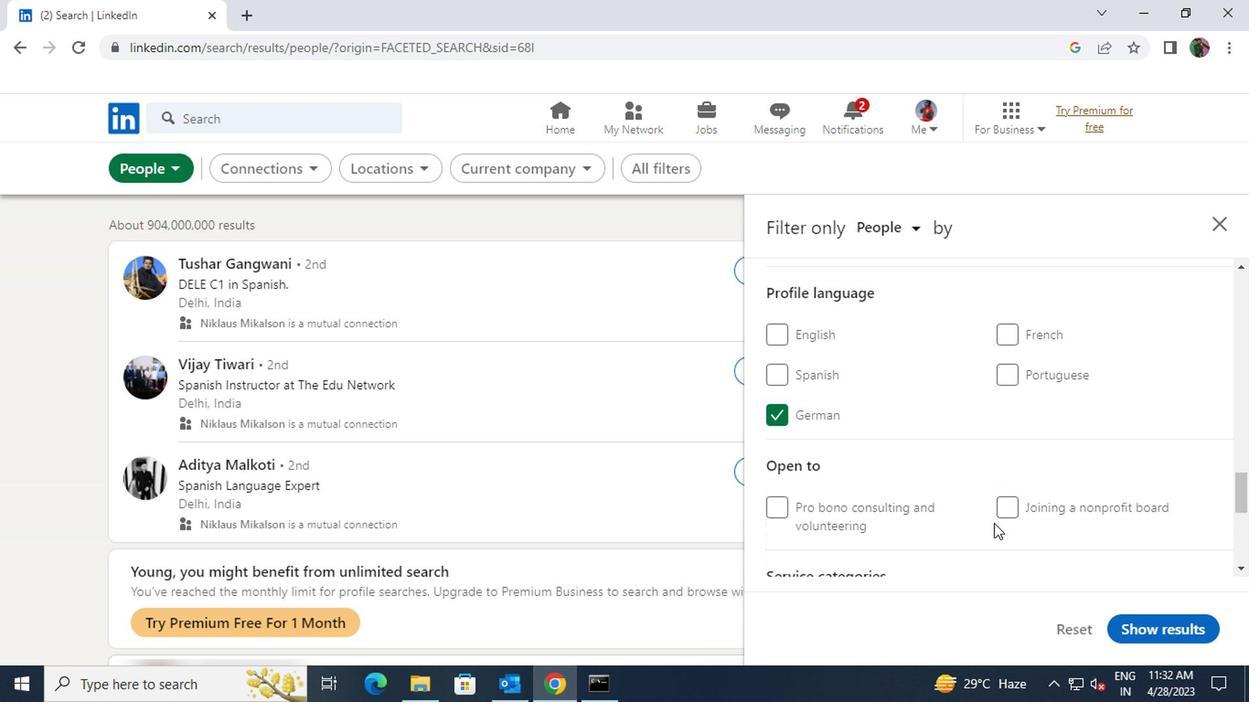 
Action: Mouse scrolled (990, 523) with delta (0, -1)
Screenshot: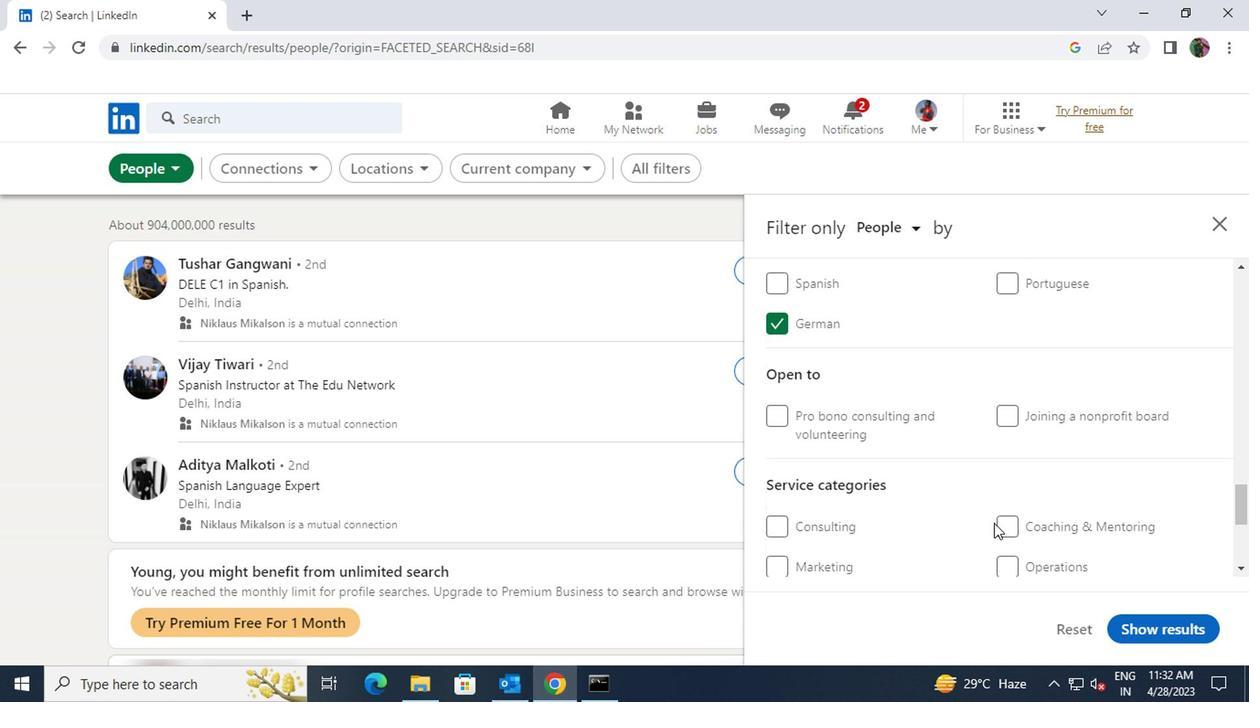 
Action: Mouse moved to (1006, 510)
Screenshot: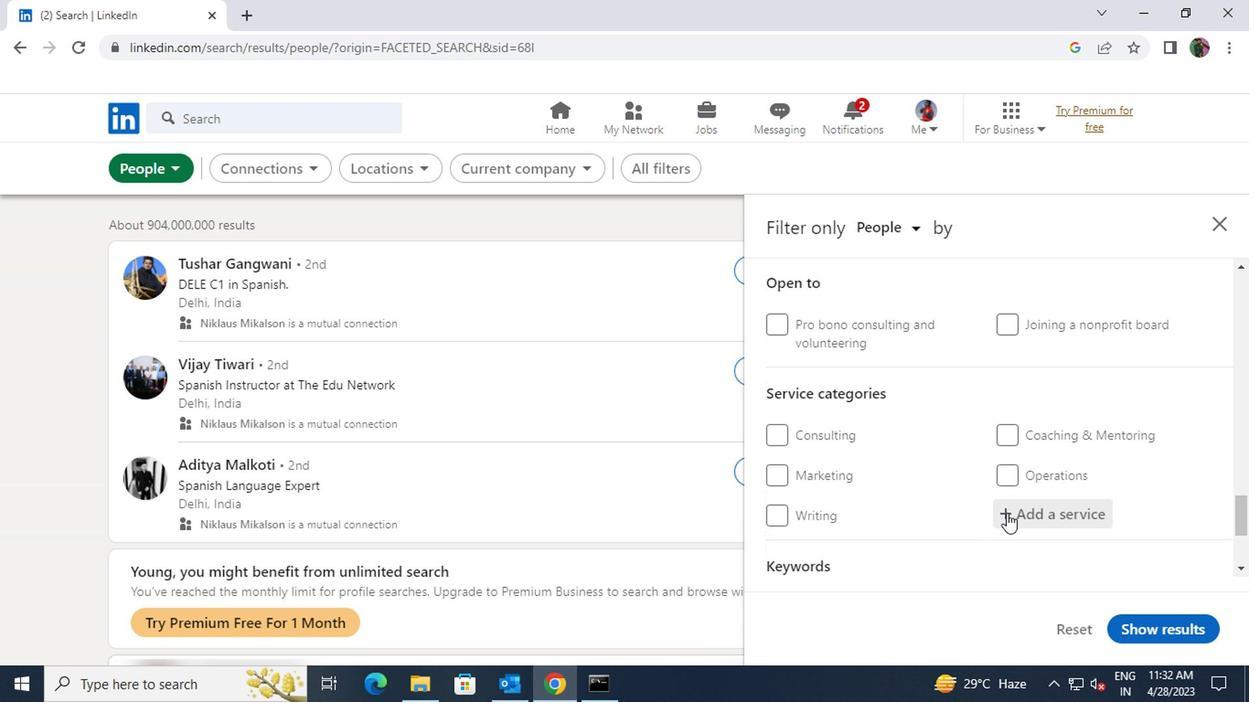 
Action: Mouse pressed left at (1006, 510)
Screenshot: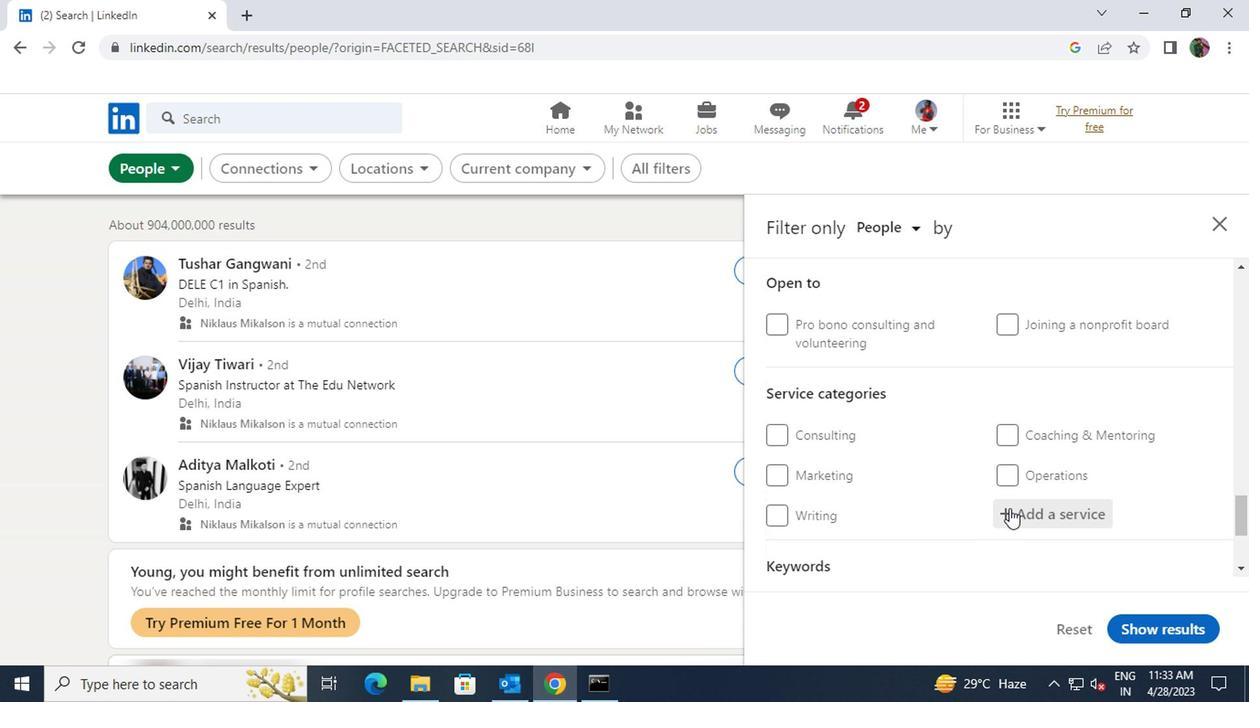 
Action: Key pressed <Key.shift>MARKET
Screenshot: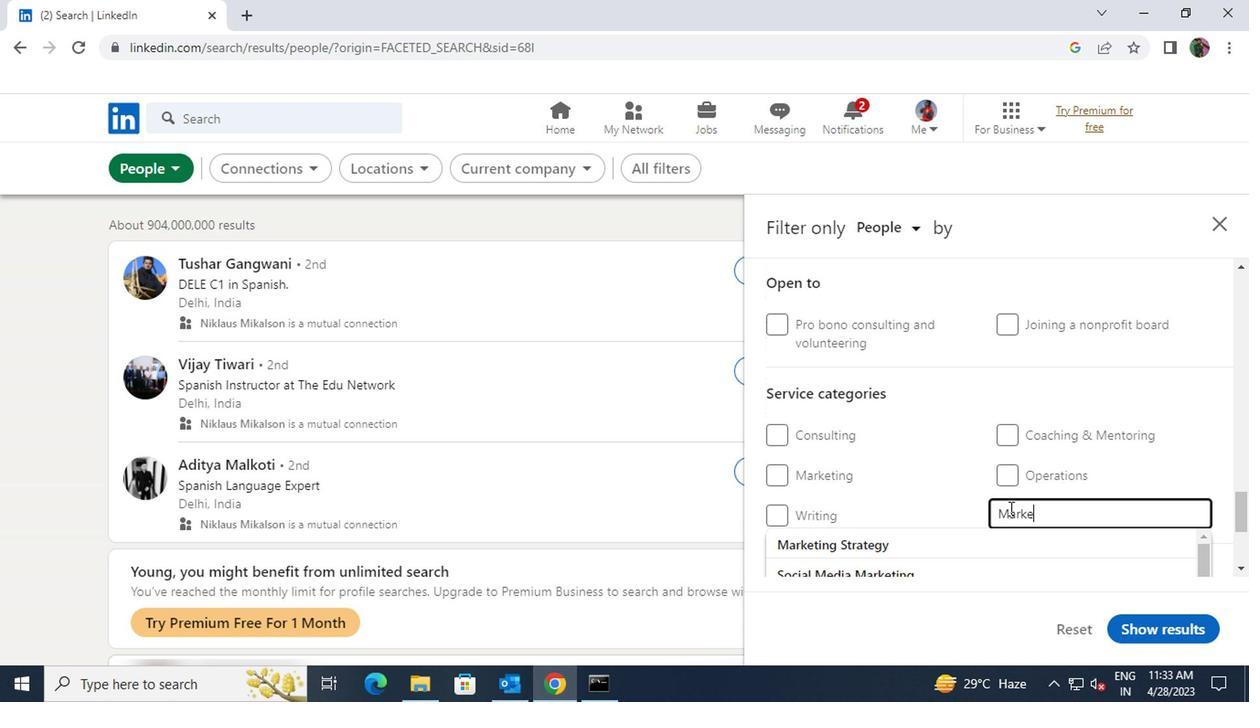 
Action: Mouse moved to (962, 538)
Screenshot: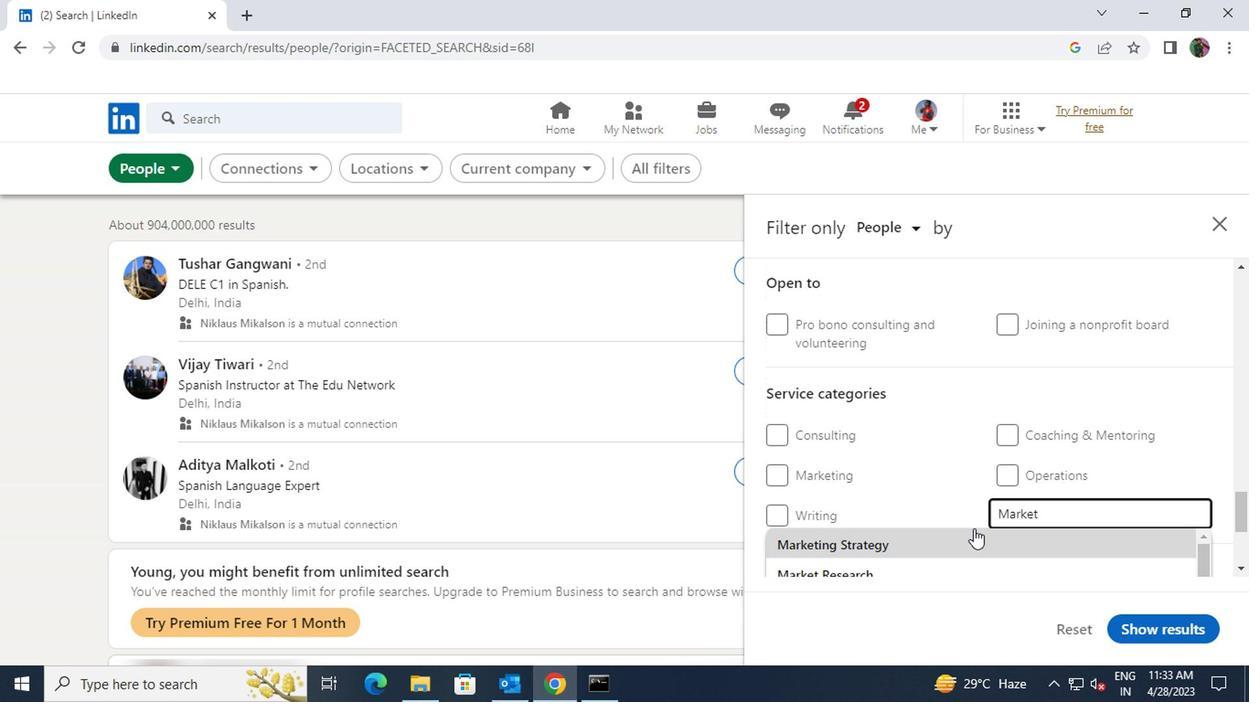 
Action: Mouse pressed left at (962, 538)
Screenshot: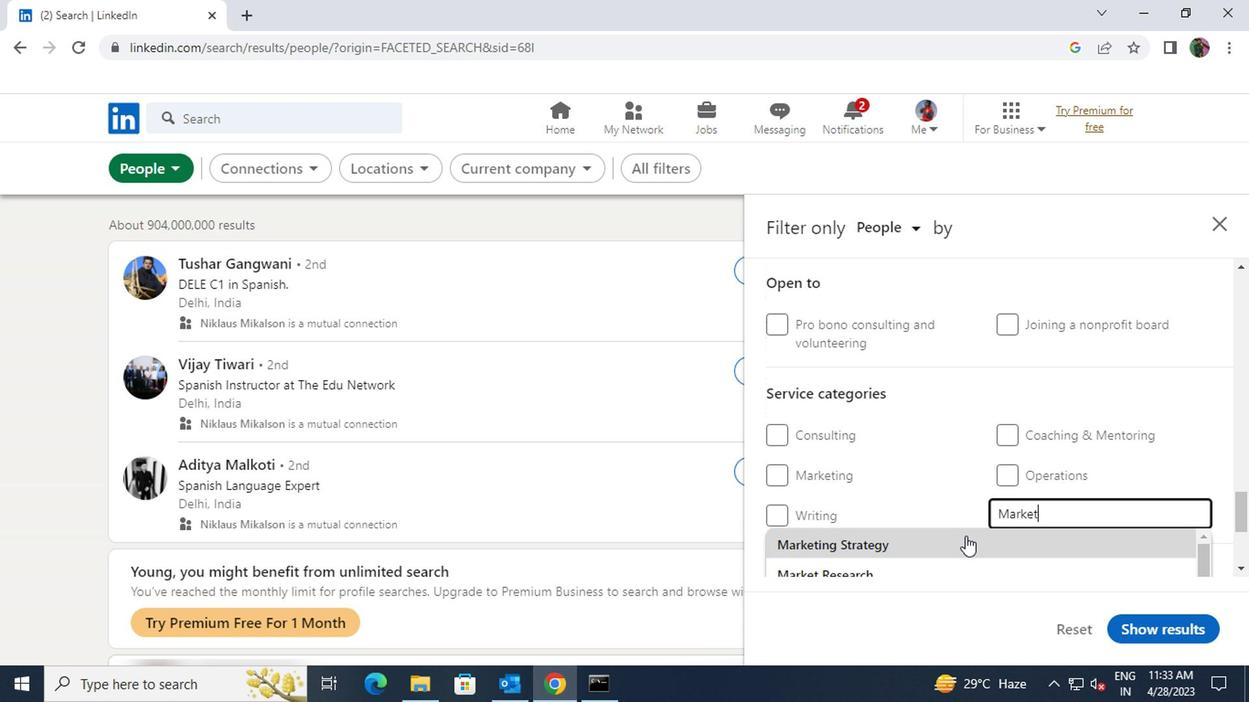
Action: Mouse scrolled (962, 536) with delta (0, -1)
Screenshot: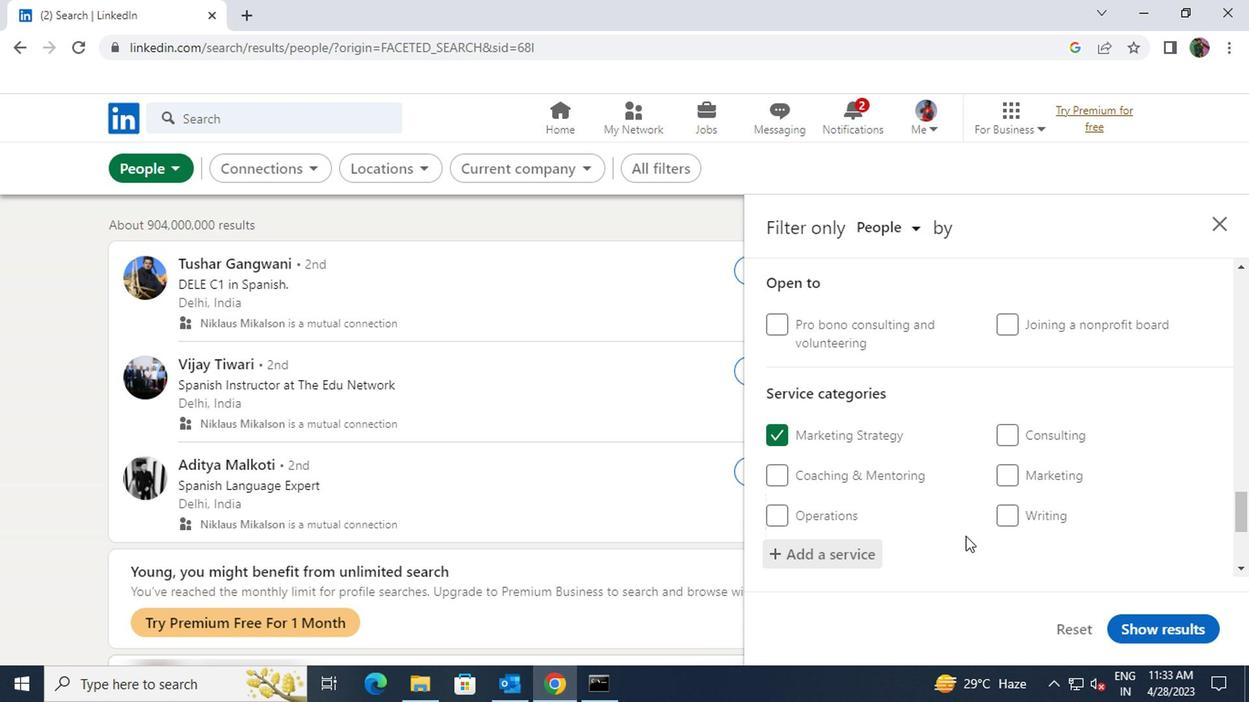 
Action: Mouse scrolled (962, 536) with delta (0, -1)
Screenshot: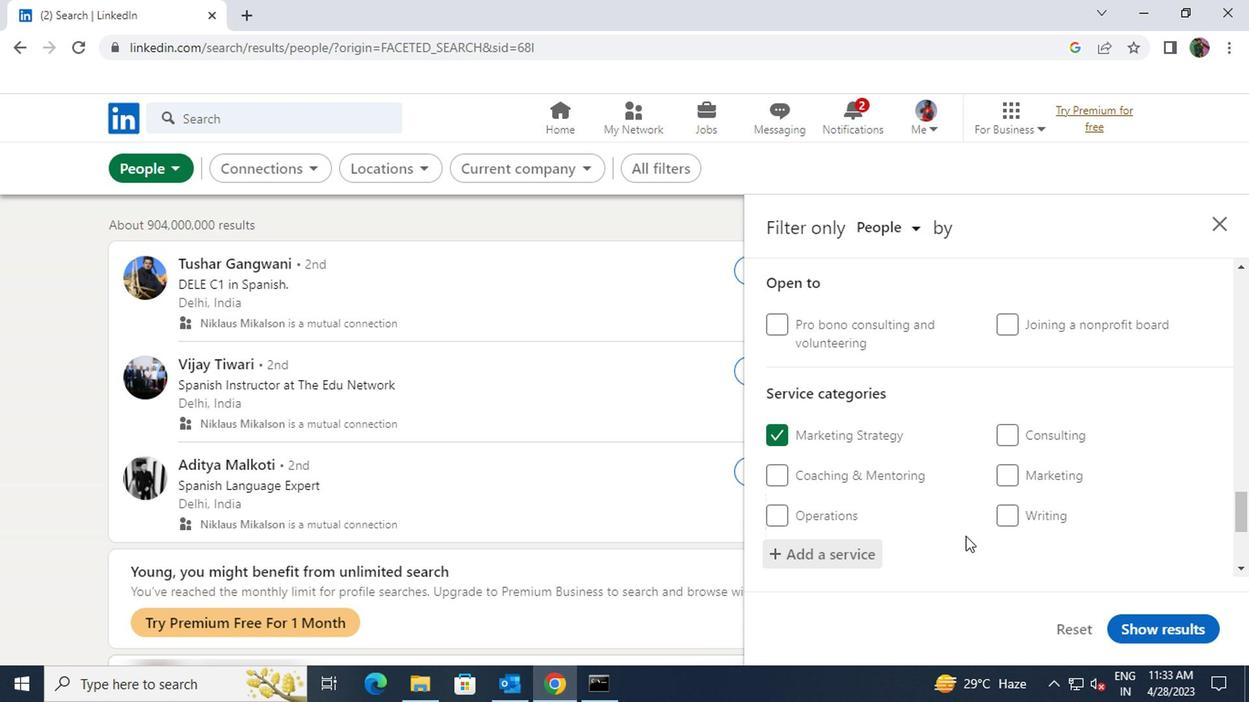 
Action: Mouse moved to (951, 551)
Screenshot: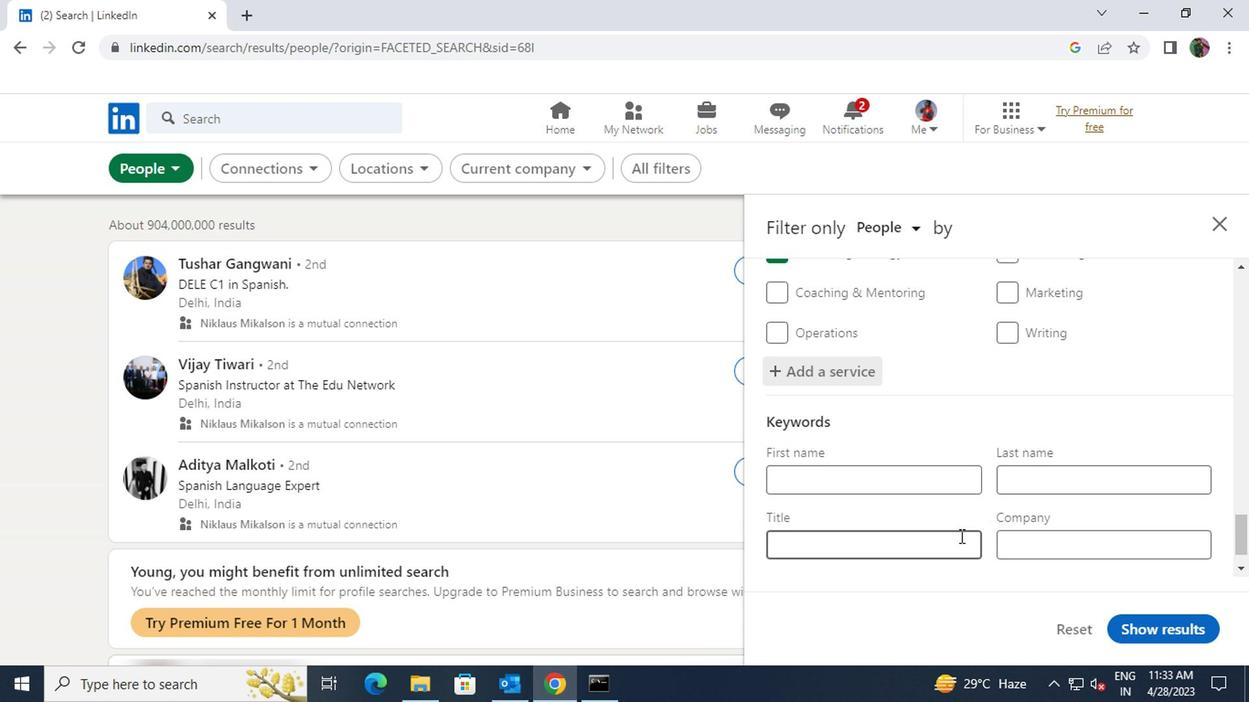 
Action: Mouse pressed left at (951, 551)
Screenshot: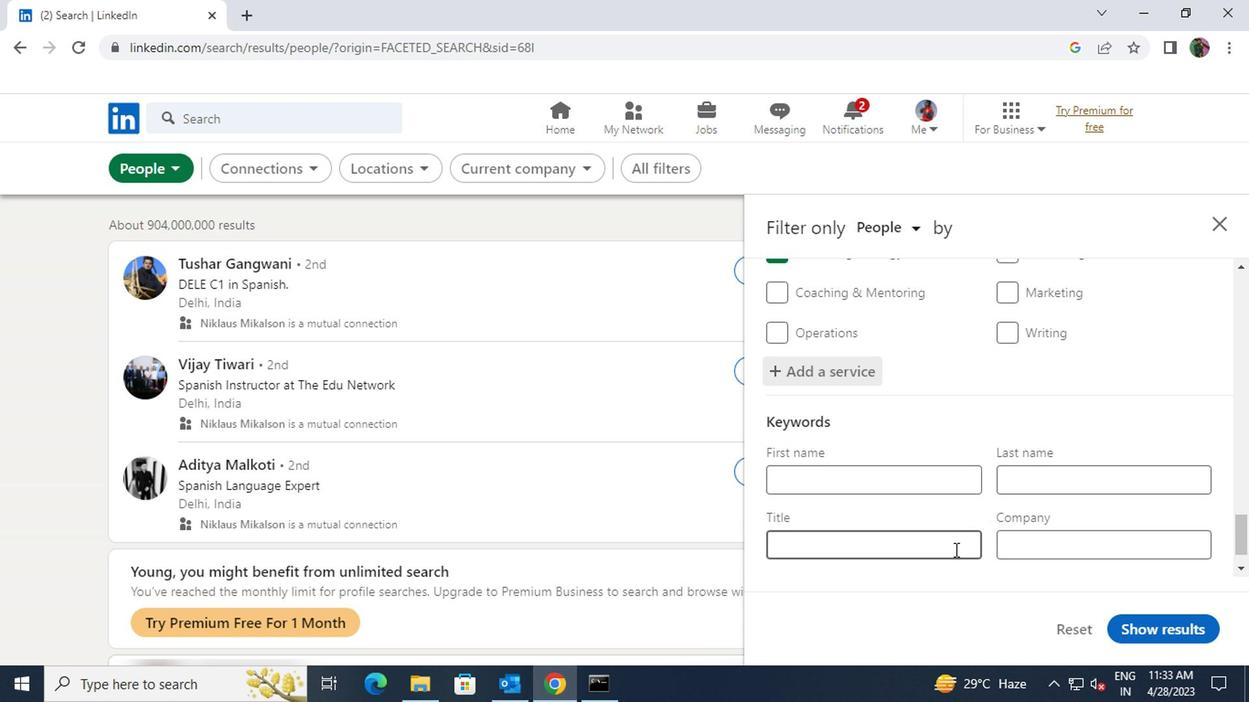 
Action: Key pressed <Key.shift>DIRECTOR<Key.space>OF<Key.space><Key.shift><Key.shift><Key.shift><Key.shift><Key.shift><Key.shift><Key.shift><Key.shift><Key.shift><Key.shift>FIRST<Key.space><Key.shift>IMPRESSION
Screenshot: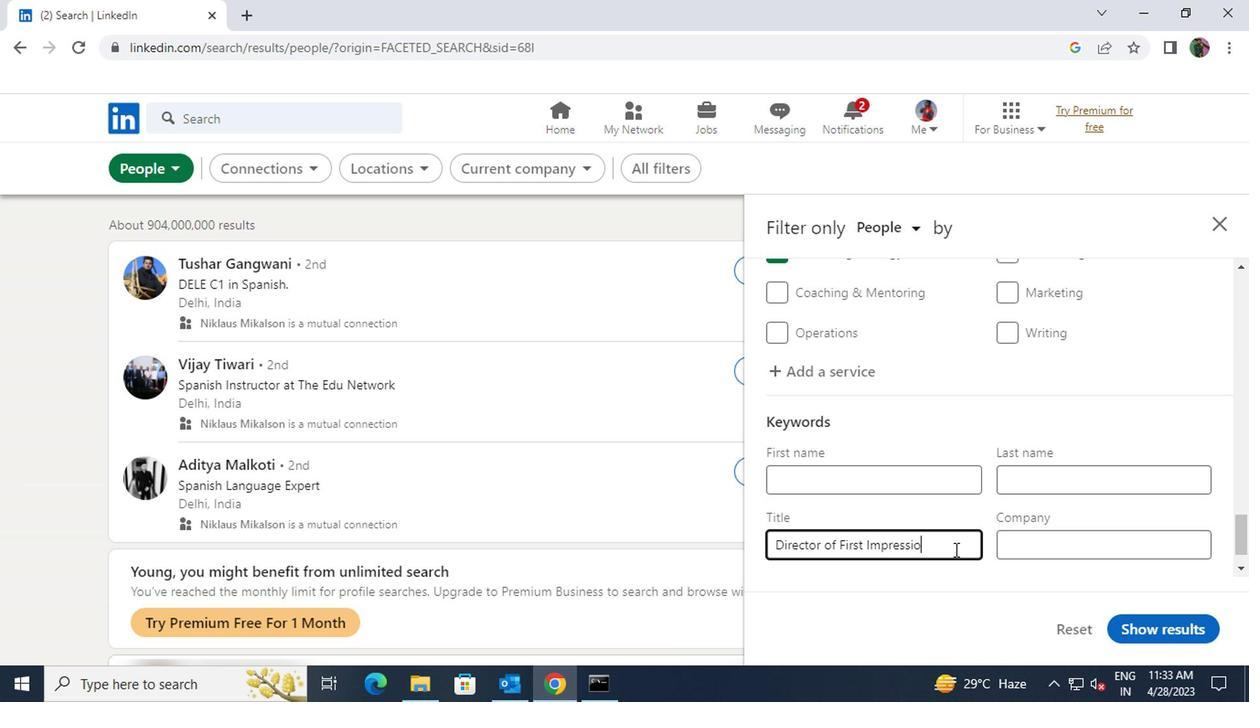 
Action: Mouse scrolled (951, 550) with delta (0, -1)
Screenshot: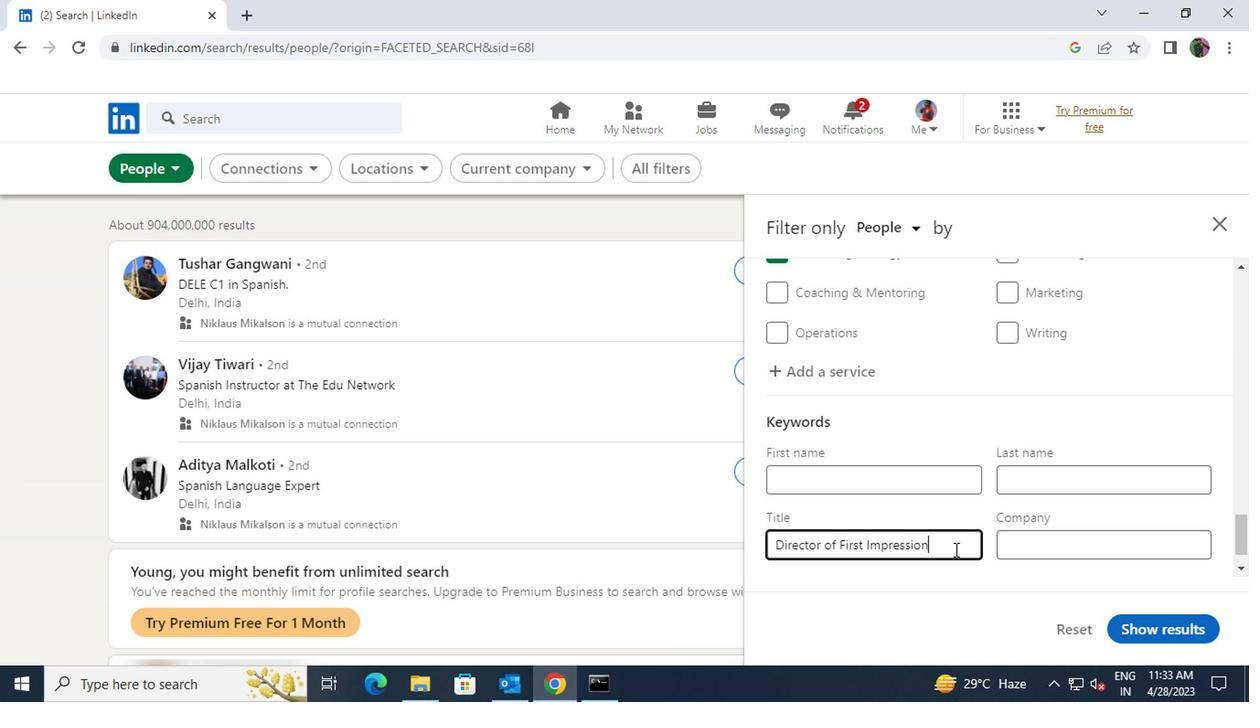 
Action: Mouse moved to (1121, 630)
Screenshot: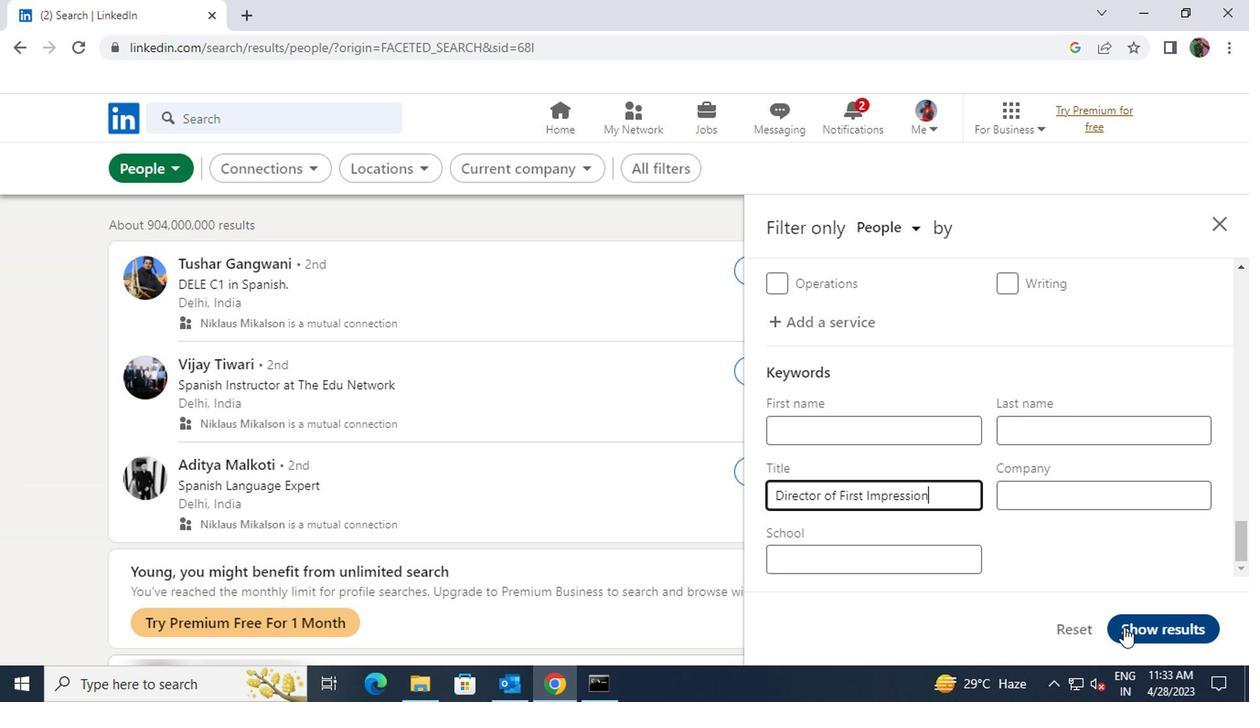 
Action: Mouse pressed left at (1121, 630)
Screenshot: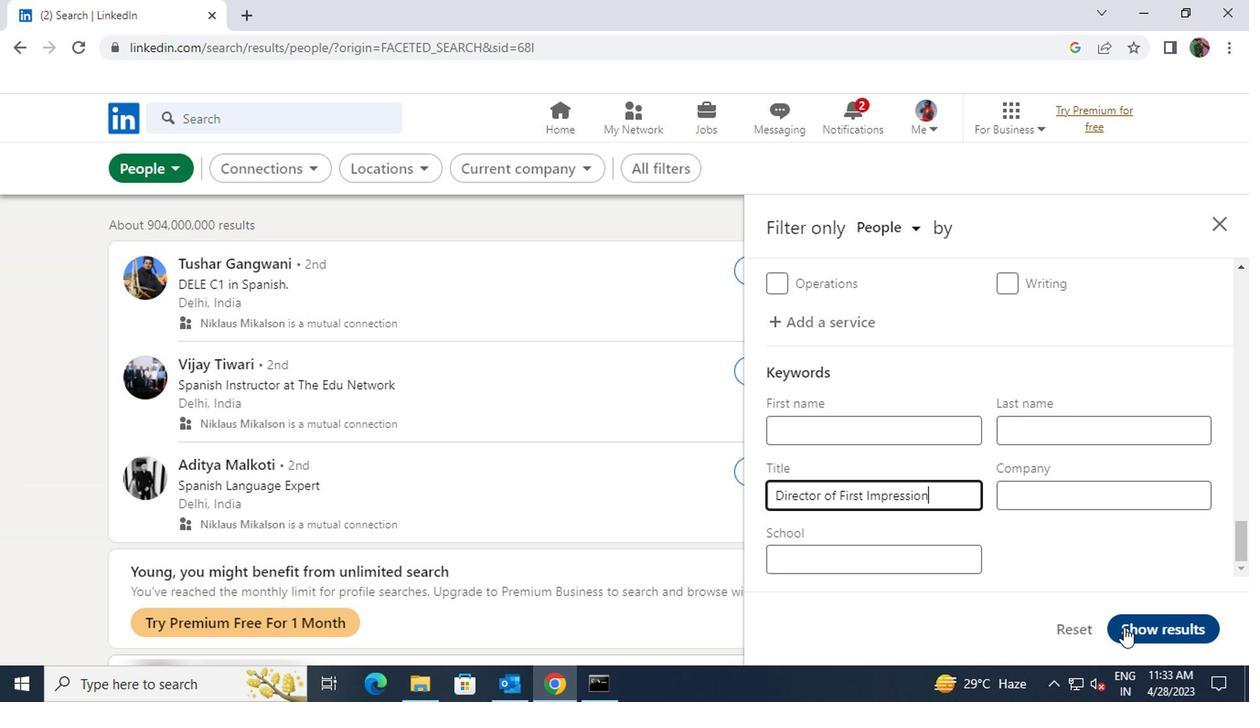 
Action: Mouse moved to (1121, 630)
Screenshot: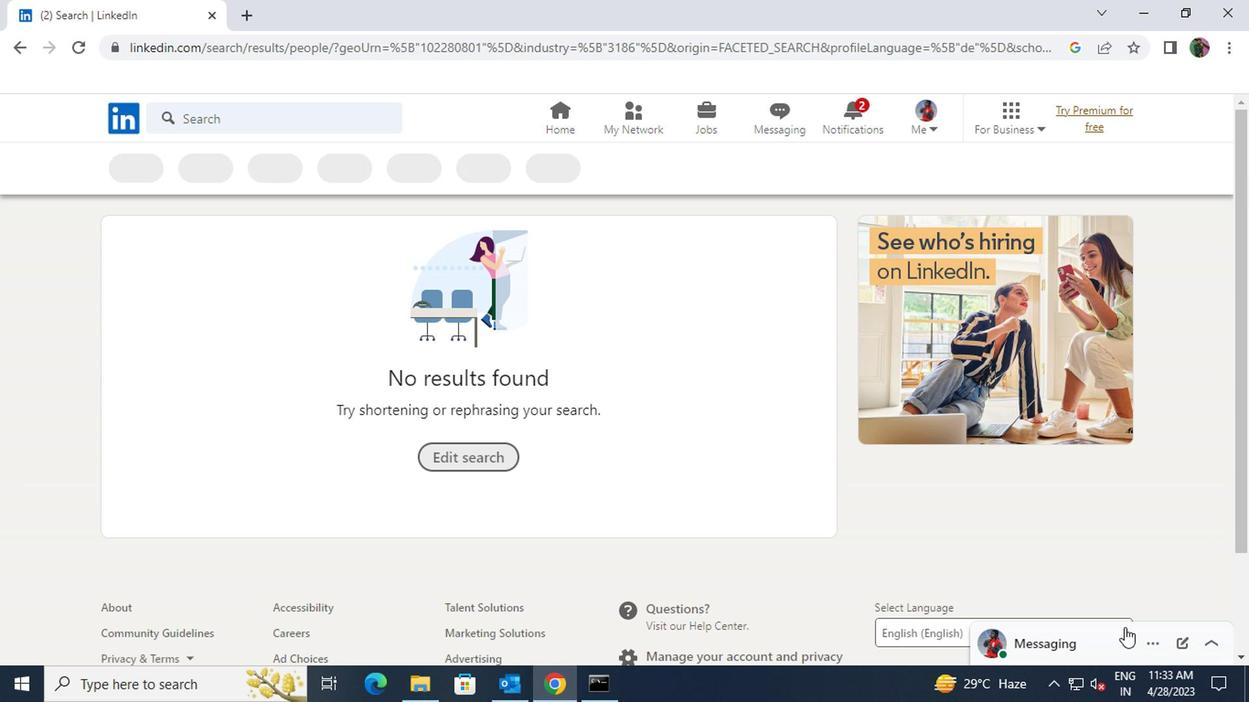 
